 Task: Select street view around selected location Splashtown Waterpark, Texas, United States and verify 2 surrounding locations
Action: Mouse moved to (181, 97)
Screenshot: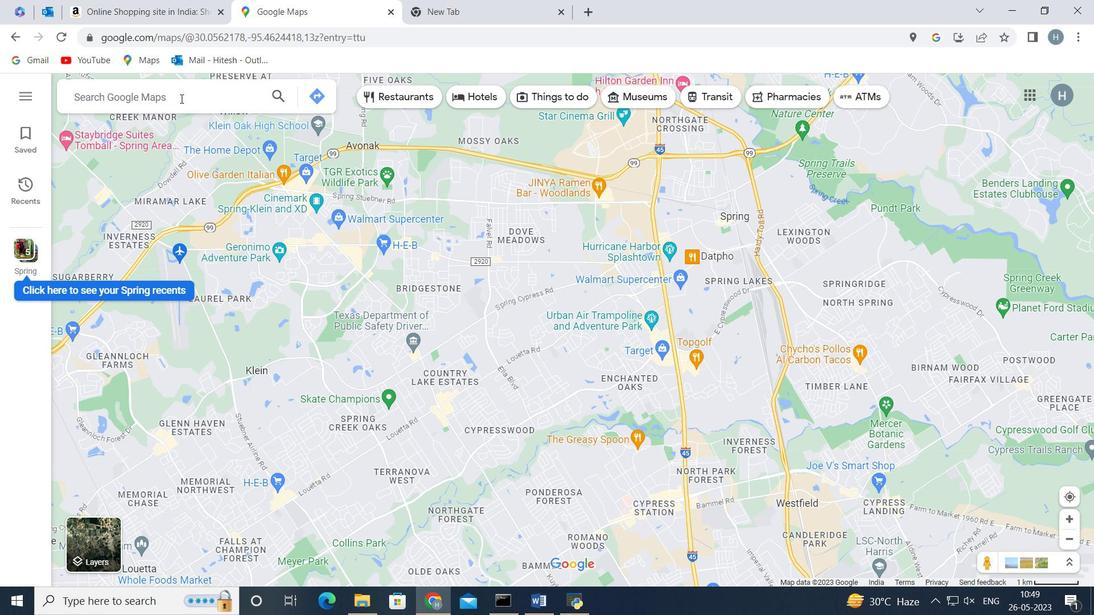 
Action: Mouse pressed left at (181, 97)
Screenshot: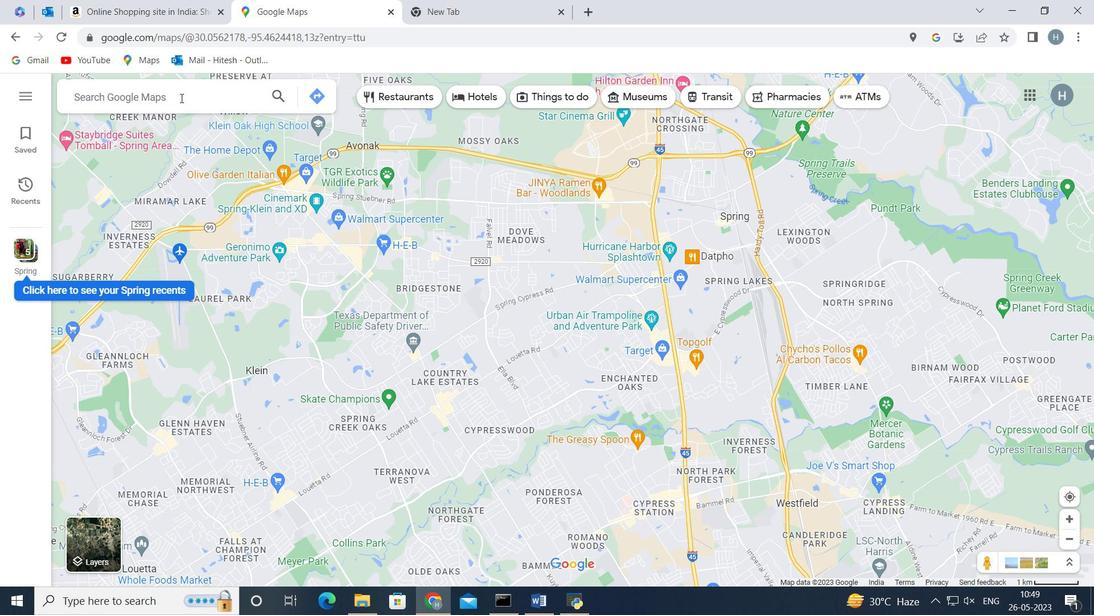 
Action: Key pressed <Key.shift>Splashtown<Key.space>watr<Key.backspace>erpark<Key.space>r<Key.backspace>texas<Key.space>united<Key.space>states<Key.enter>
Screenshot: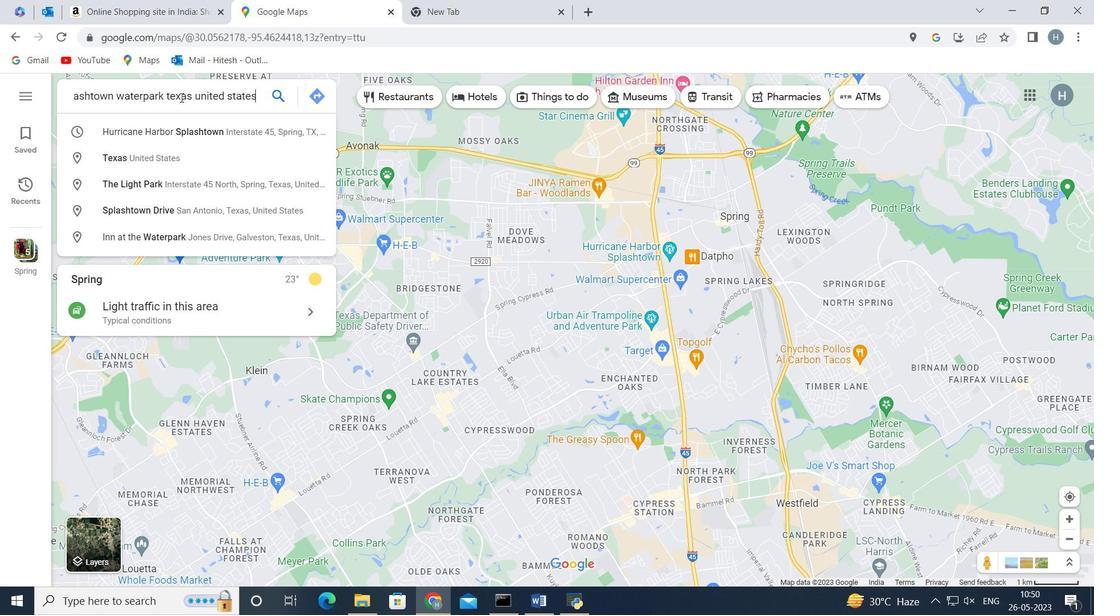 
Action: Mouse moved to (534, 262)
Screenshot: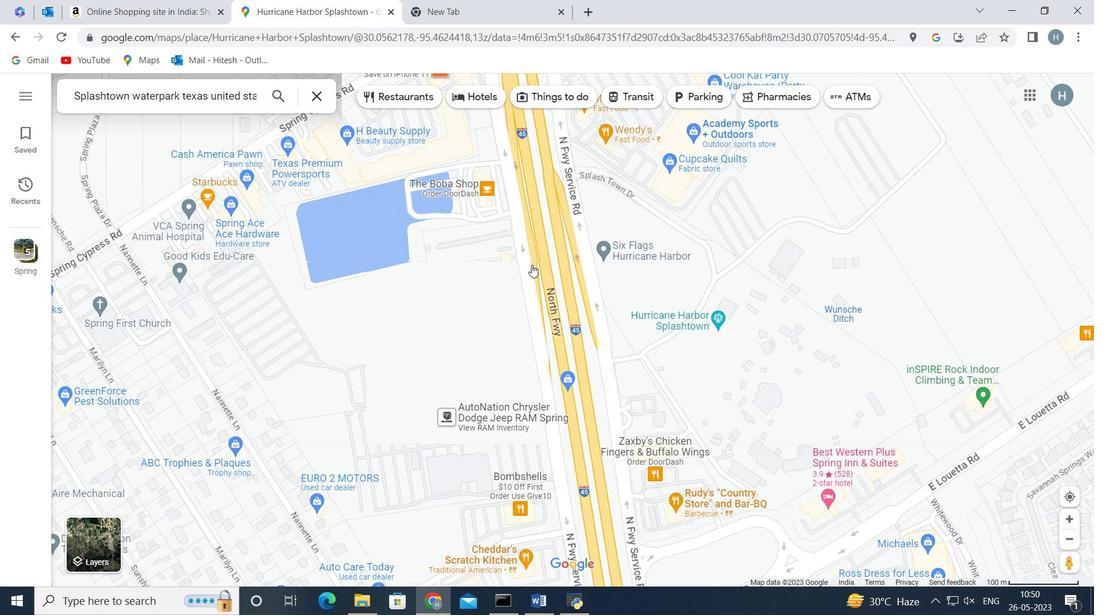 
Action: Mouse scrolled (534, 261) with delta (0, 0)
Screenshot: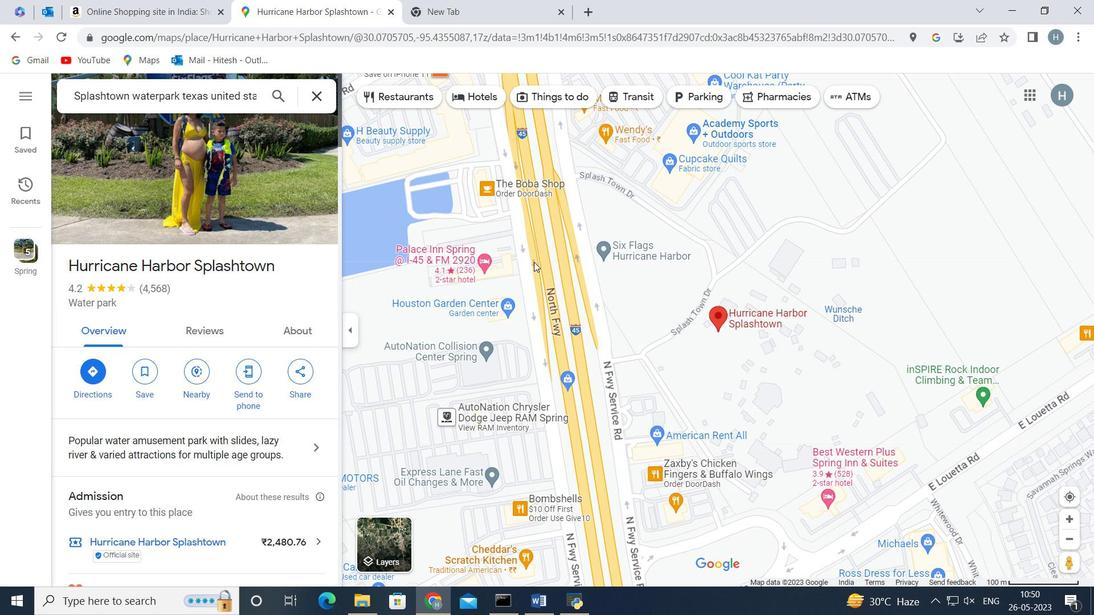 
Action: Mouse moved to (577, 305)
Screenshot: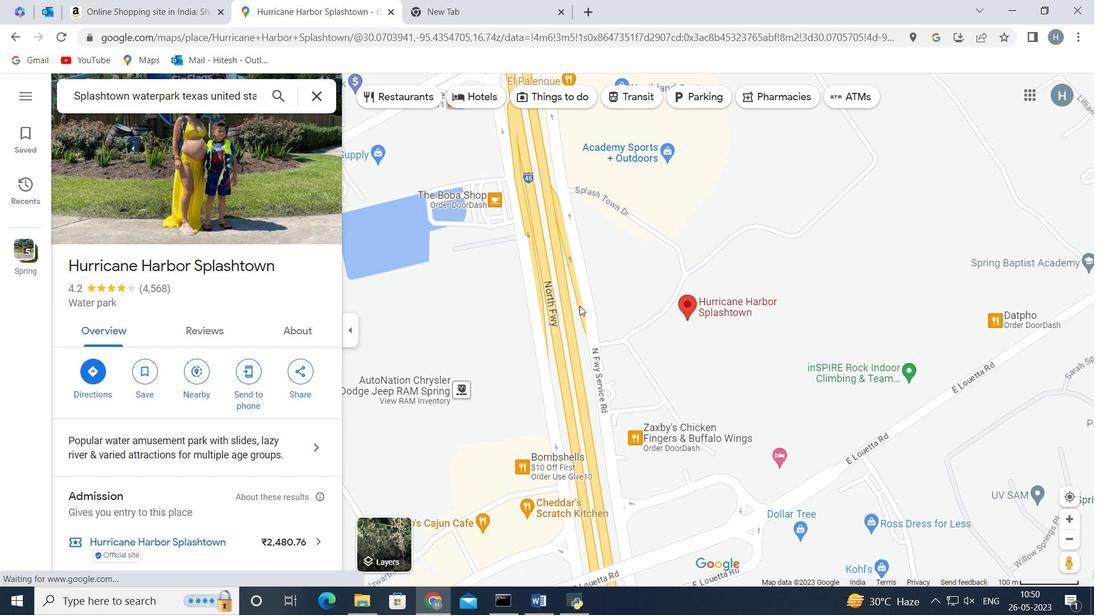 
Action: Mouse scrolled (577, 304) with delta (0, 0)
Screenshot: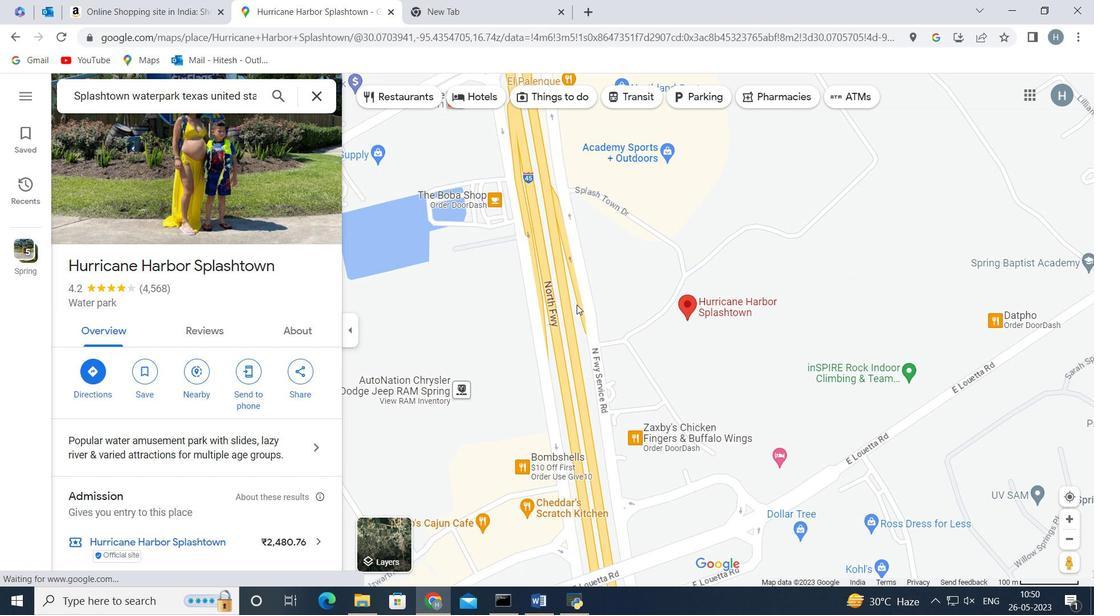
Action: Mouse scrolled (577, 304) with delta (0, 0)
Screenshot: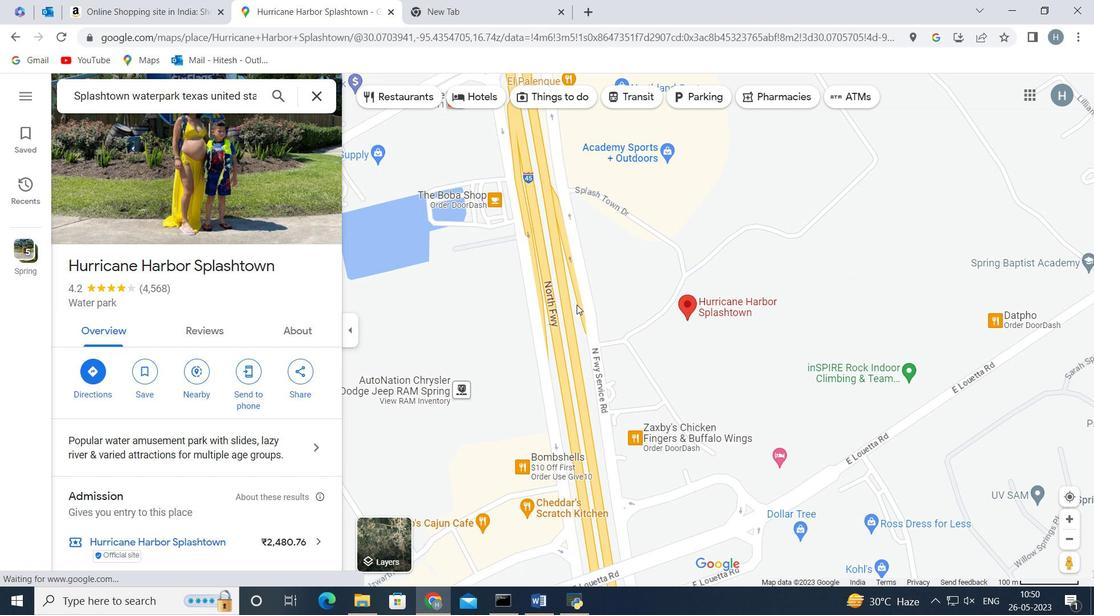 
Action: Mouse scrolled (577, 304) with delta (0, 0)
Screenshot: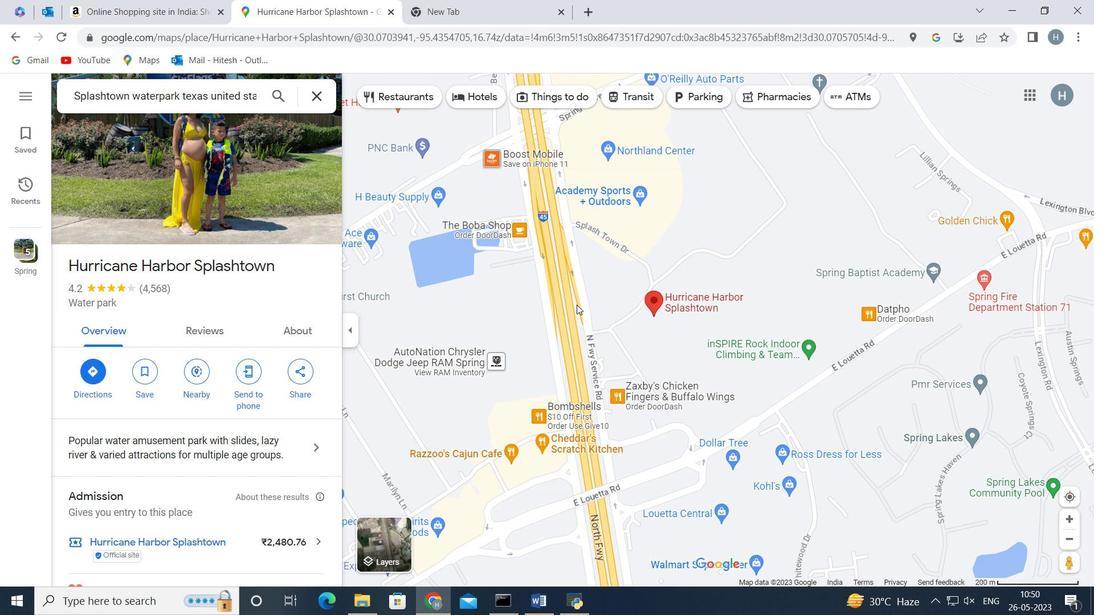 
Action: Mouse scrolled (577, 304) with delta (0, 0)
Screenshot: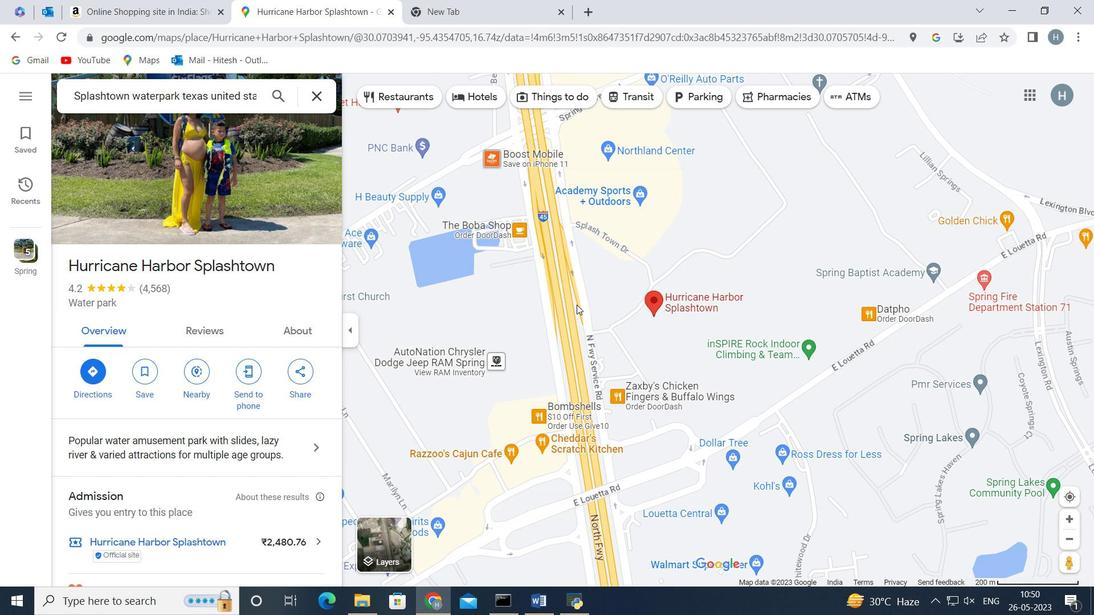 
Action: Mouse moved to (620, 307)
Screenshot: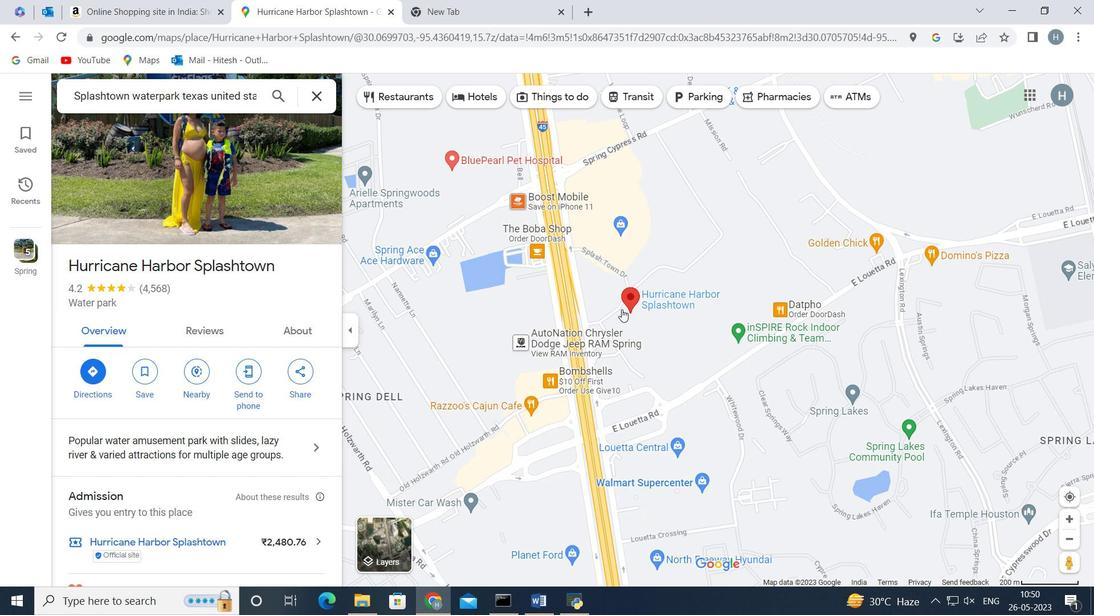 
Action: Mouse scrolled (620, 307) with delta (0, 0)
Screenshot: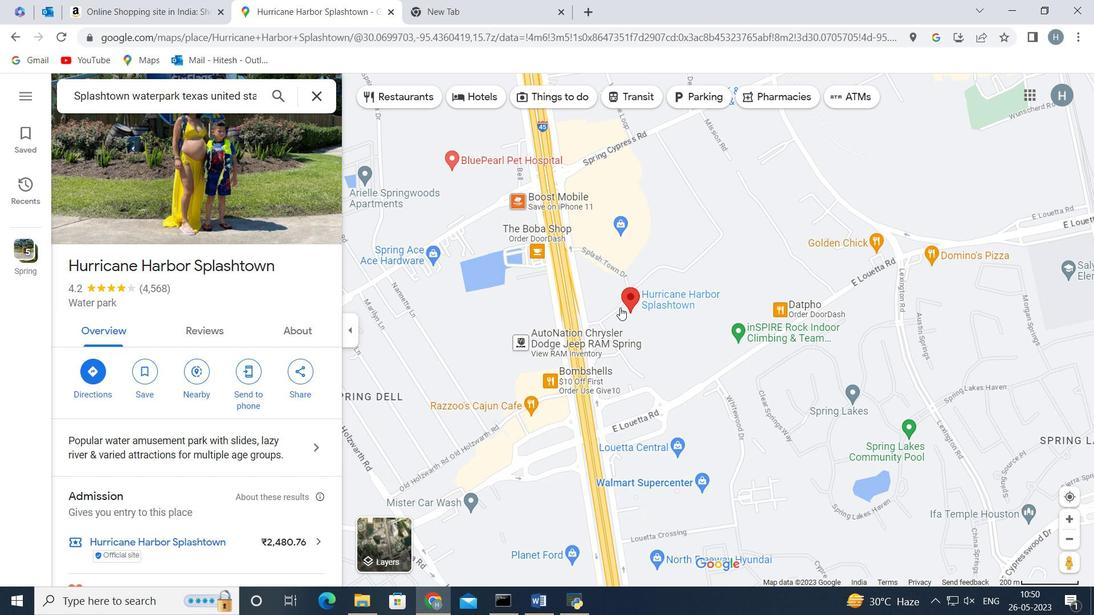 
Action: Mouse moved to (729, 370)
Screenshot: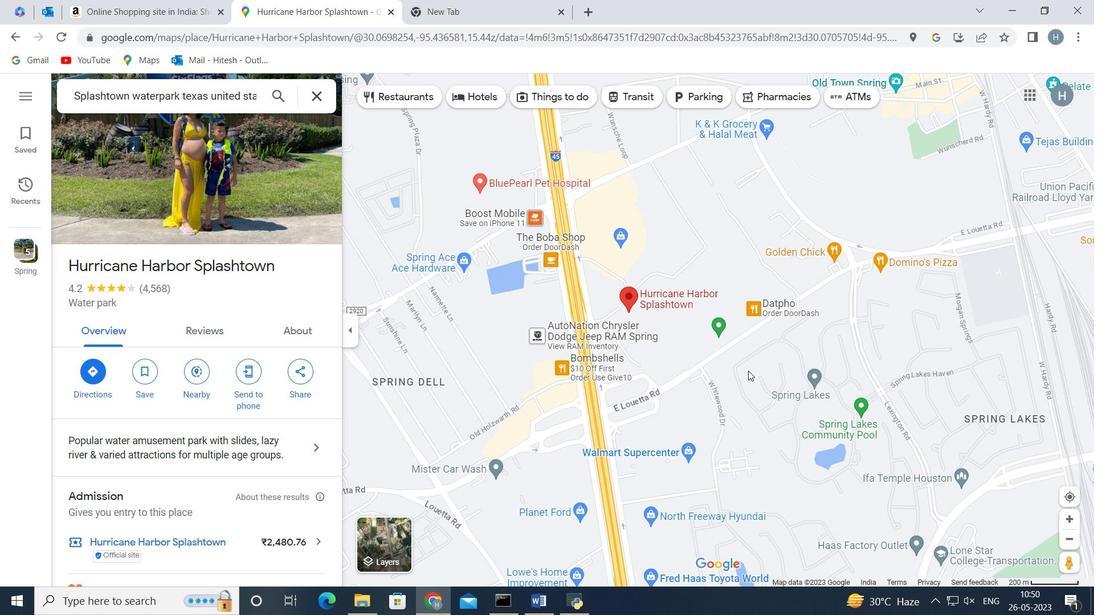 
Action: Mouse scrolled (729, 369) with delta (0, 0)
Screenshot: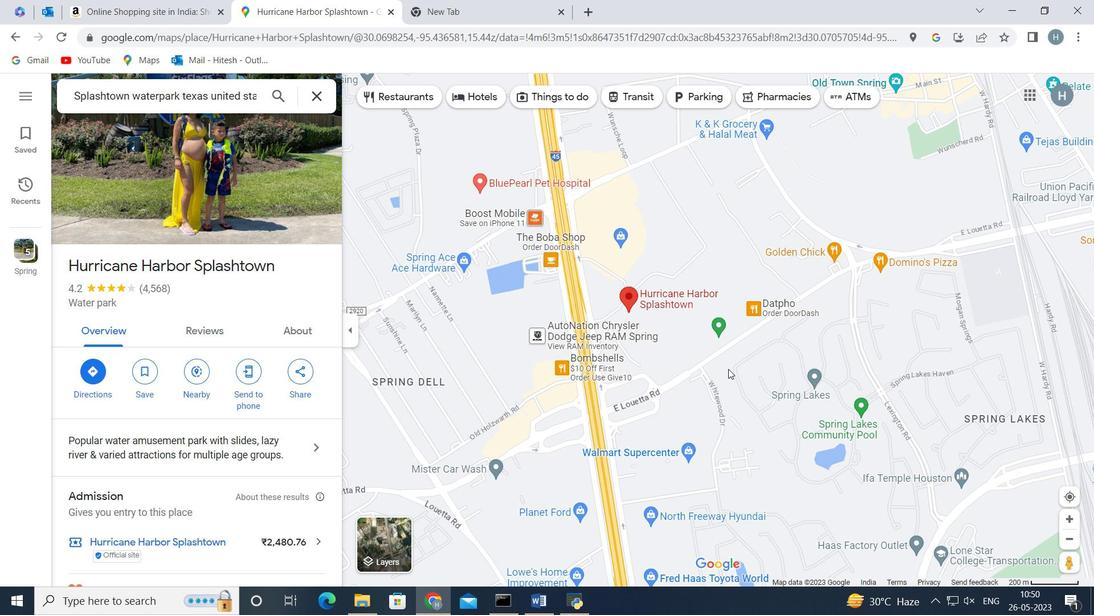 
Action: Mouse scrolled (729, 369) with delta (0, 0)
Screenshot: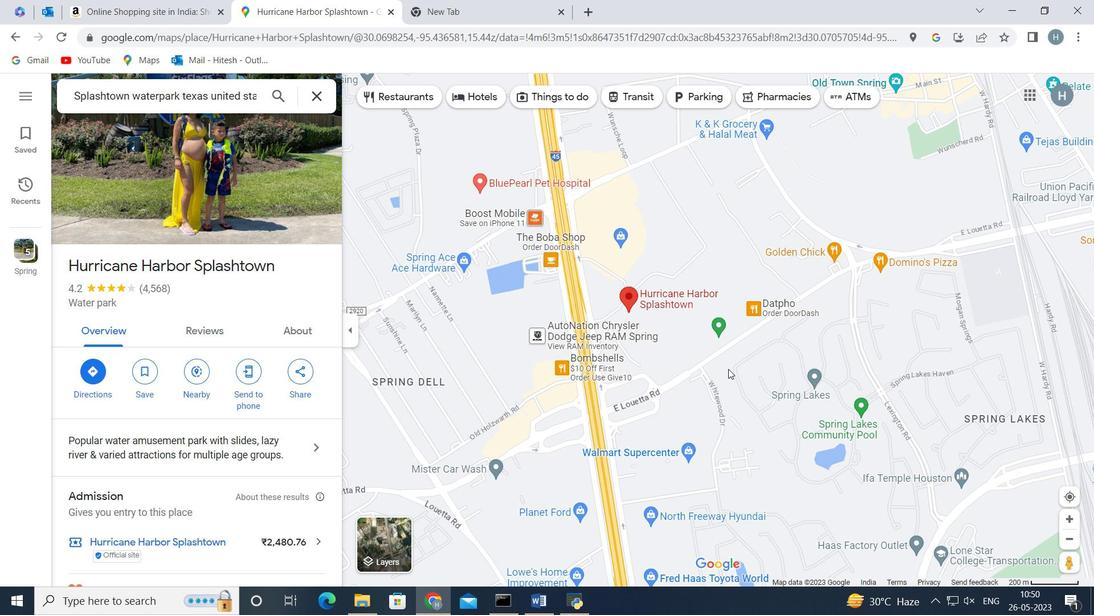 
Action: Mouse scrolled (729, 369) with delta (0, 0)
Screenshot: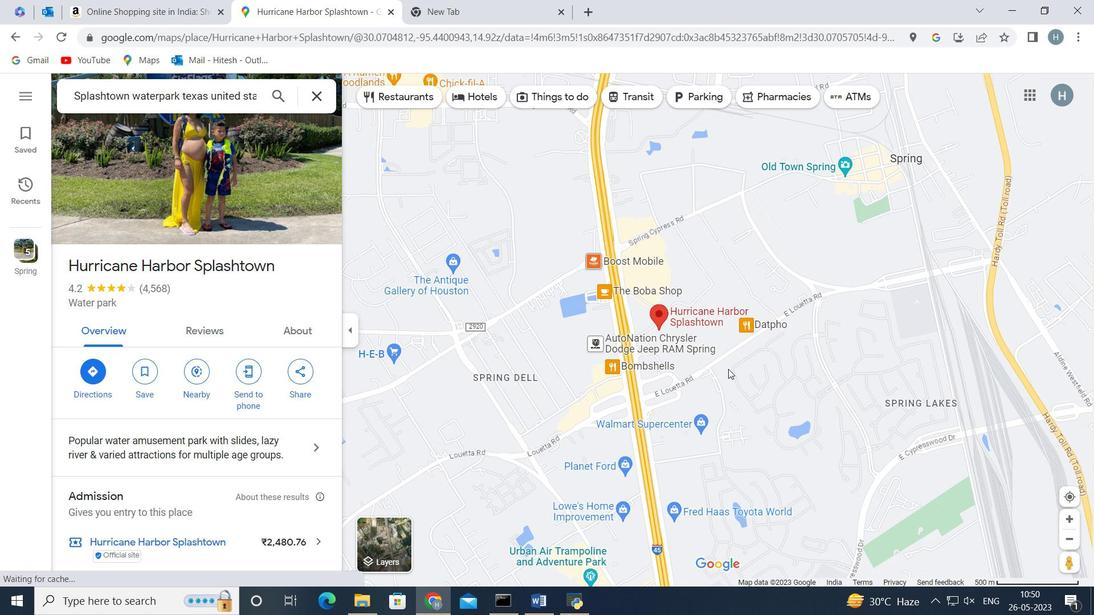 
Action: Mouse moved to (673, 369)
Screenshot: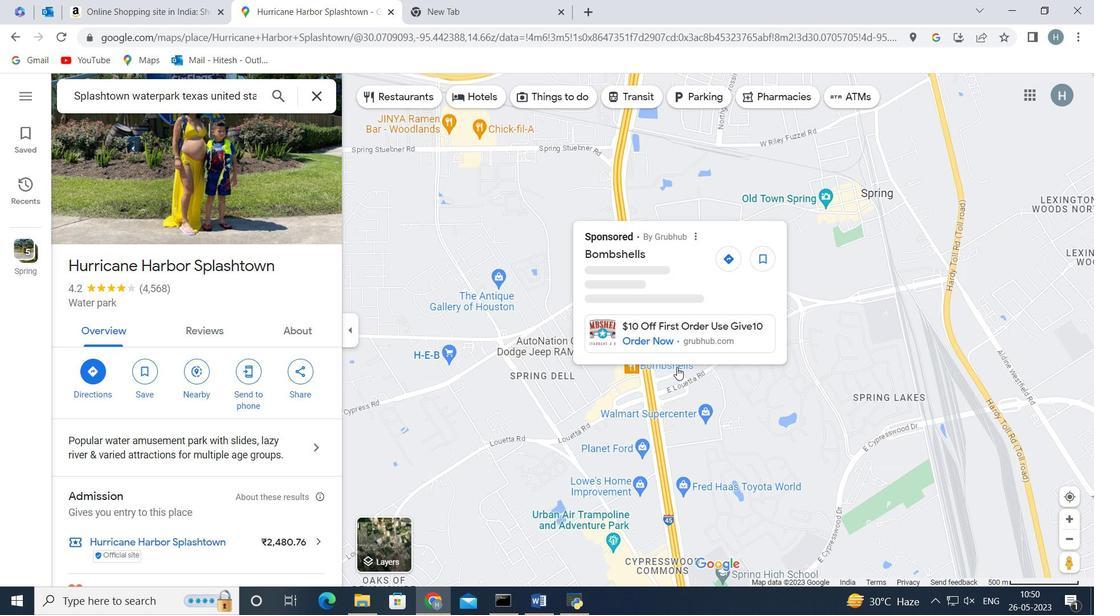 
Action: Mouse scrolled (673, 370) with delta (0, 0)
Screenshot: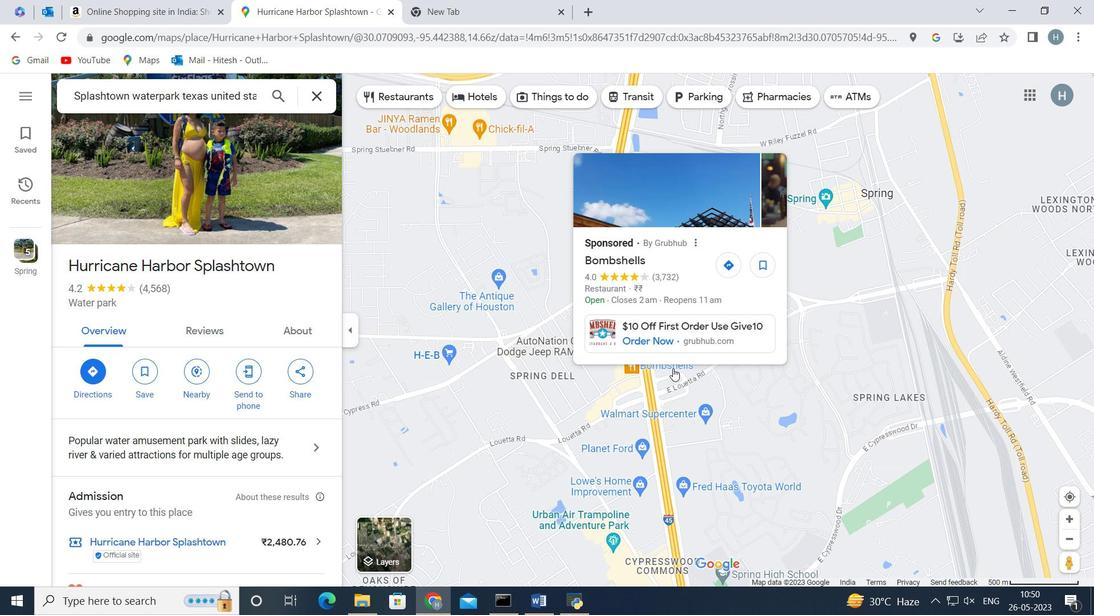
Action: Mouse scrolled (673, 370) with delta (0, 0)
Screenshot: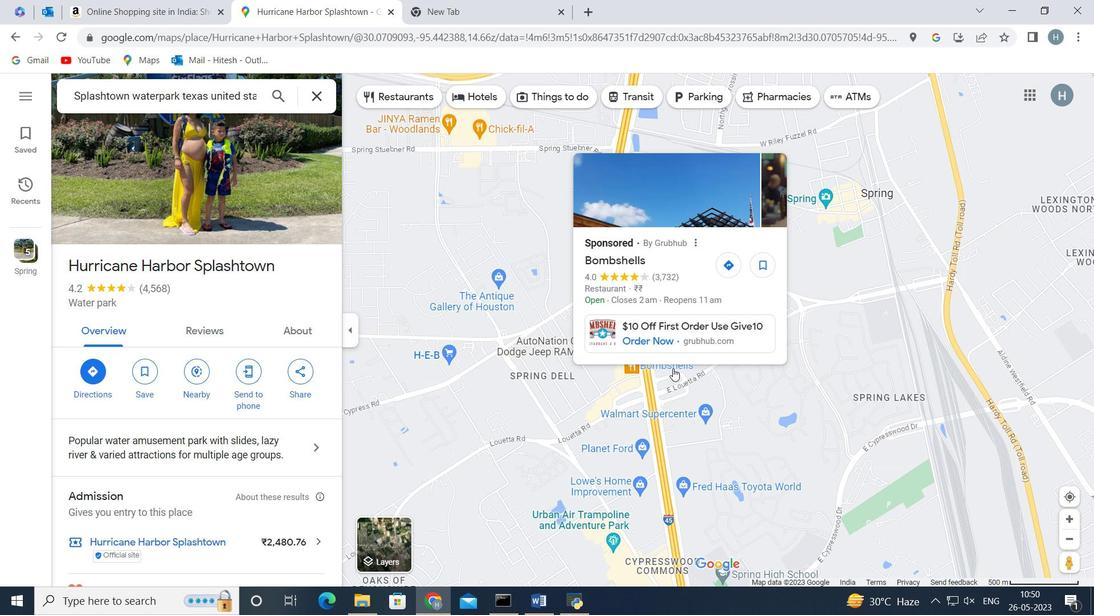 
Action: Mouse moved to (676, 443)
Screenshot: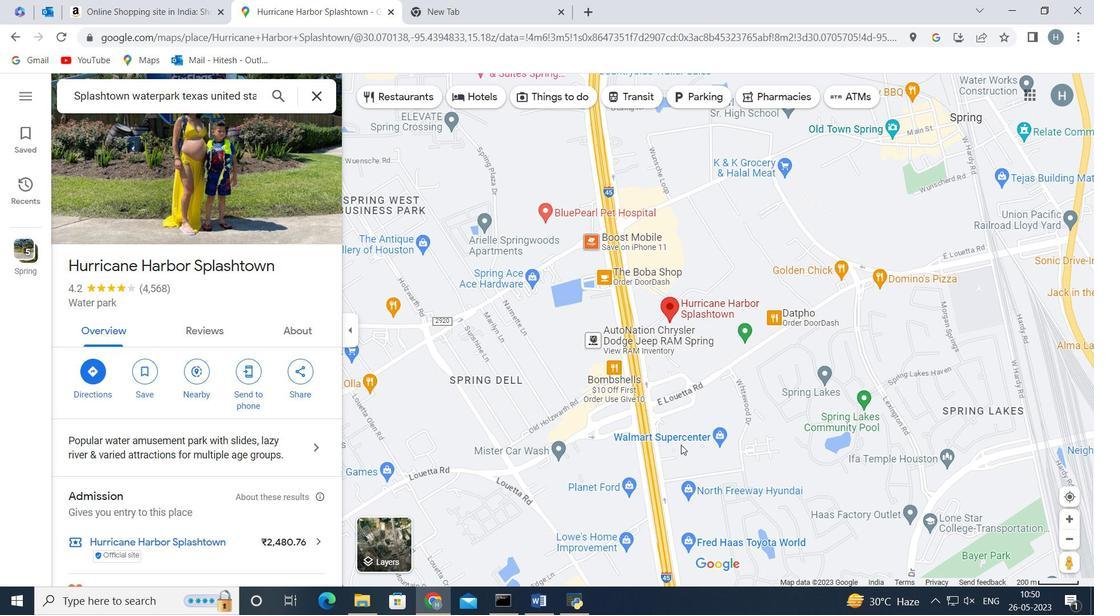 
Action: Mouse scrolled (676, 442) with delta (0, 0)
Screenshot: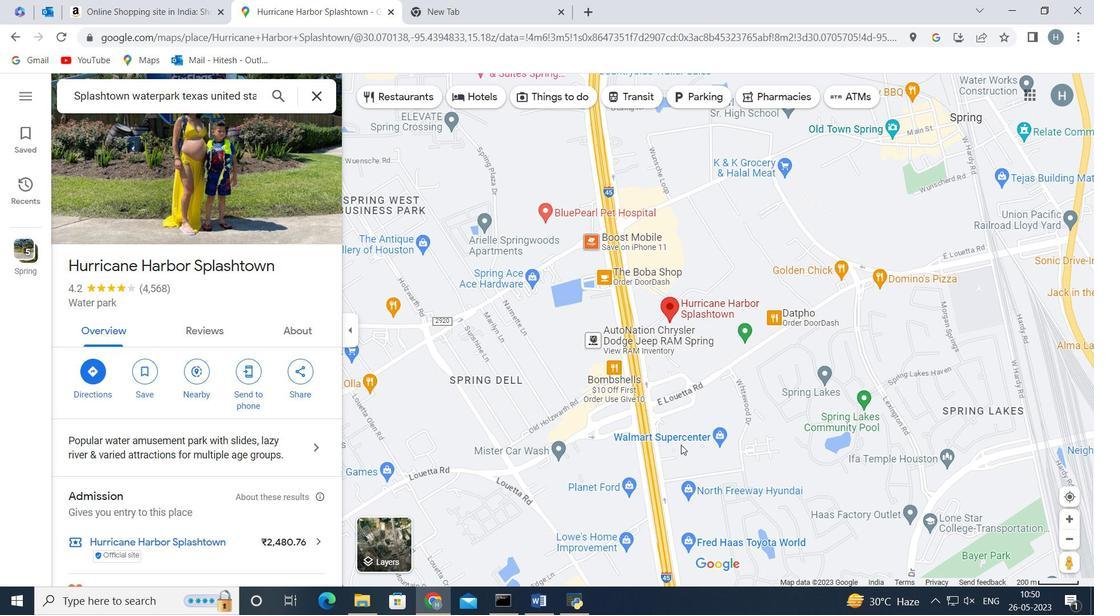 
Action: Mouse scrolled (676, 442) with delta (0, 0)
Screenshot: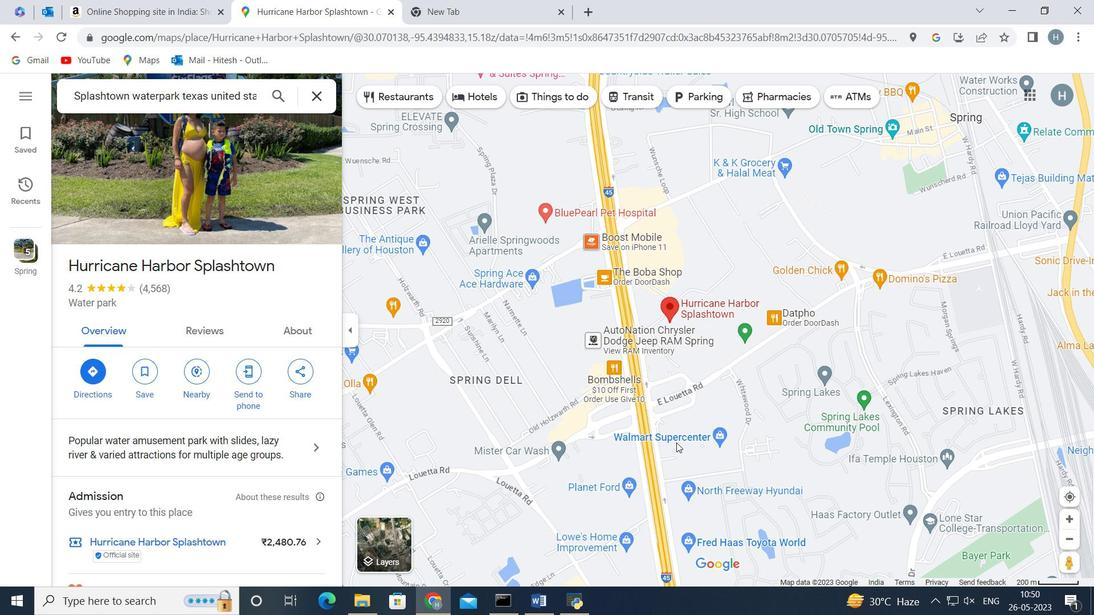 
Action: Mouse moved to (666, 421)
Screenshot: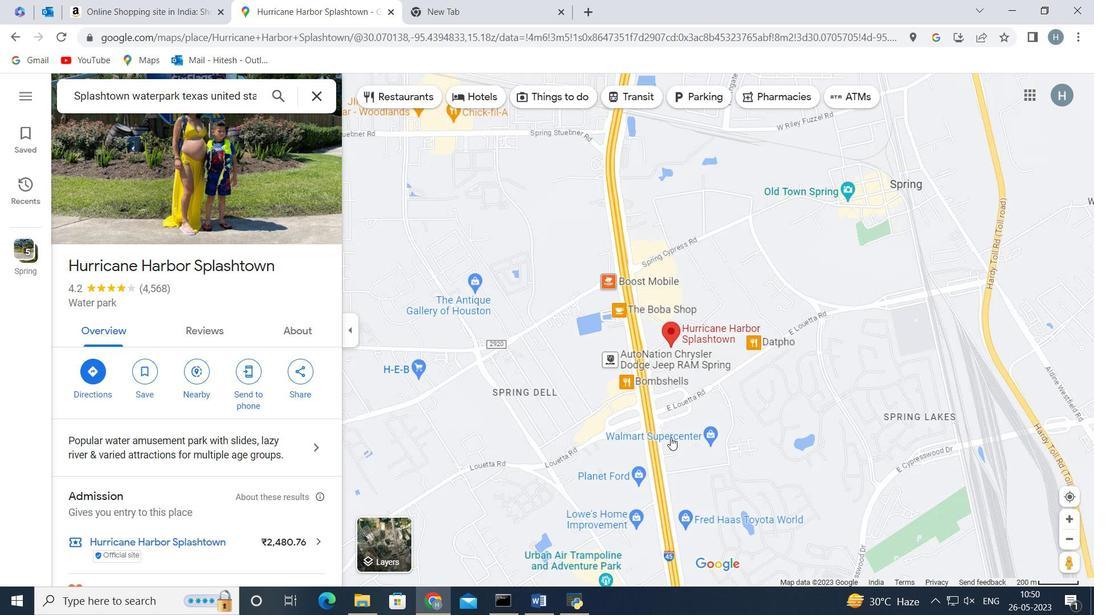 
Action: Mouse scrolled (666, 420) with delta (0, 0)
Screenshot: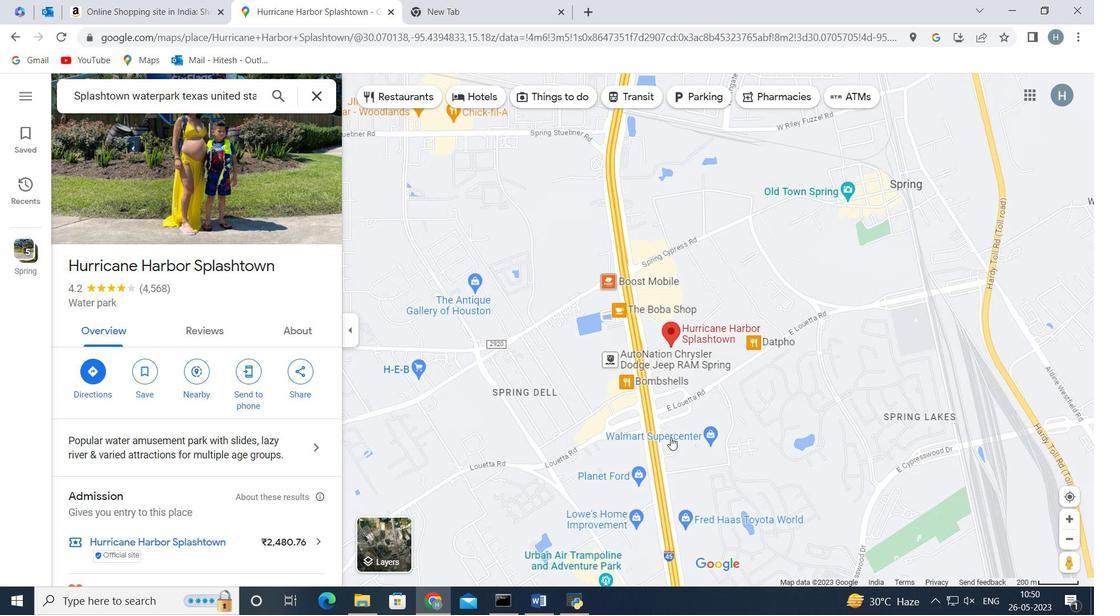 
Action: Mouse scrolled (666, 420) with delta (0, 0)
Screenshot: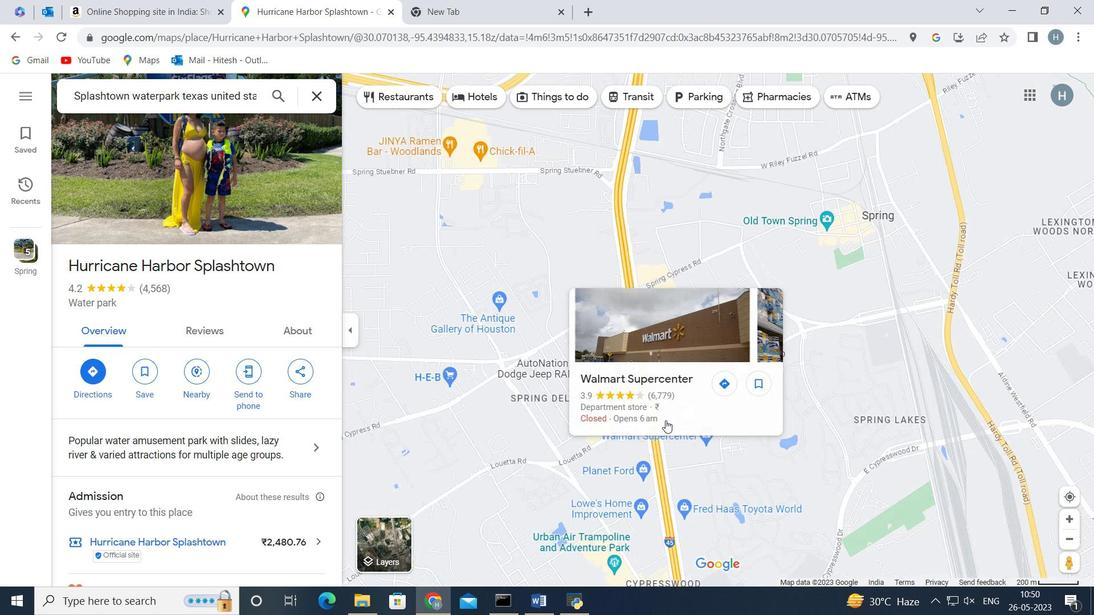 
Action: Mouse moved to (668, 427)
Screenshot: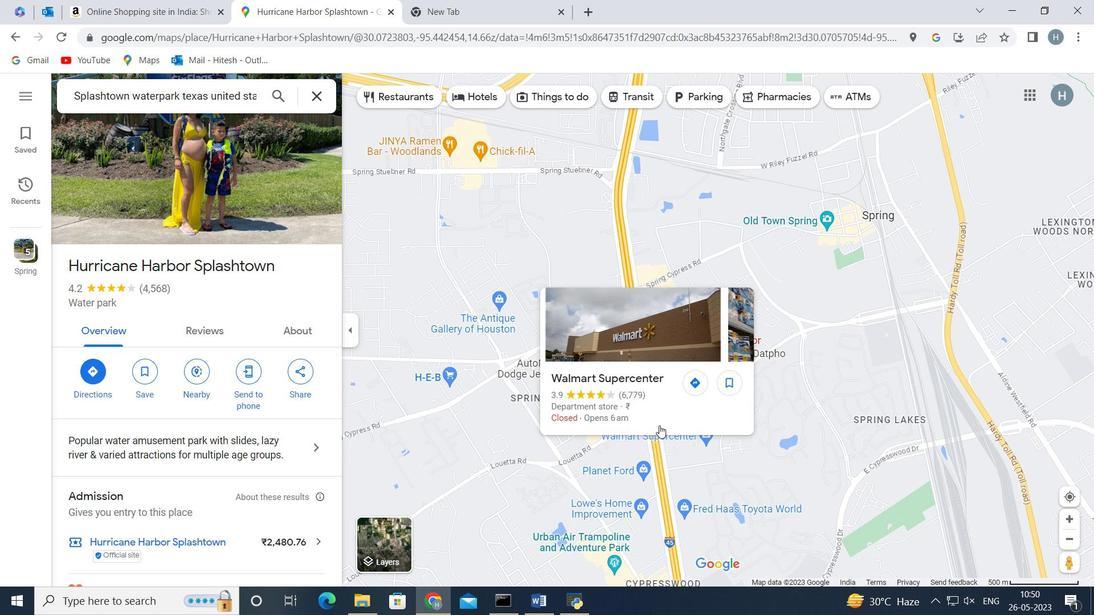 
Action: Mouse scrolled (668, 427) with delta (0, 0)
Screenshot: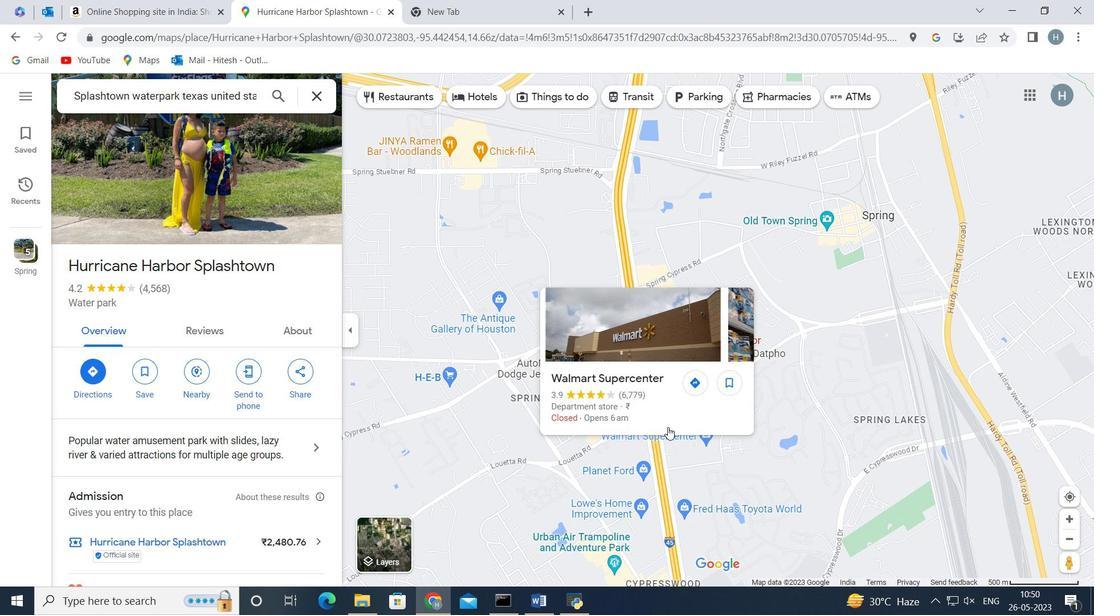 
Action: Mouse scrolled (668, 427) with delta (0, 0)
Screenshot: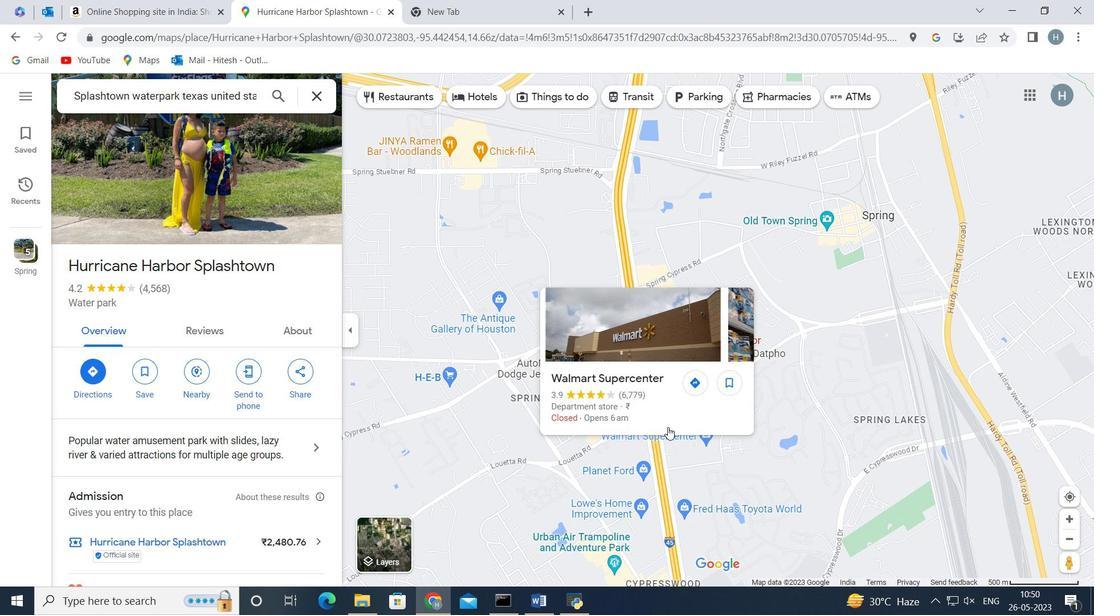 
Action: Mouse moved to (669, 432)
Screenshot: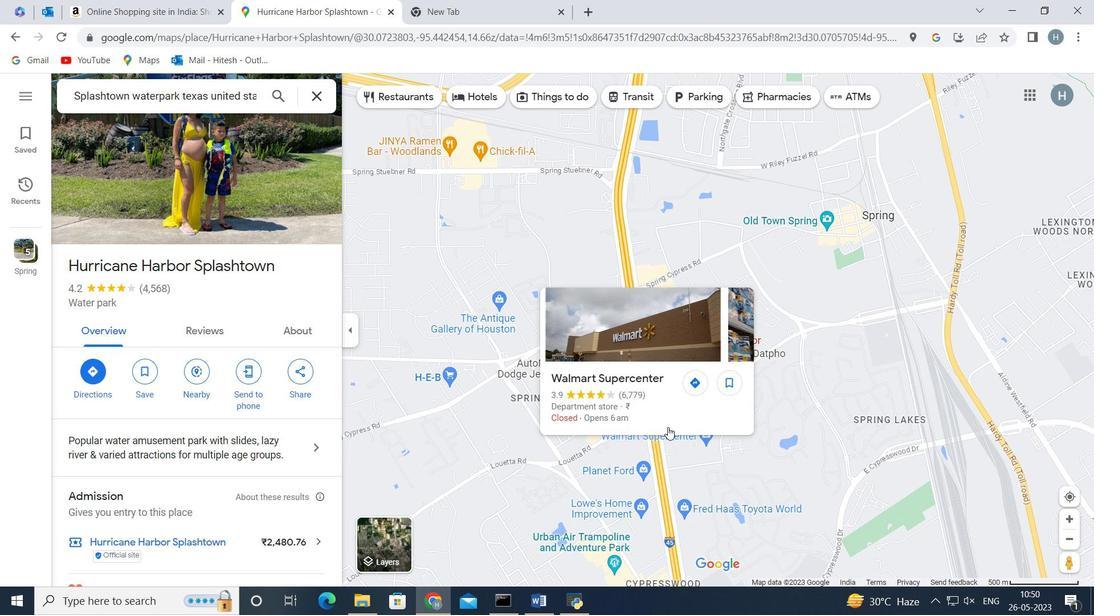
Action: Mouse scrolled (669, 431) with delta (0, 0)
Screenshot: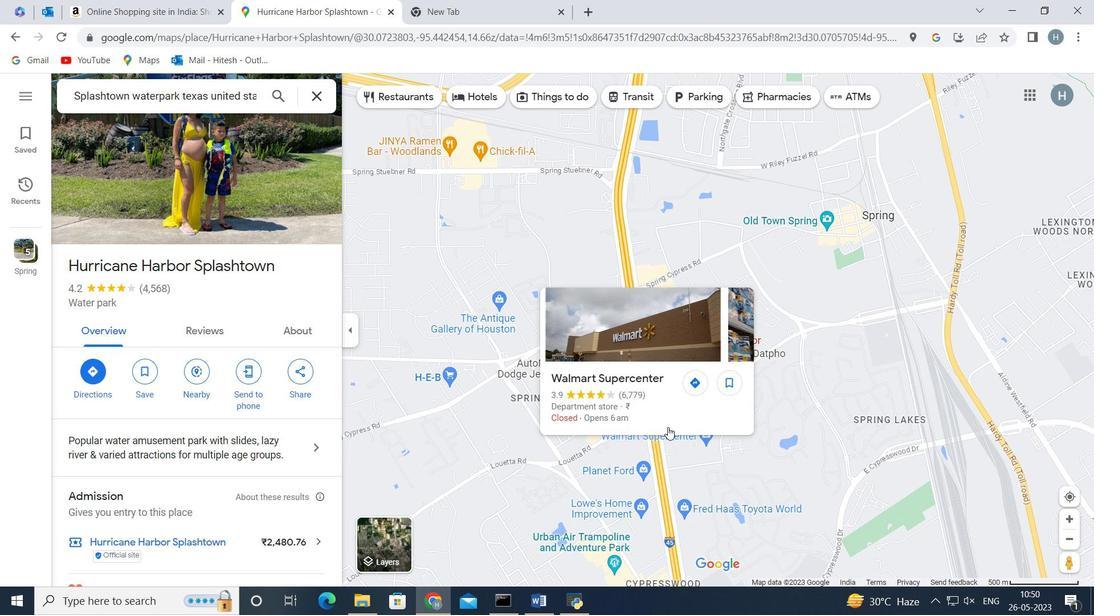 
Action: Mouse moved to (665, 431)
Screenshot: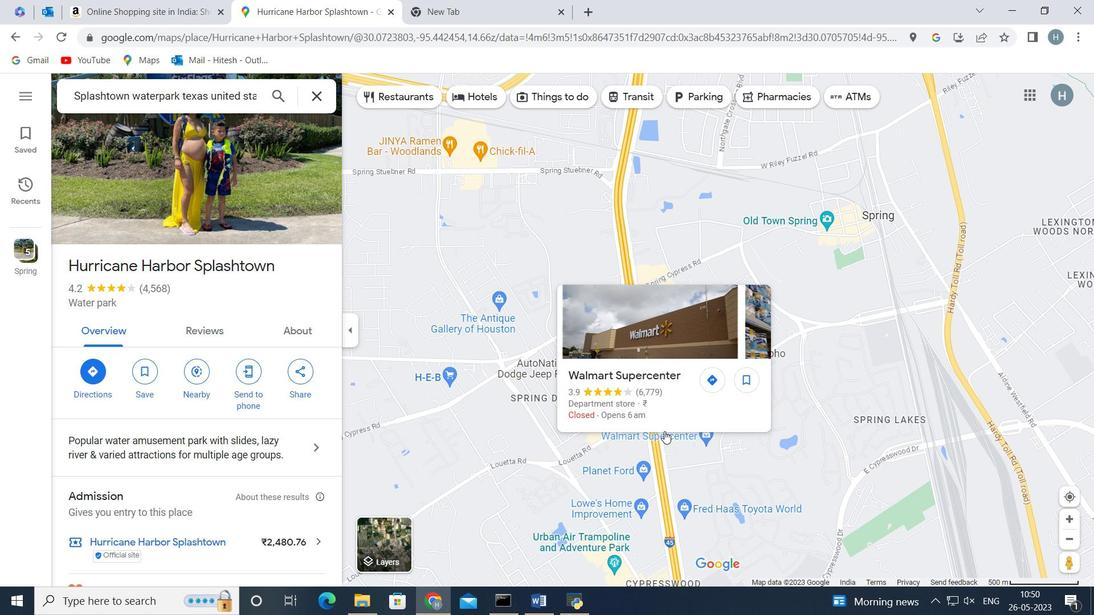 
Action: Mouse pressed left at (665, 431)
Screenshot: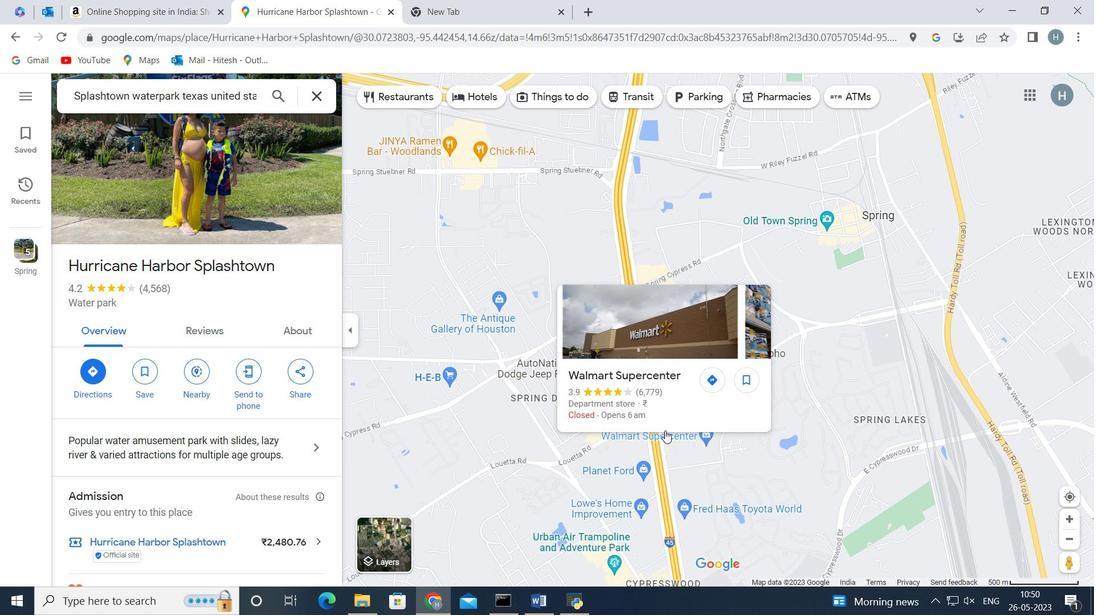 
Action: Mouse moved to (193, 213)
Screenshot: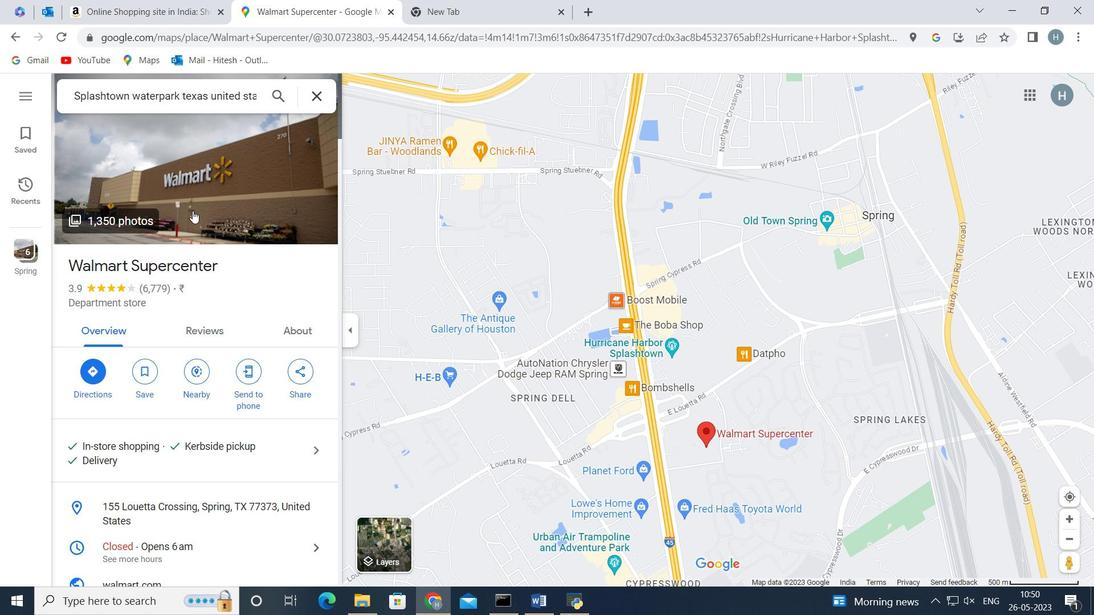 
Action: Mouse pressed left at (193, 213)
Screenshot: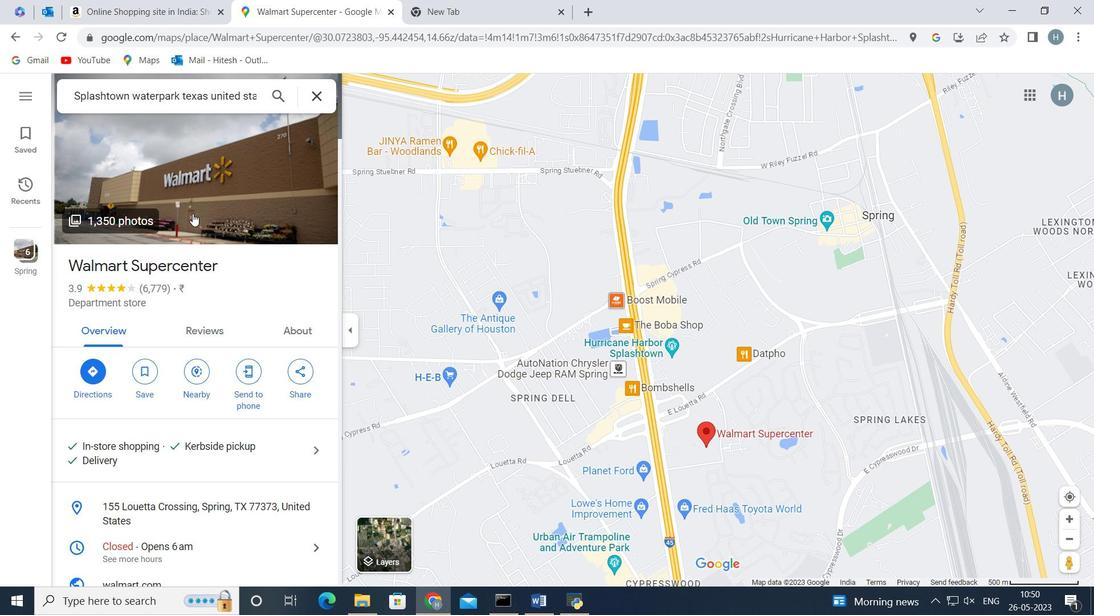 
Action: Mouse moved to (398, 305)
Screenshot: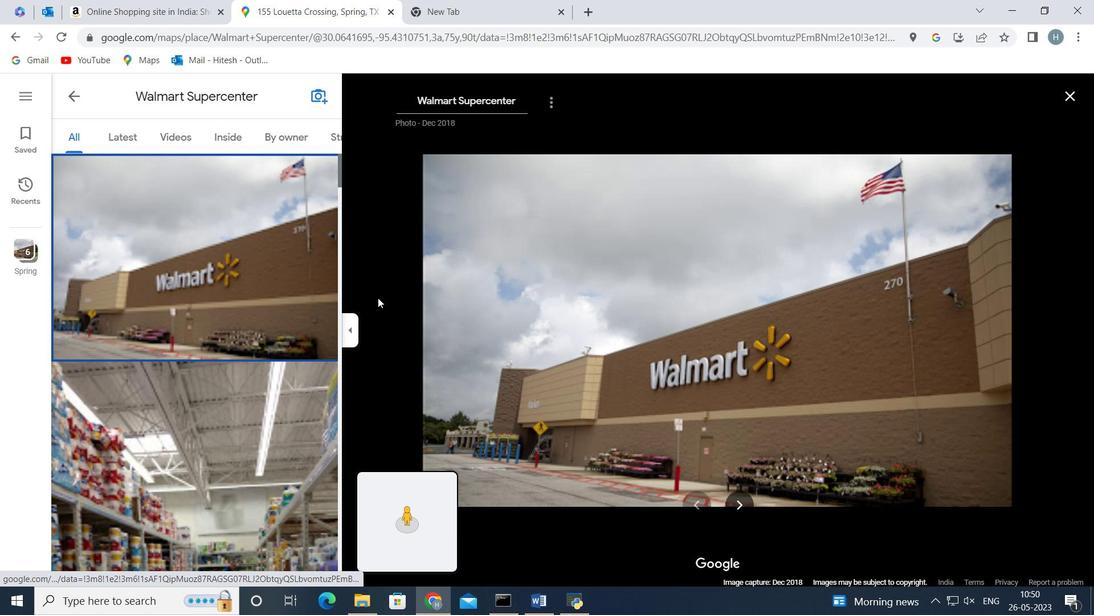 
Action: Key pressed <Key.right><Key.right><Key.right><Key.right><Key.right><Key.right><Key.right><Key.right><Key.right><Key.right><Key.right><Key.right>
Screenshot: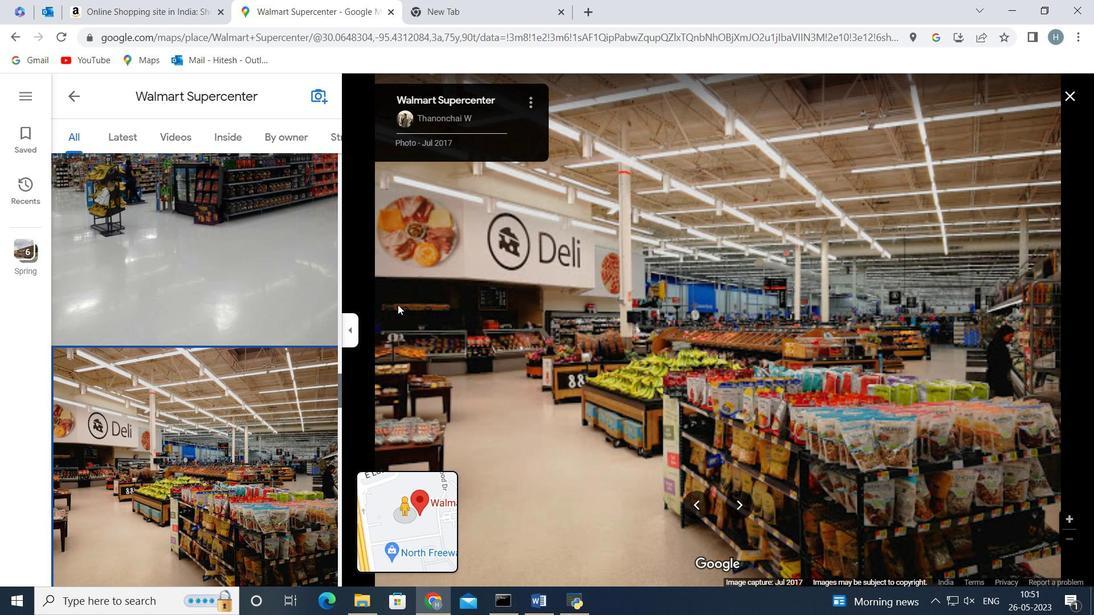 
Action: Mouse moved to (413, 358)
Screenshot: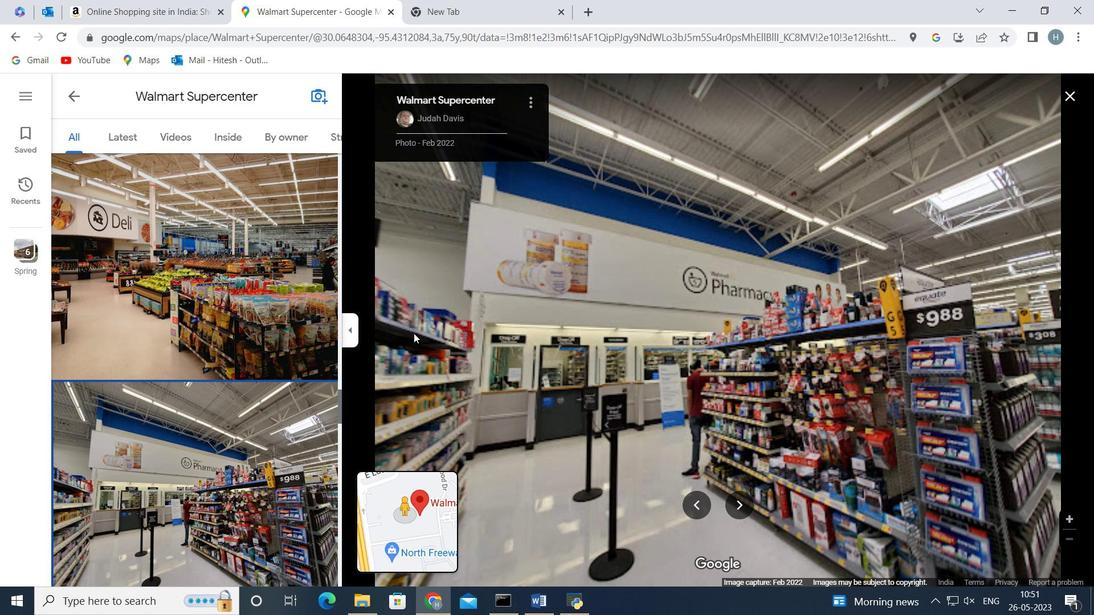 
Action: Key pressed <Key.right>
Screenshot: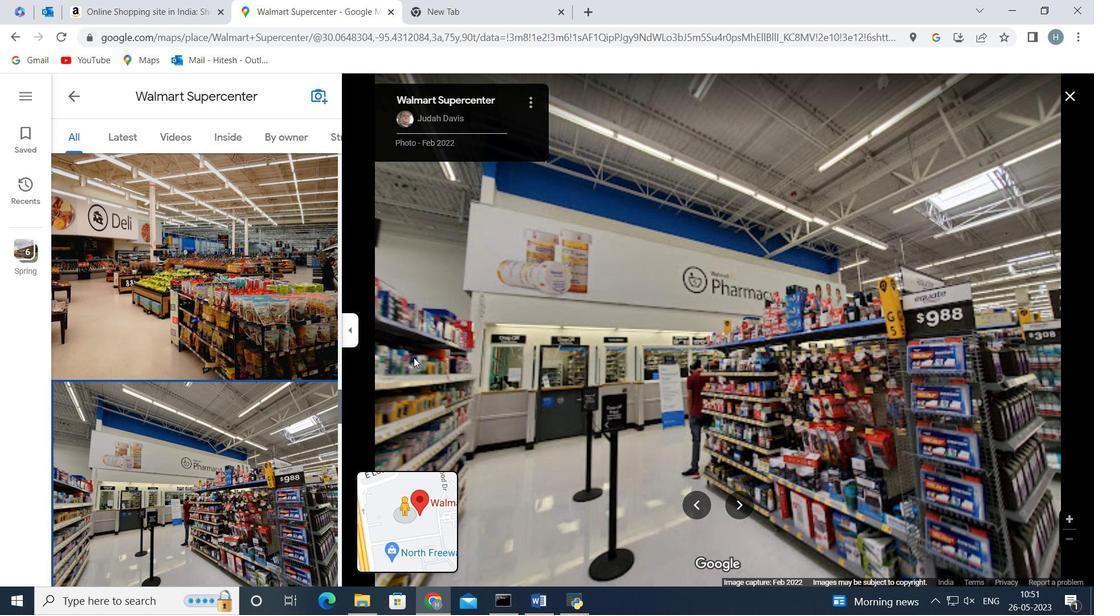 
Action: Mouse moved to (332, 202)
Screenshot: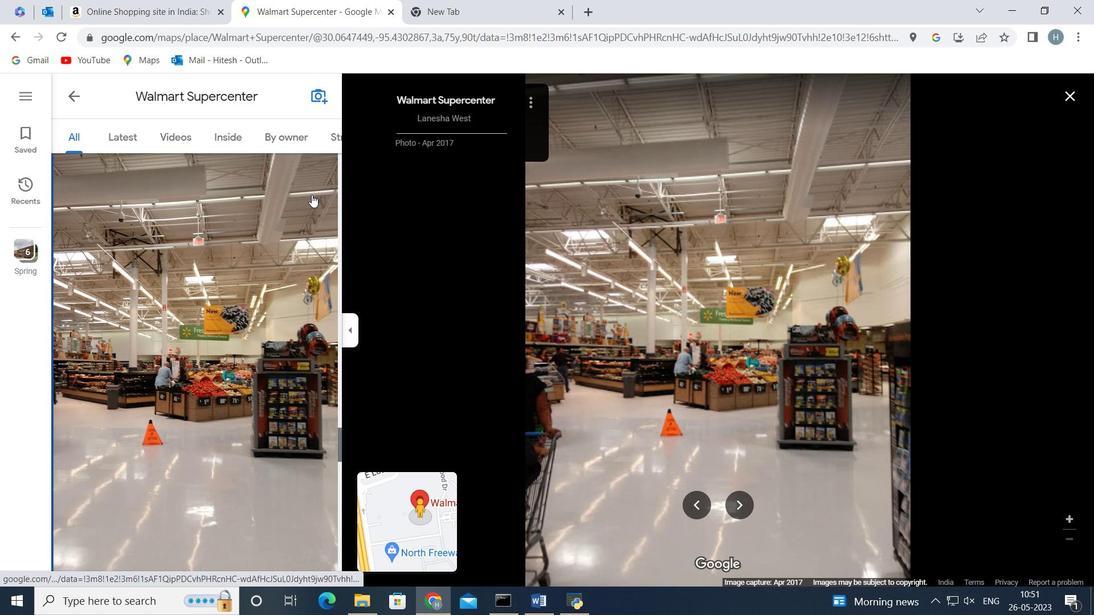 
Action: Key pressed <Key.right><Key.right><Key.right>
Screenshot: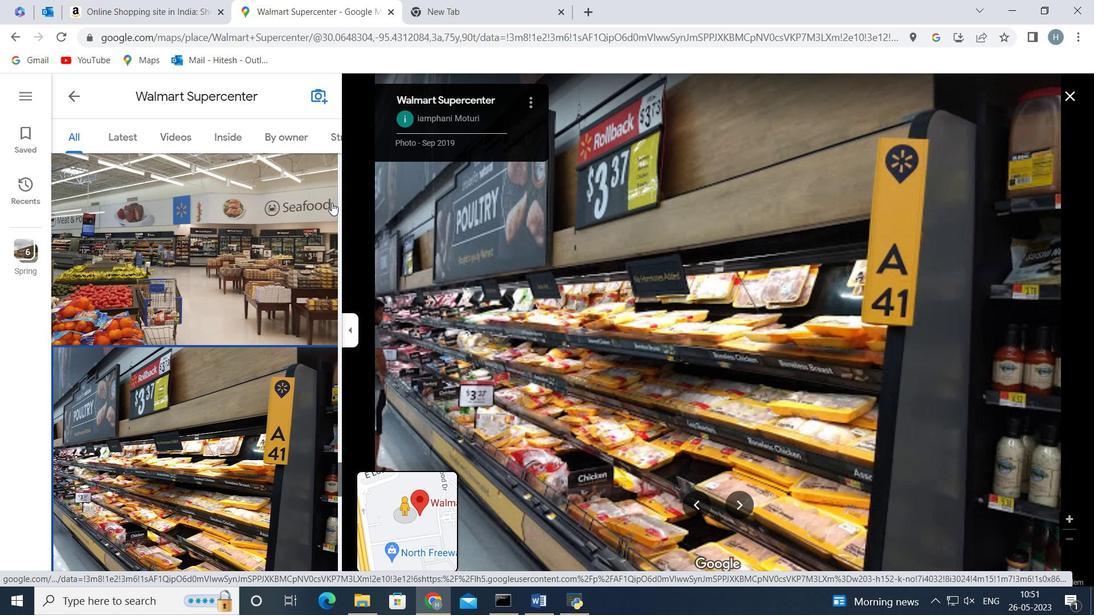 
Action: Mouse moved to (596, 213)
Screenshot: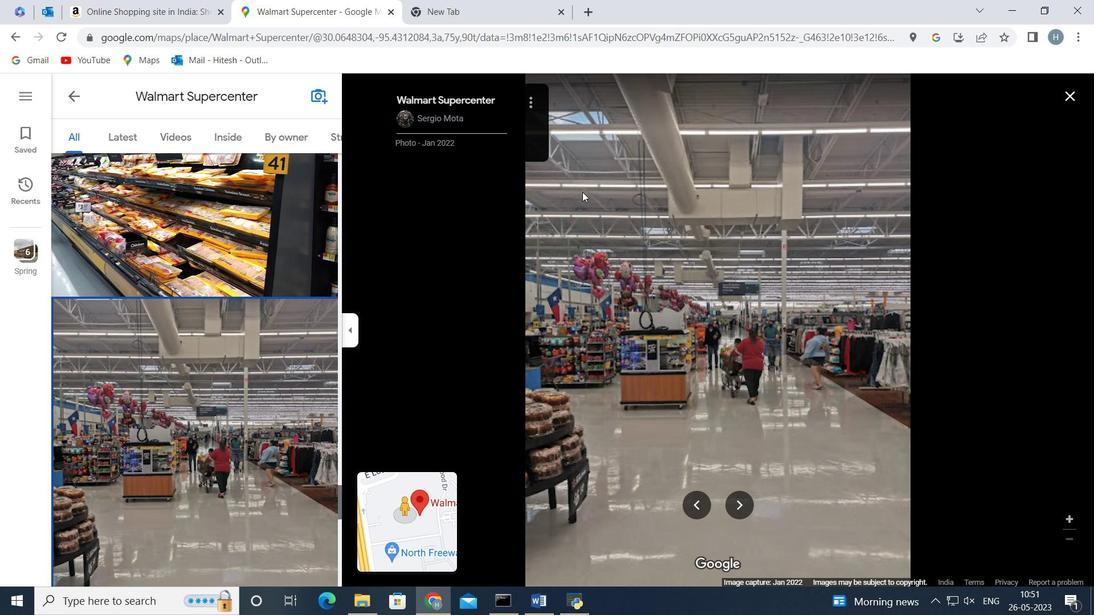
Action: Key pressed <Key.right><Key.right><Key.right><Key.right><Key.right>
Screenshot: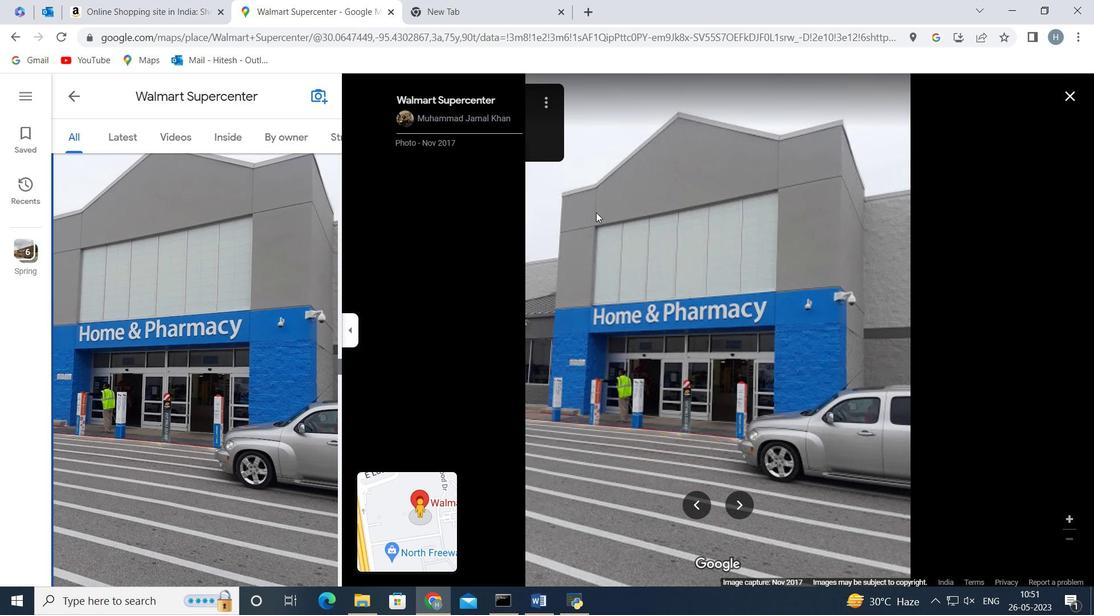 
Action: Mouse moved to (631, 238)
Screenshot: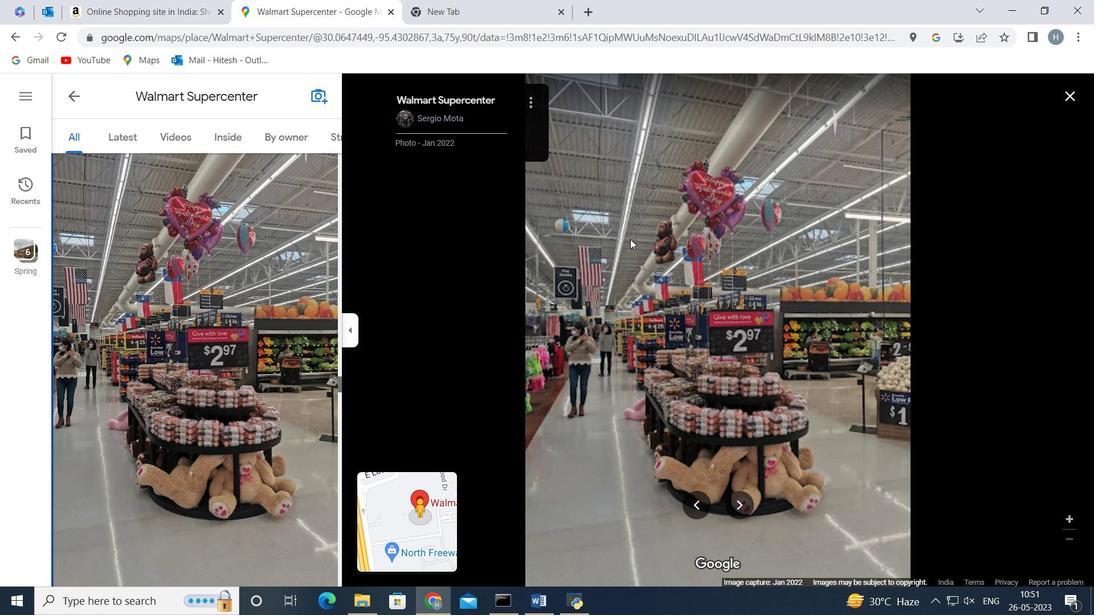 
Action: Key pressed <Key.right>
Screenshot: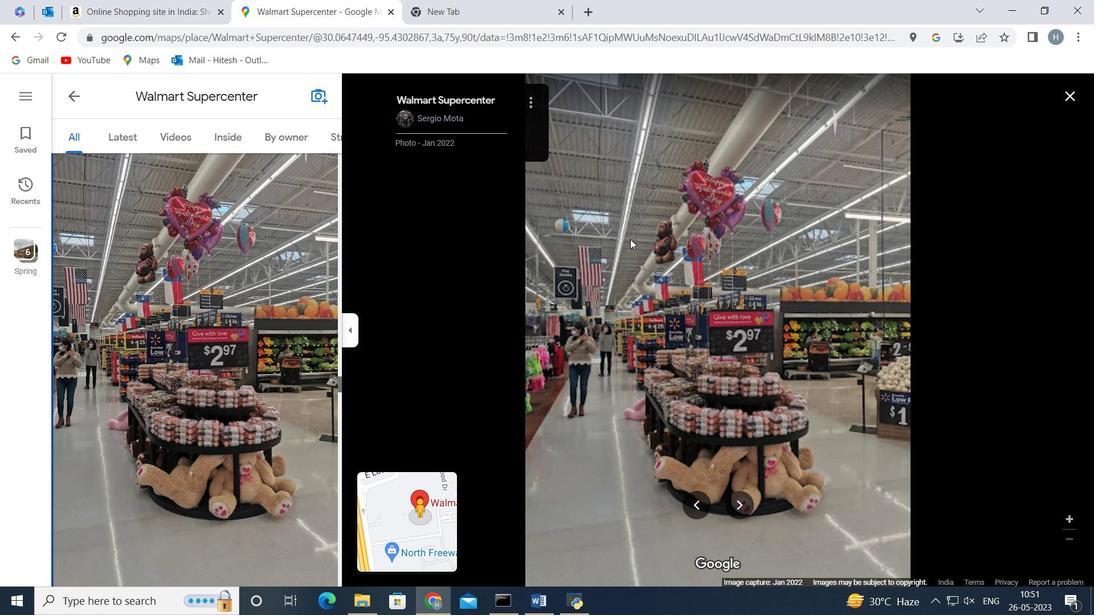 
Action: Mouse moved to (637, 236)
Screenshot: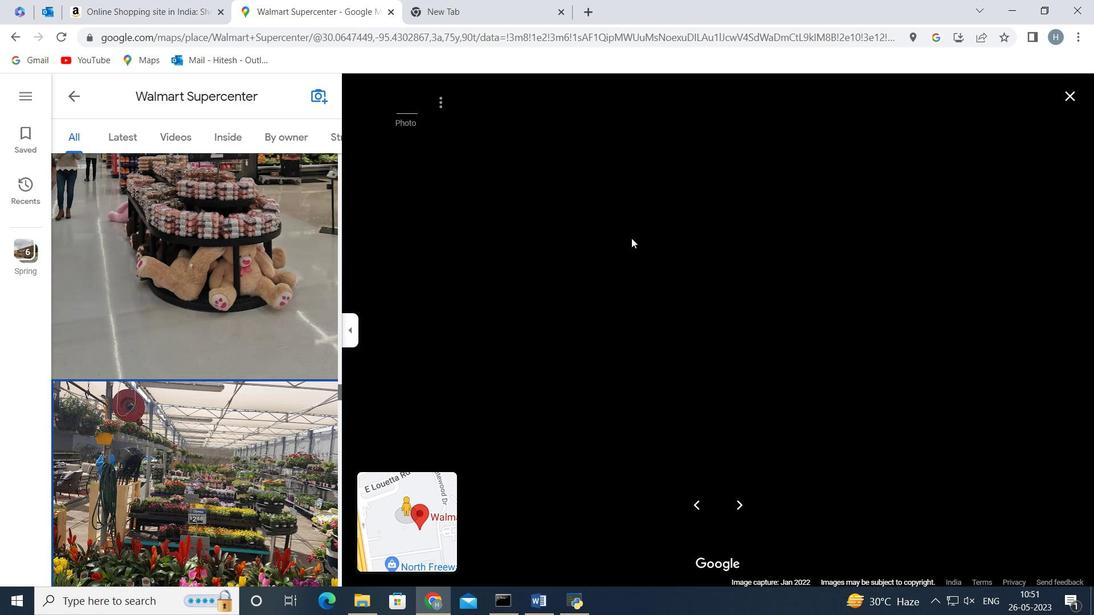 
Action: Key pressed <Key.right>
Screenshot: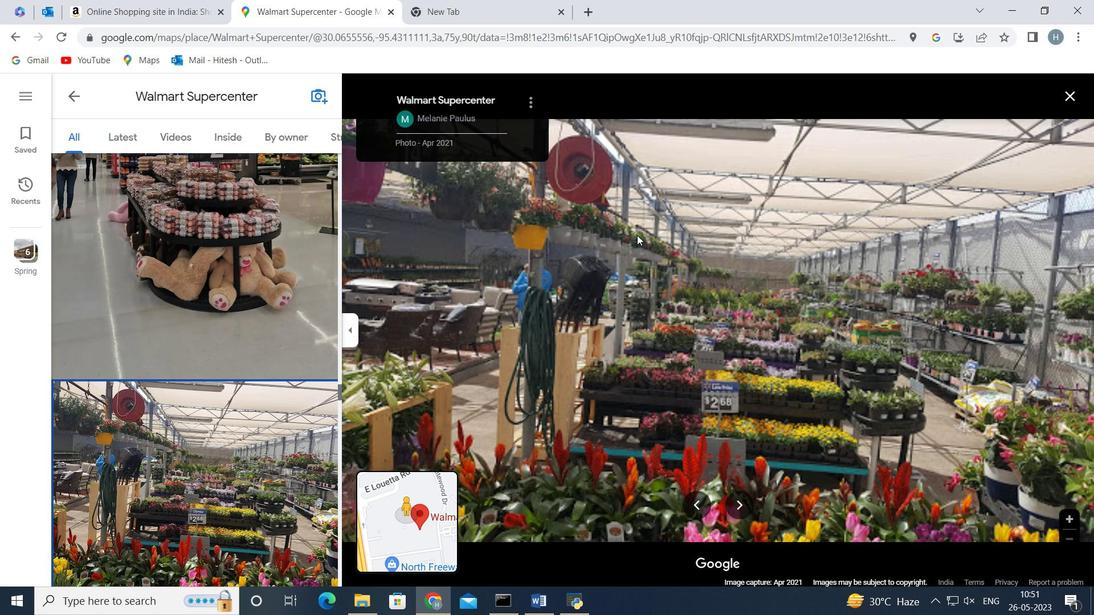 
Action: Mouse moved to (638, 238)
Screenshot: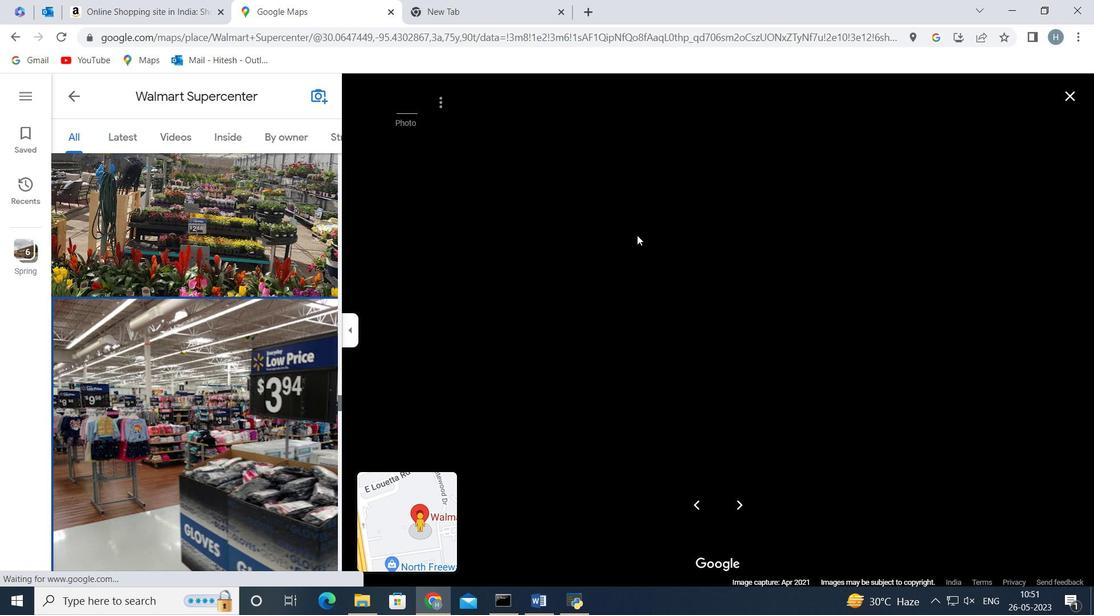 
Action: Key pressed <Key.right><Key.right><Key.right><Key.right><Key.right><Key.right><Key.right><Key.right><Key.right>
Screenshot: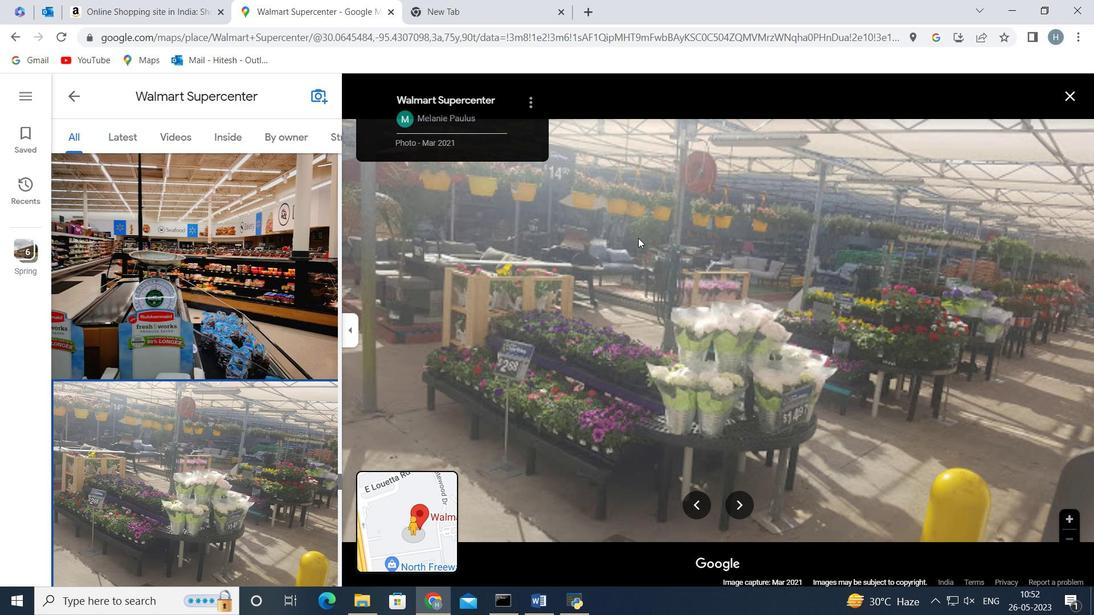 
Action: Mouse moved to (528, 284)
Screenshot: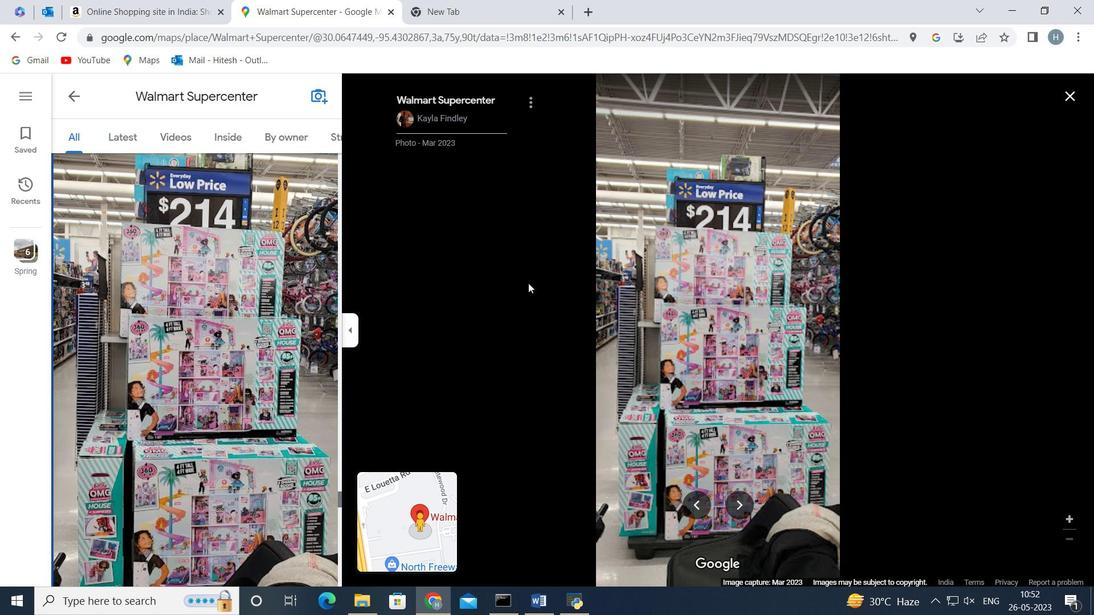 
Action: Key pressed <Key.right>
Screenshot: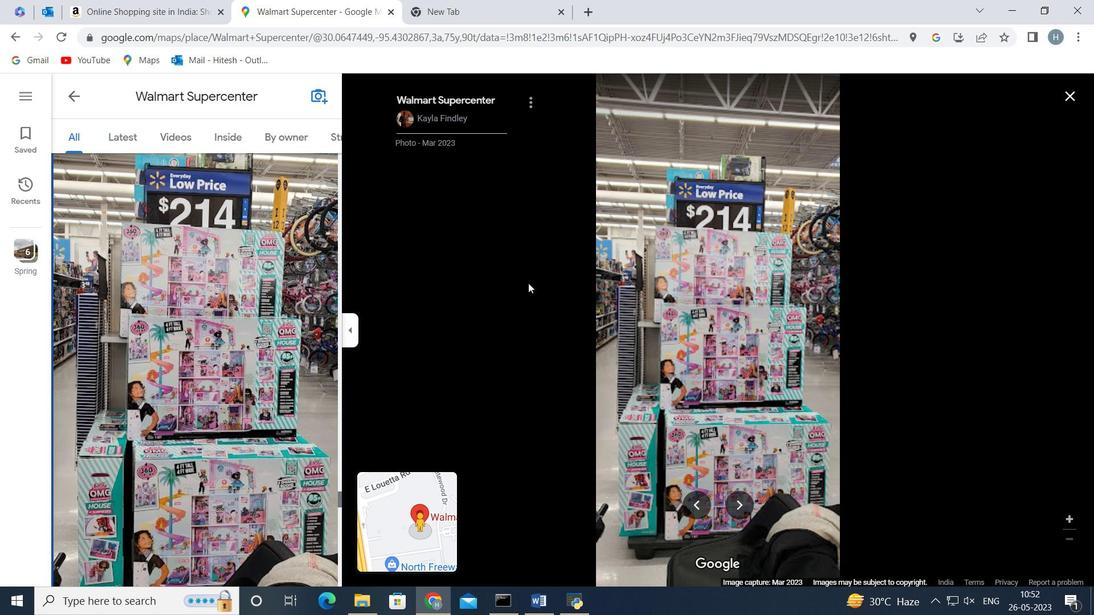 
Action: Mouse moved to (75, 90)
Screenshot: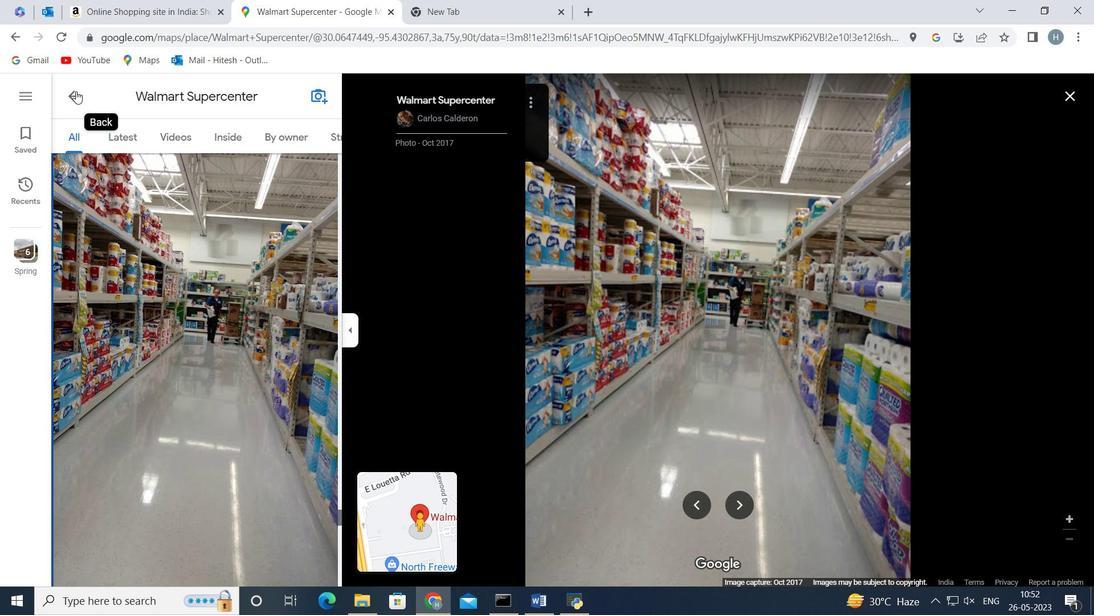 
Action: Mouse pressed left at (75, 90)
Screenshot: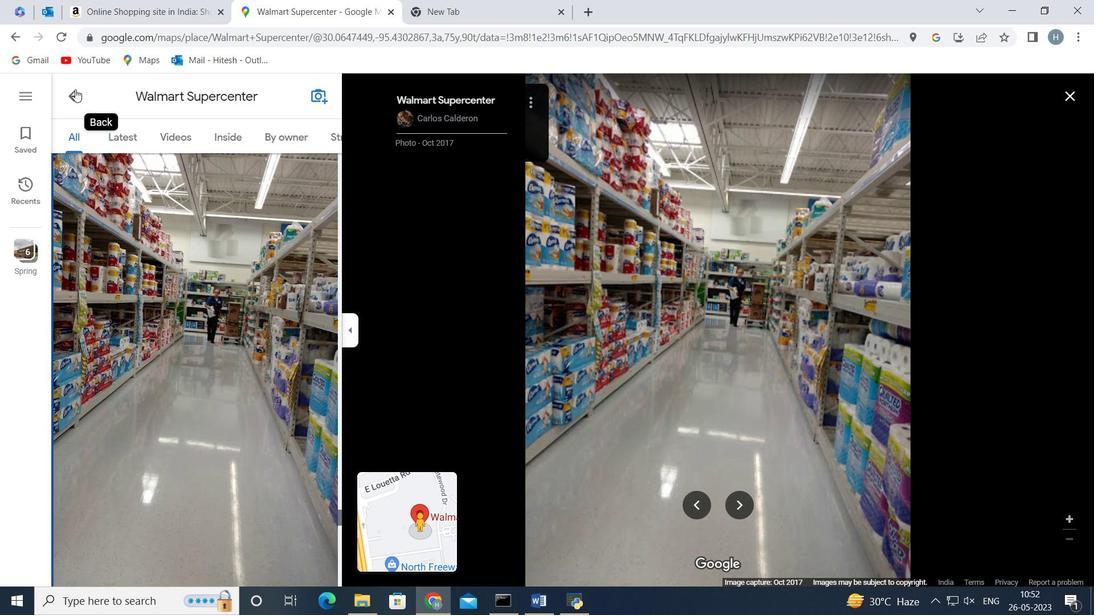
Action: Mouse moved to (173, 338)
Screenshot: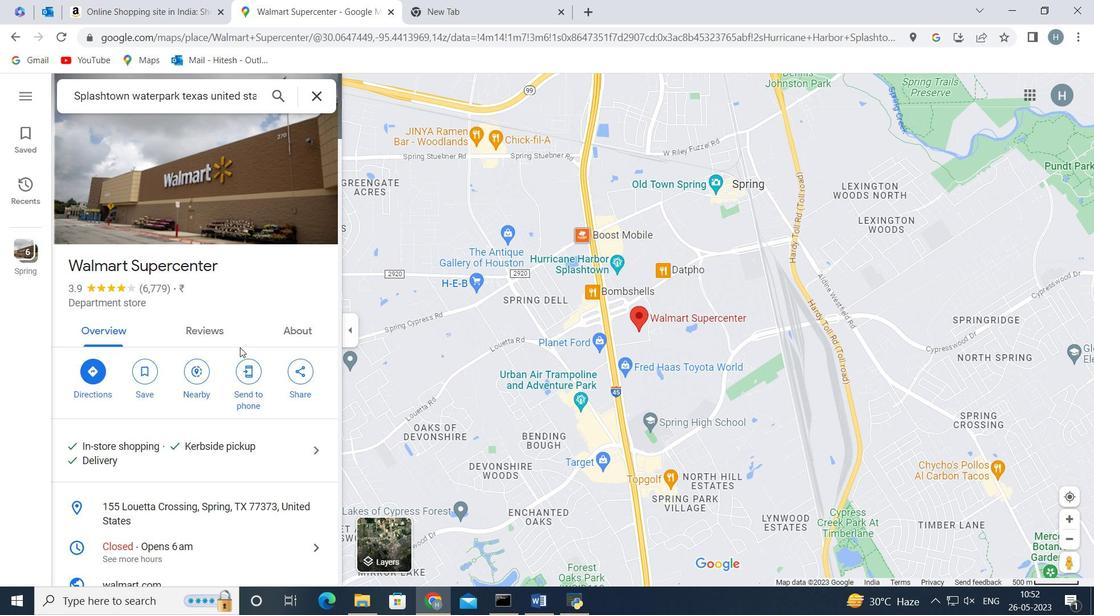 
Action: Mouse scrolled (173, 337) with delta (0, 0)
Screenshot: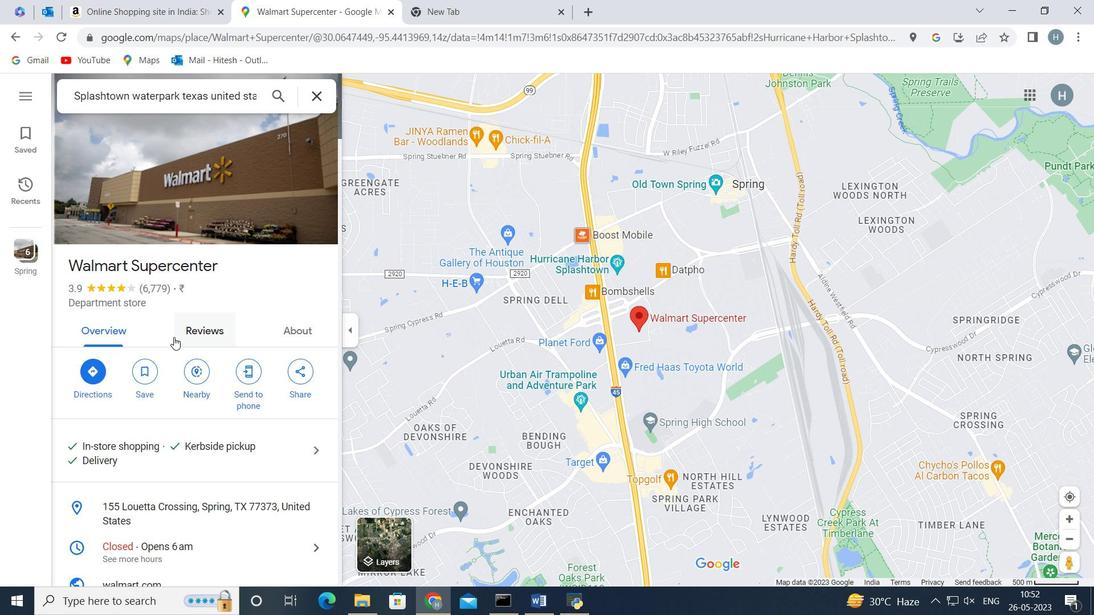 
Action: Mouse scrolled (173, 337) with delta (0, 0)
Screenshot: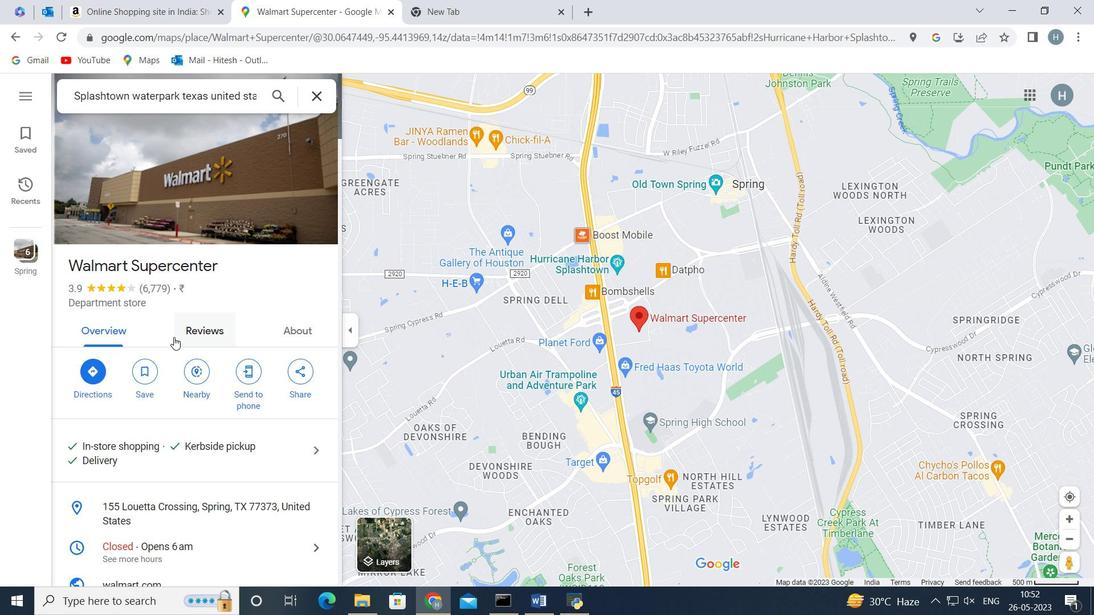 
Action: Mouse moved to (208, 187)
Screenshot: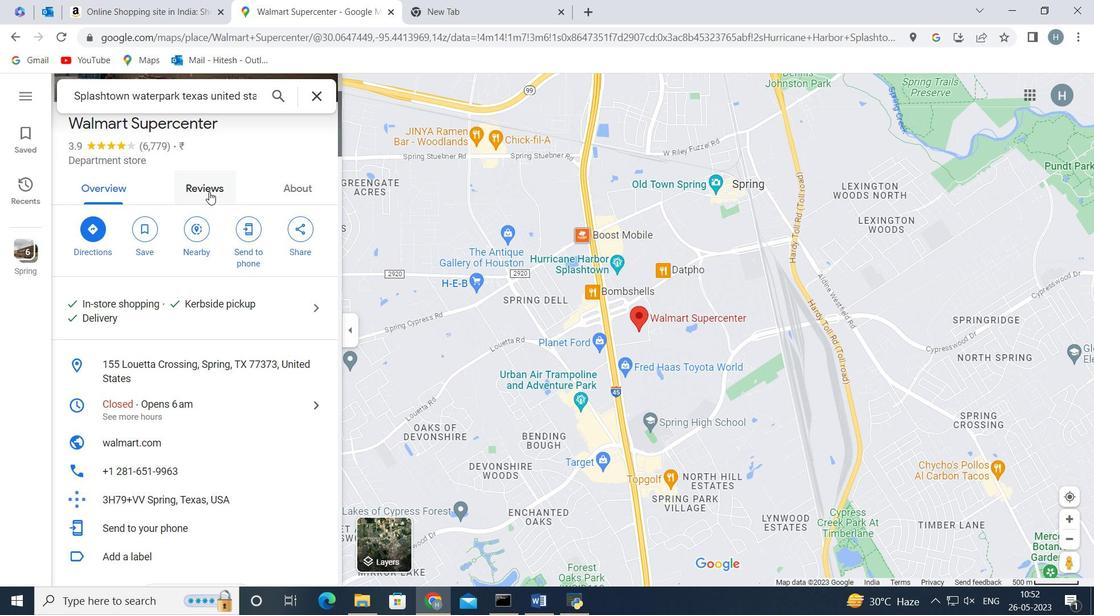 
Action: Mouse pressed left at (208, 187)
Screenshot: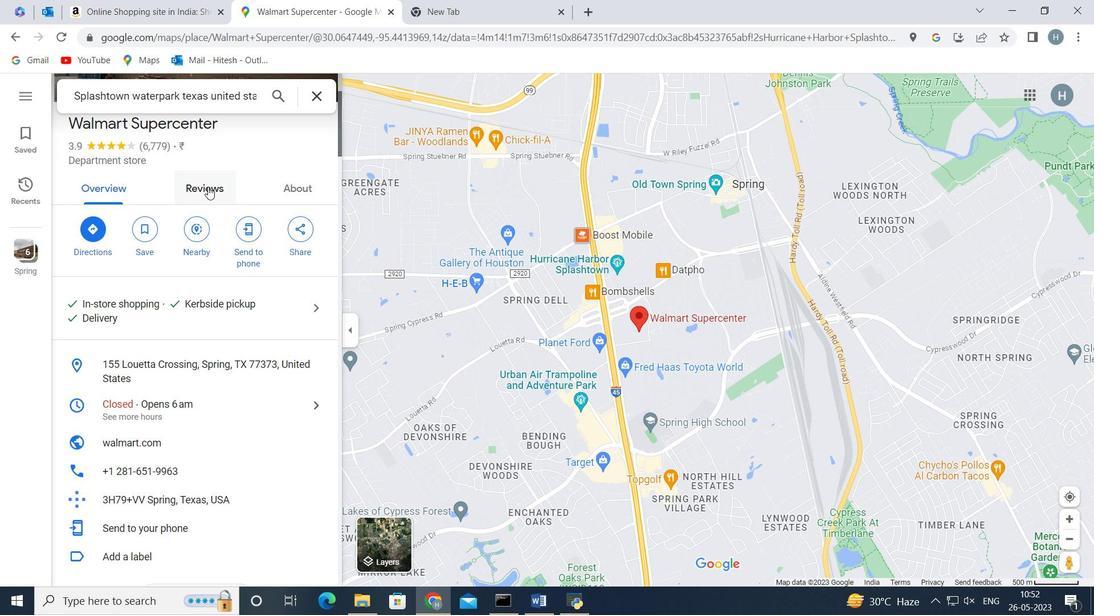 
Action: Mouse moved to (202, 306)
Screenshot: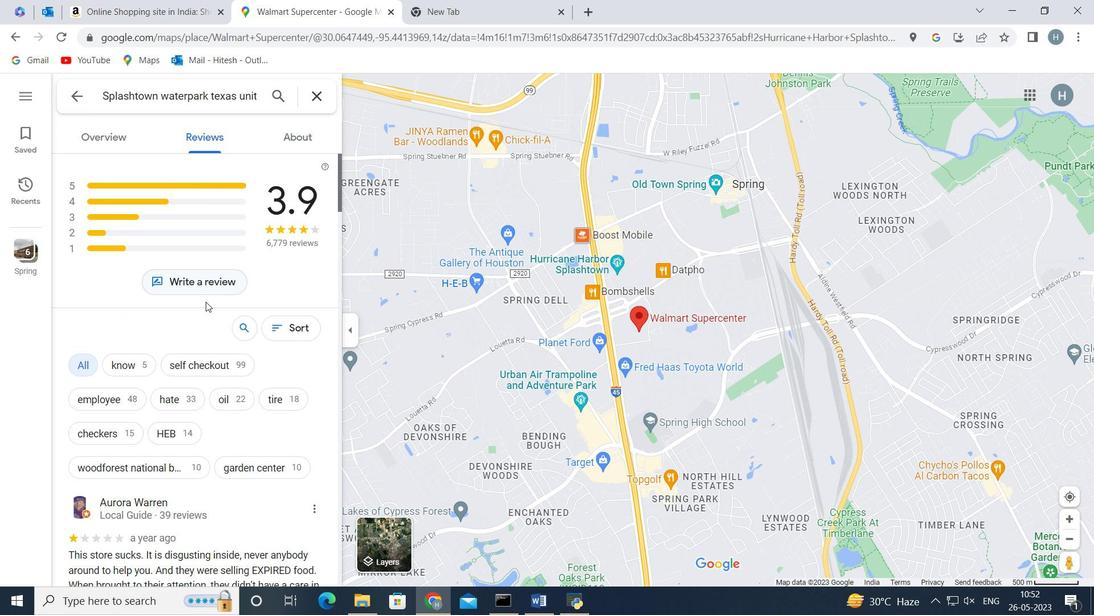 
Action: Mouse scrolled (202, 306) with delta (0, 0)
Screenshot: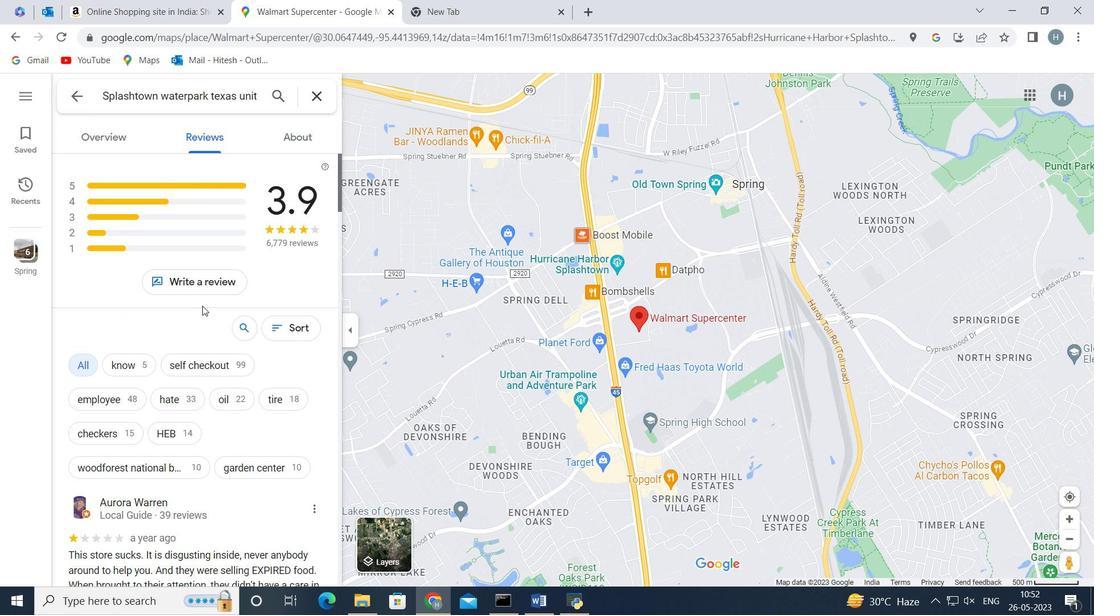 
Action: Mouse scrolled (202, 306) with delta (0, 0)
Screenshot: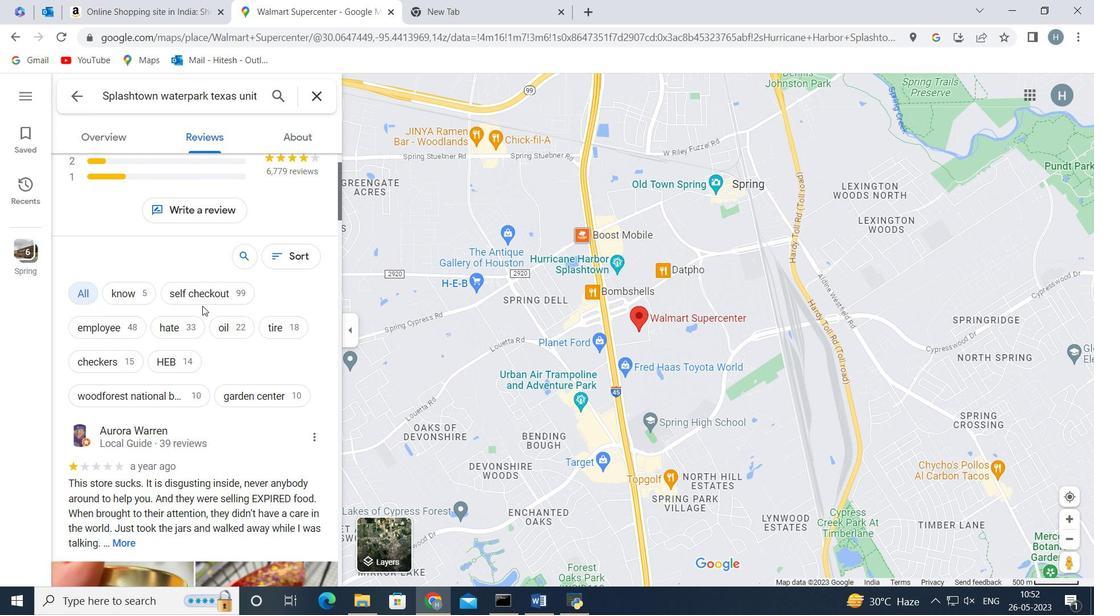 
Action: Mouse scrolled (202, 306) with delta (0, 0)
Screenshot: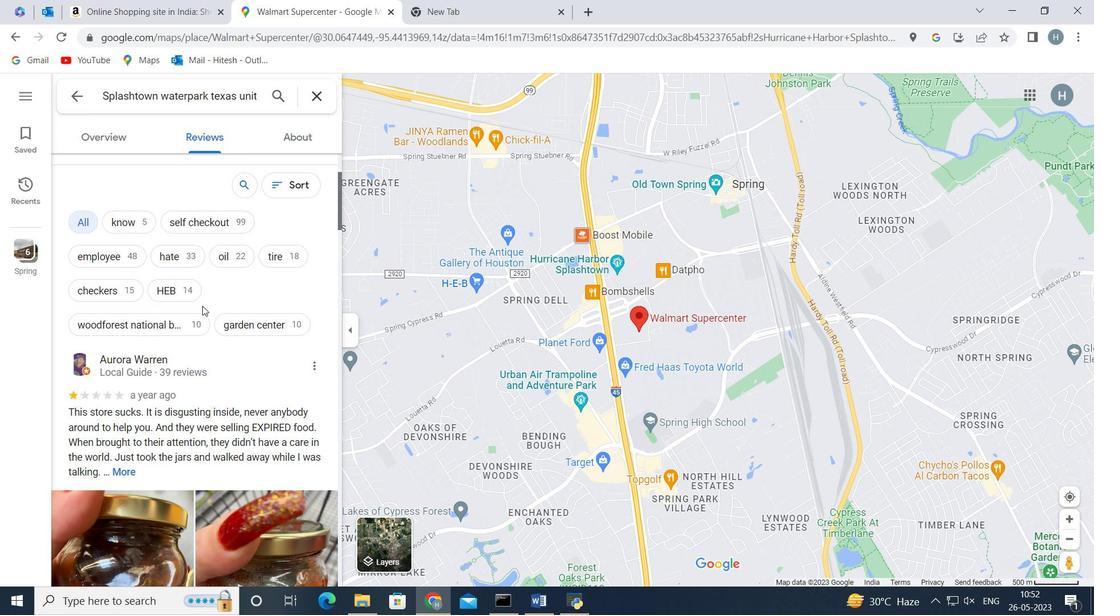 
Action: Mouse scrolled (202, 306) with delta (0, 0)
Screenshot: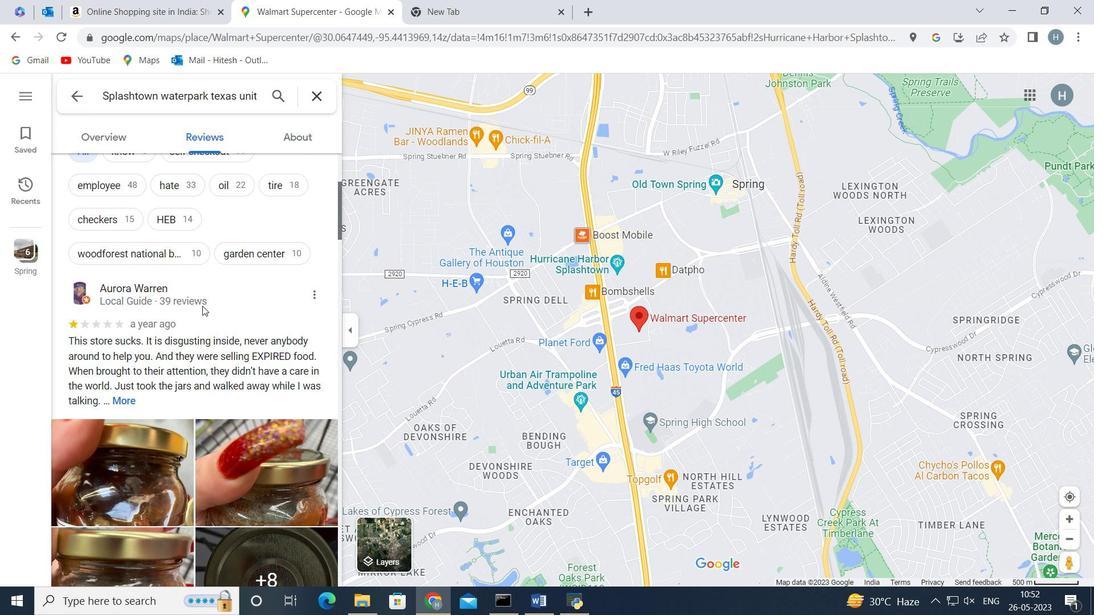 
Action: Mouse scrolled (202, 306) with delta (0, 0)
Screenshot: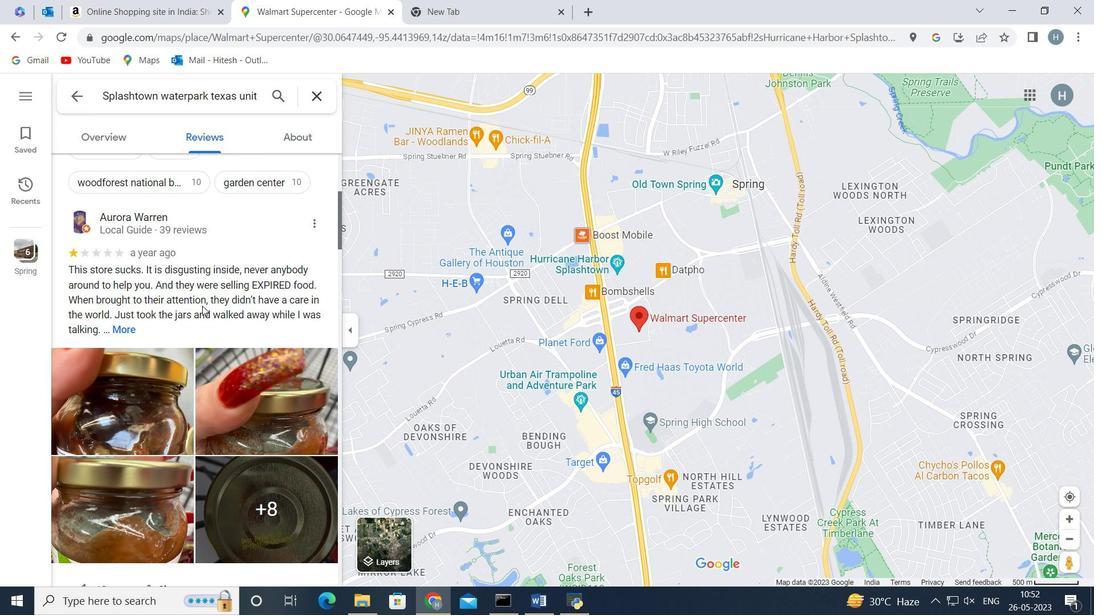
Action: Mouse scrolled (202, 306) with delta (0, 0)
Screenshot: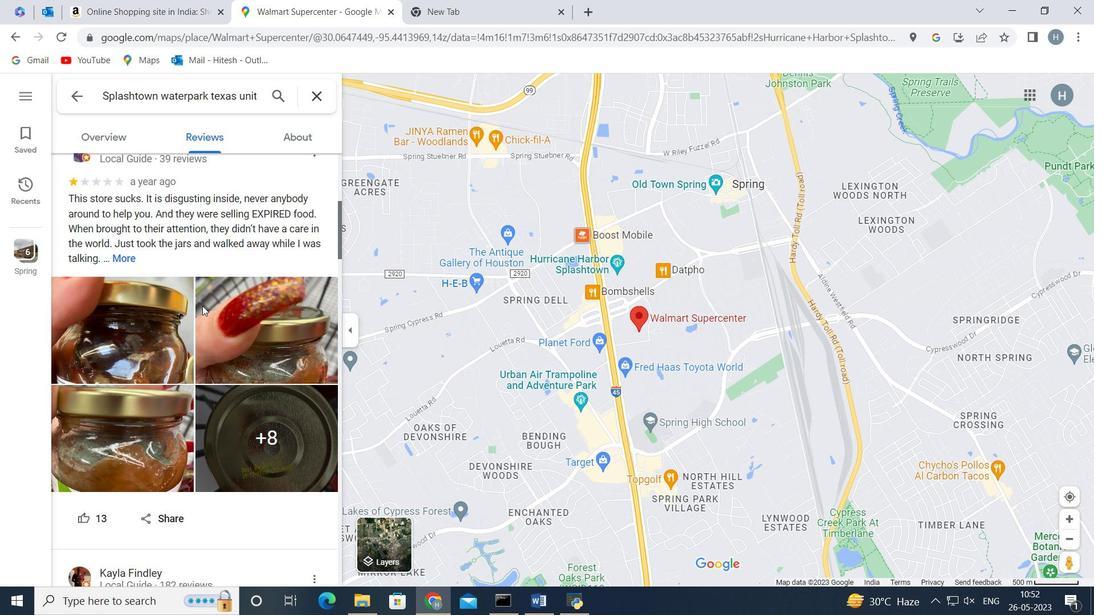 
Action: Mouse scrolled (202, 306) with delta (0, 0)
Screenshot: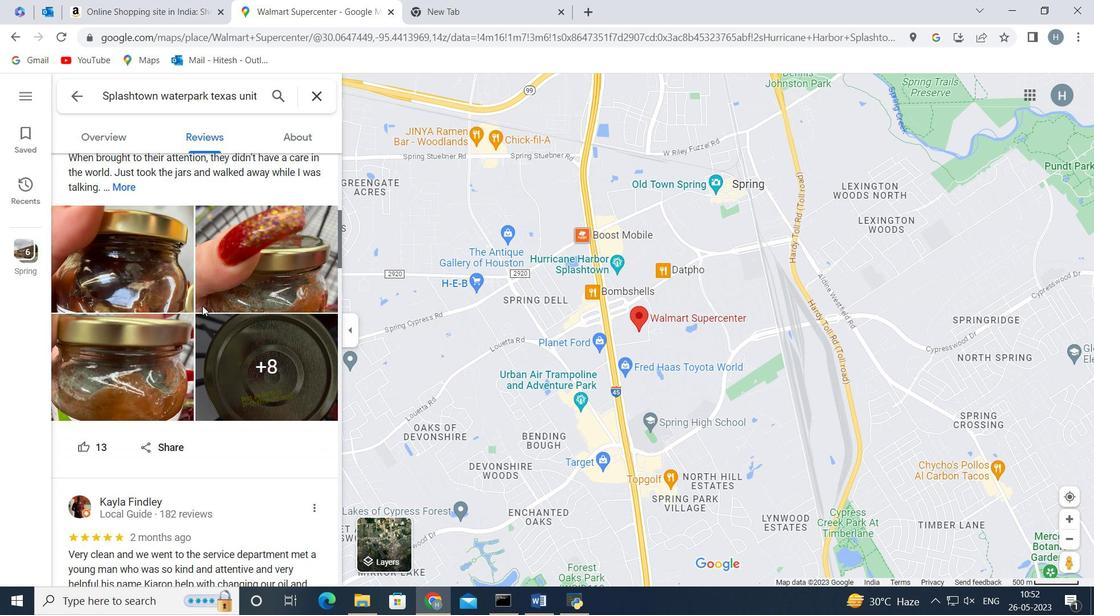 
Action: Mouse scrolled (202, 306) with delta (0, 0)
Screenshot: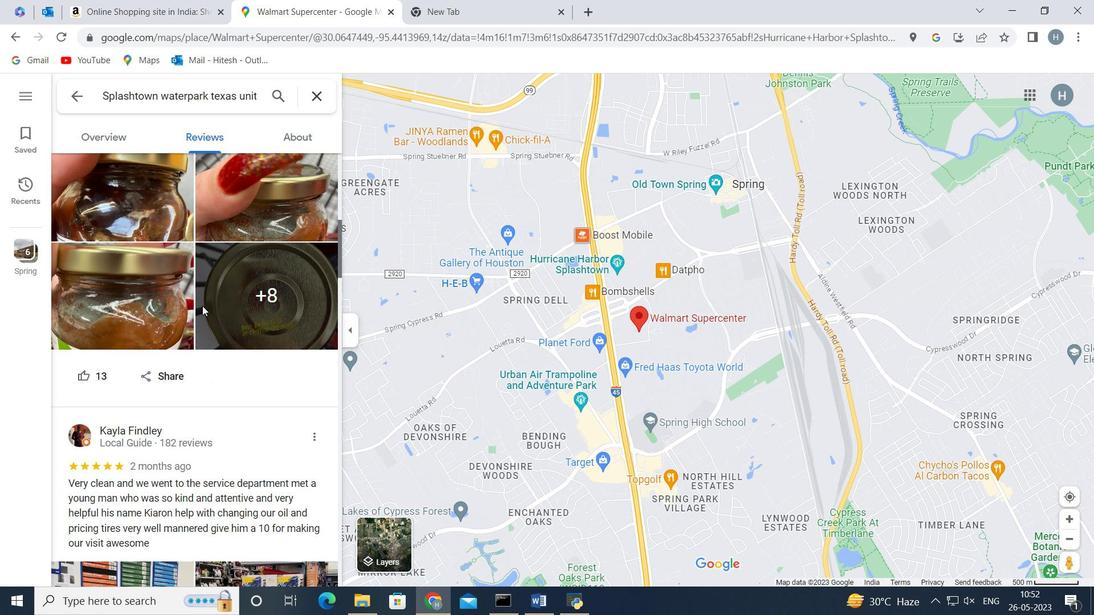 
Action: Mouse scrolled (202, 306) with delta (0, 0)
Screenshot: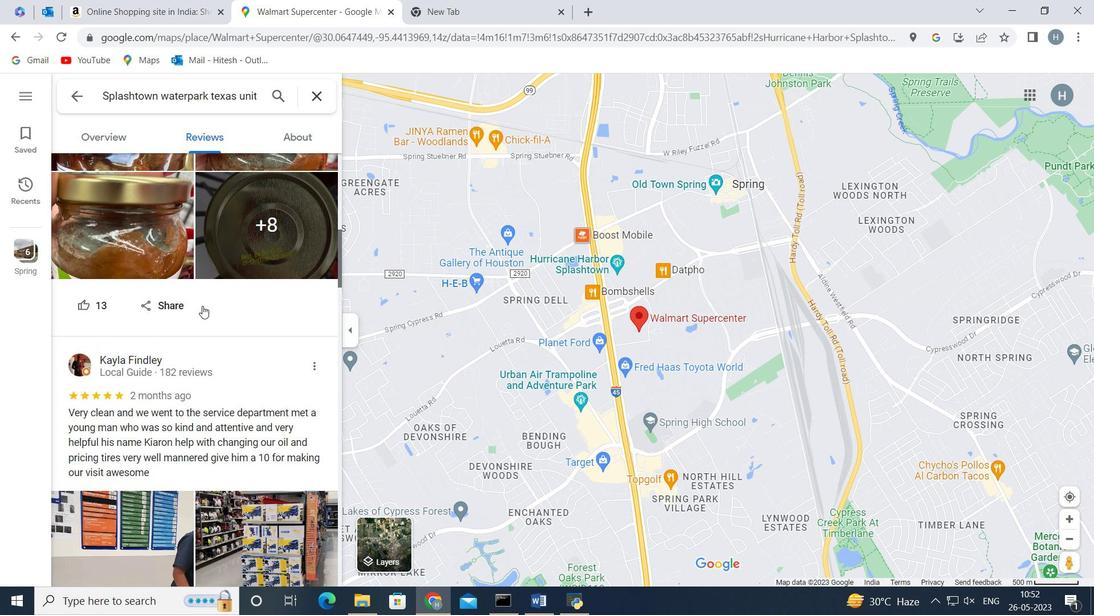 
Action: Mouse scrolled (202, 306) with delta (0, 0)
Screenshot: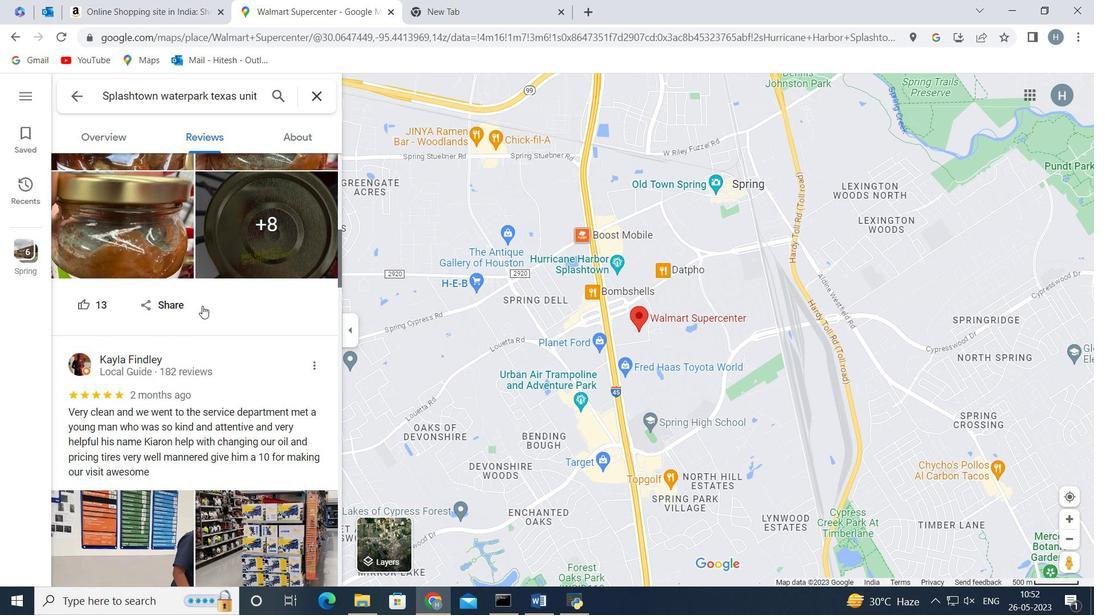 
Action: Mouse scrolled (202, 306) with delta (0, 0)
Screenshot: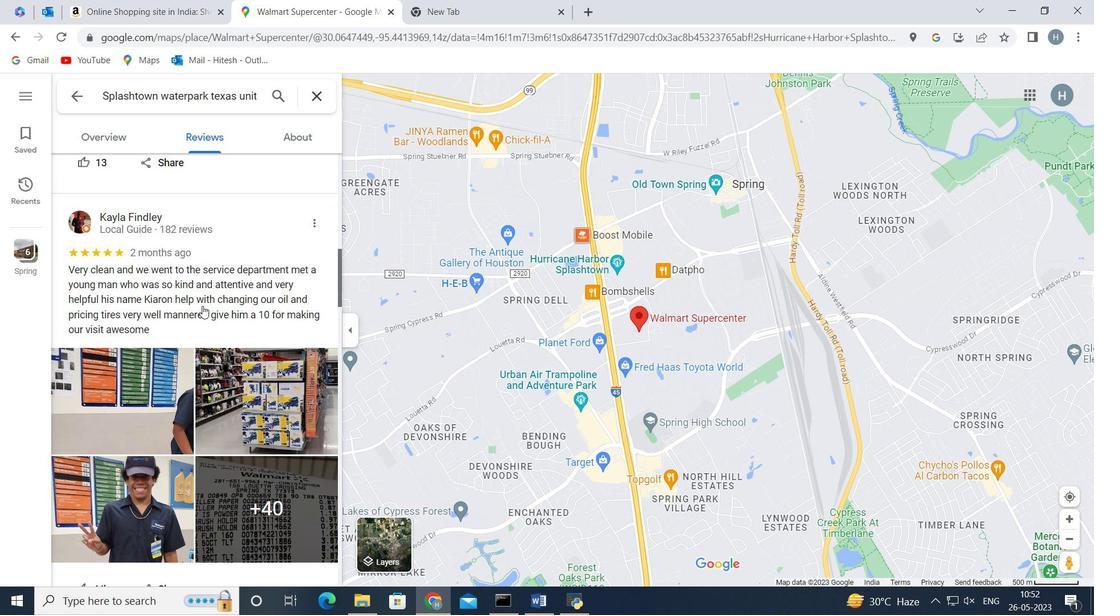 
Action: Mouse moved to (227, 290)
Screenshot: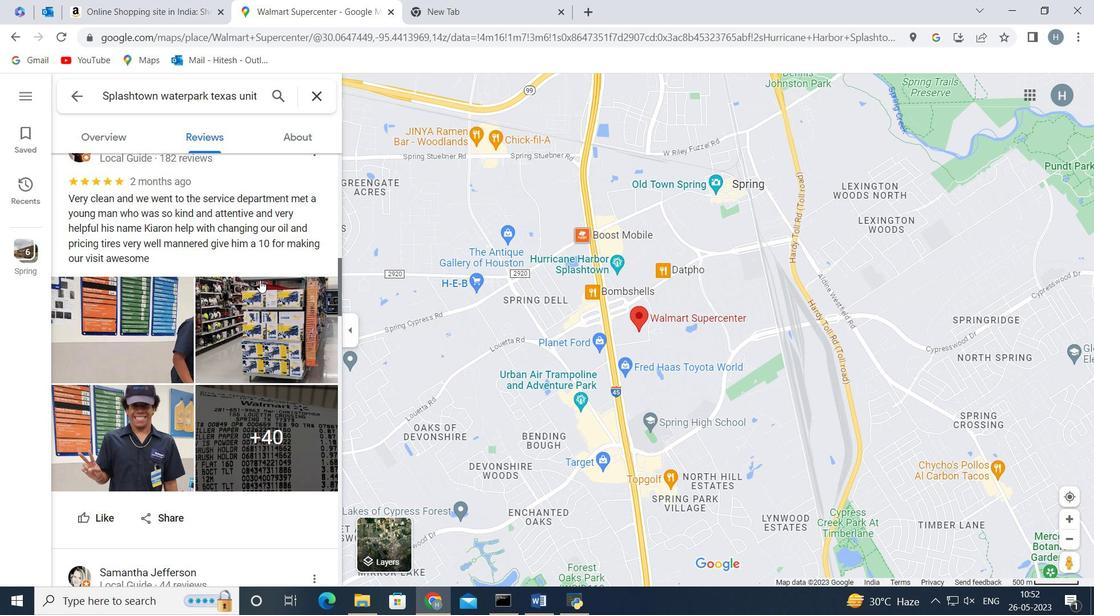 
Action: Mouse scrolled (227, 290) with delta (0, 0)
Screenshot: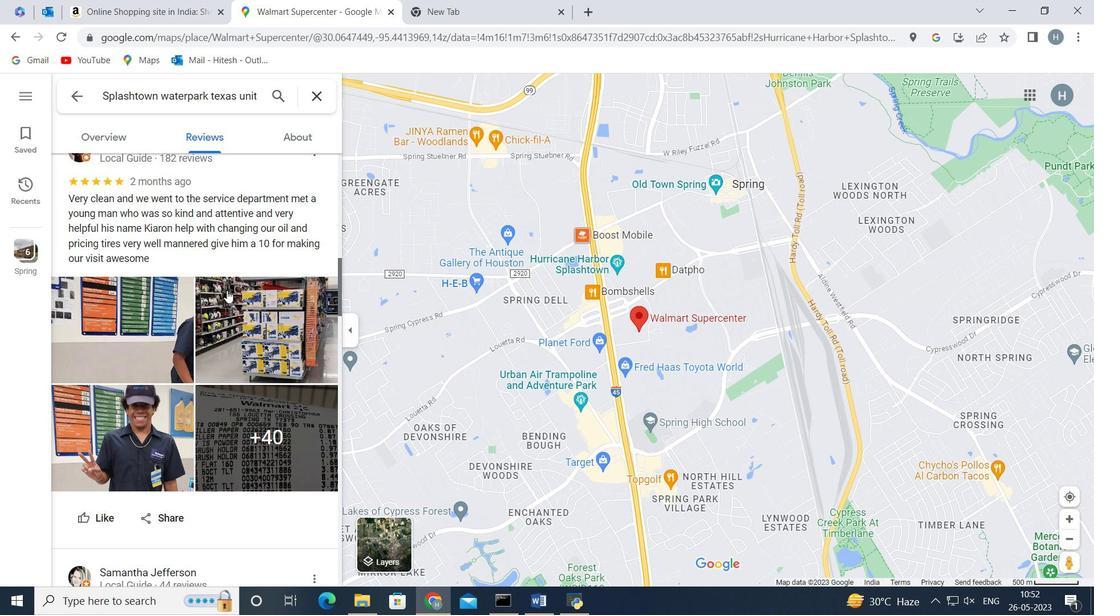 
Action: Mouse scrolled (227, 290) with delta (0, 0)
Screenshot: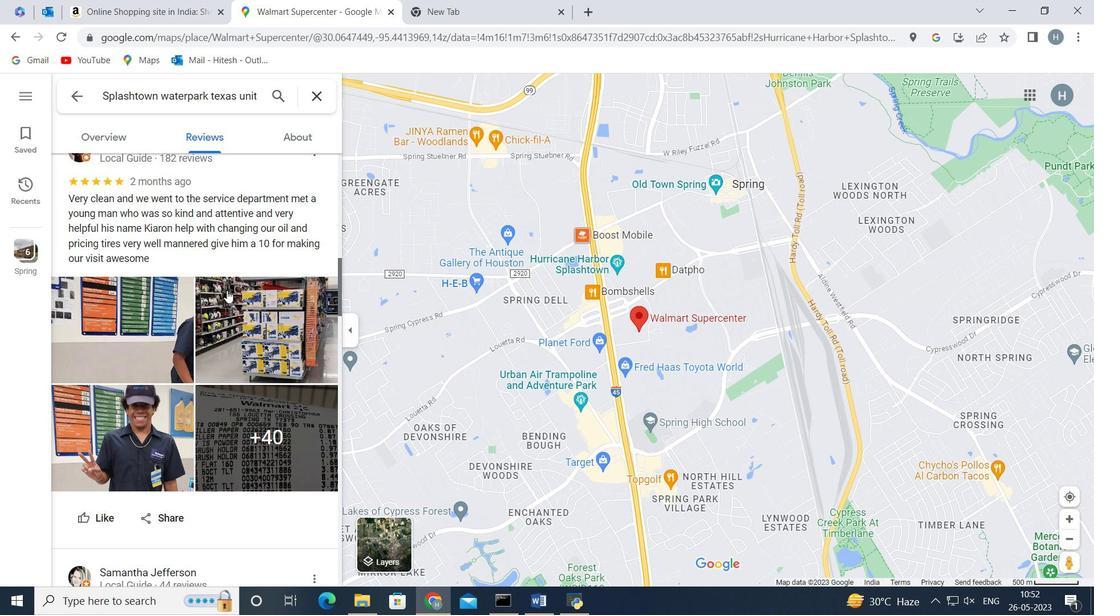 
Action: Mouse scrolled (227, 290) with delta (0, 0)
Screenshot: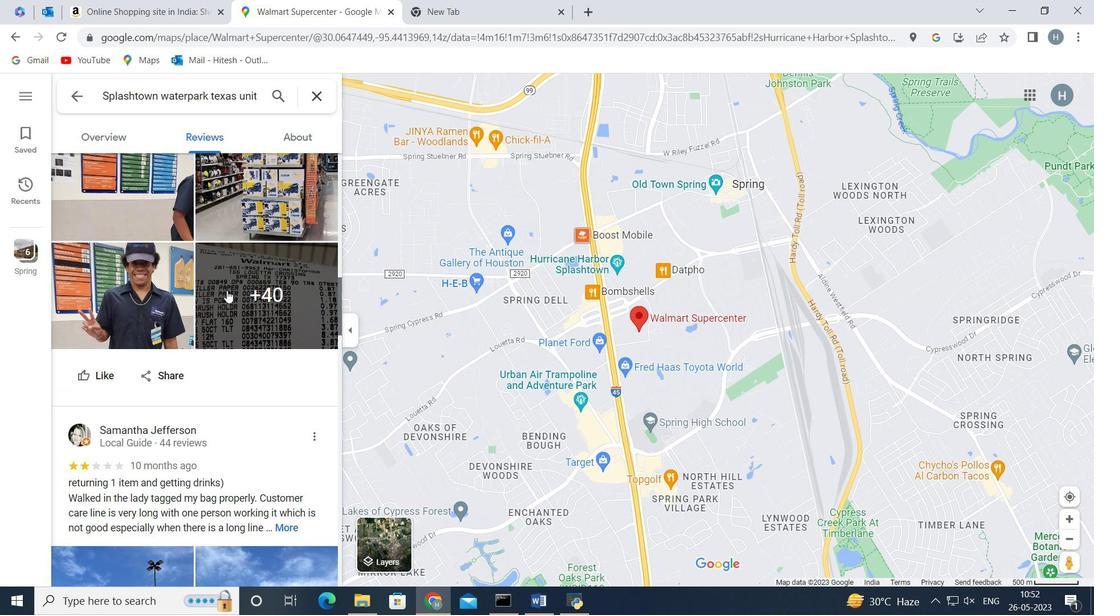 
Action: Mouse scrolled (227, 290) with delta (0, 0)
Screenshot: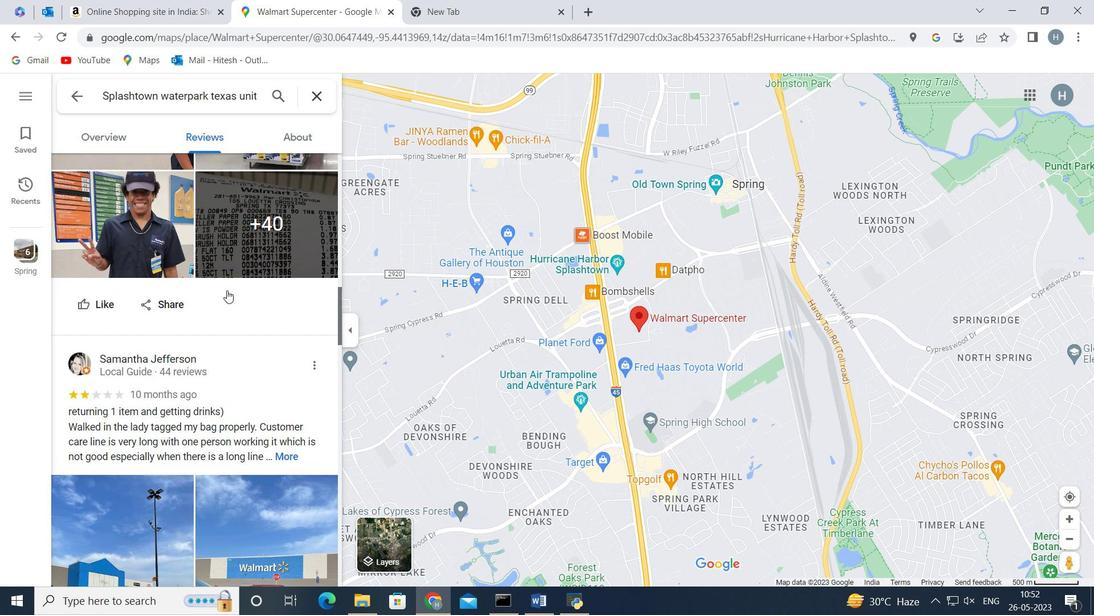 
Action: Mouse scrolled (227, 290) with delta (0, 0)
Screenshot: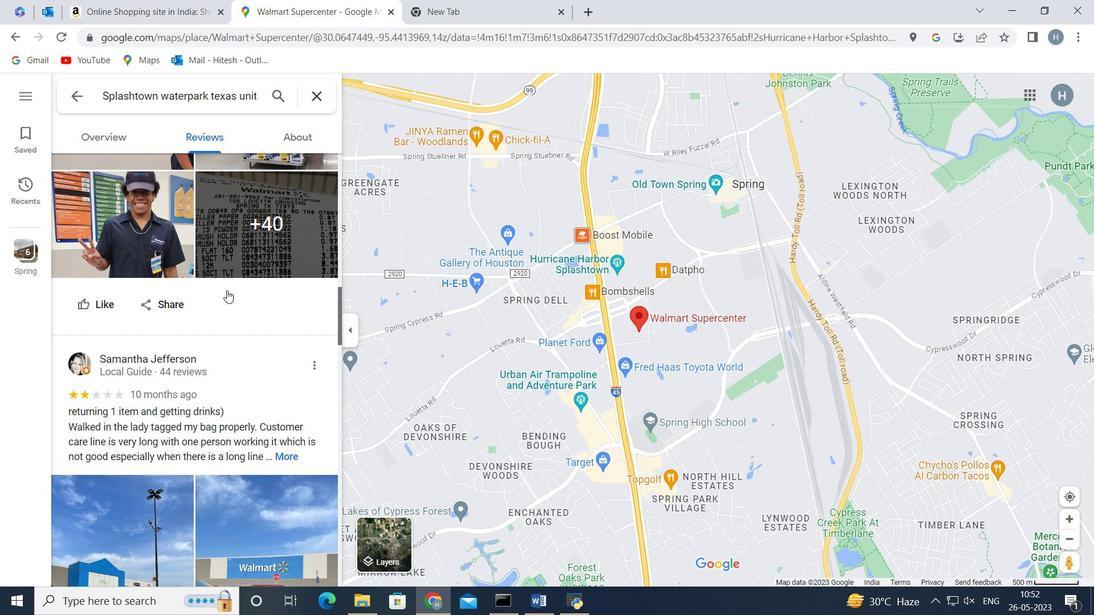 
Action: Mouse moved to (285, 313)
Screenshot: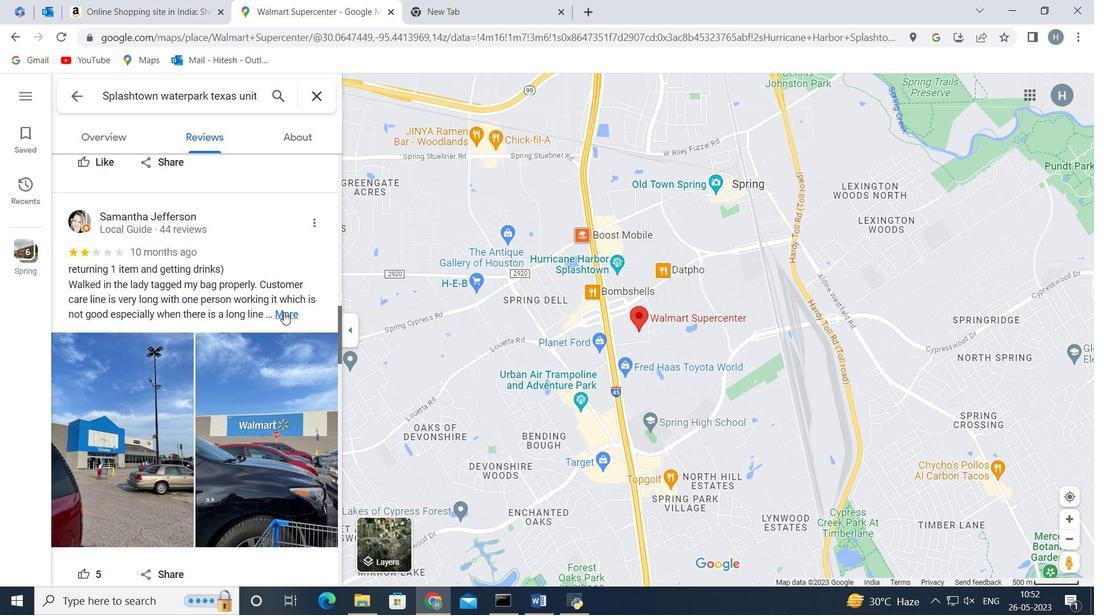 
Action: Mouse pressed left at (285, 313)
Screenshot: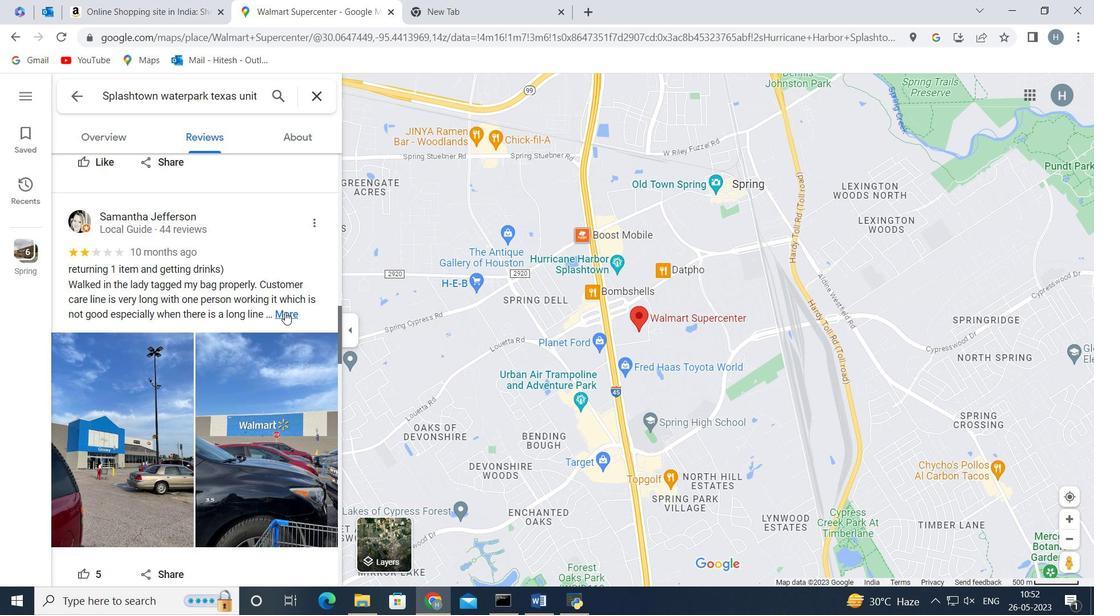 
Action: Mouse moved to (212, 397)
Screenshot: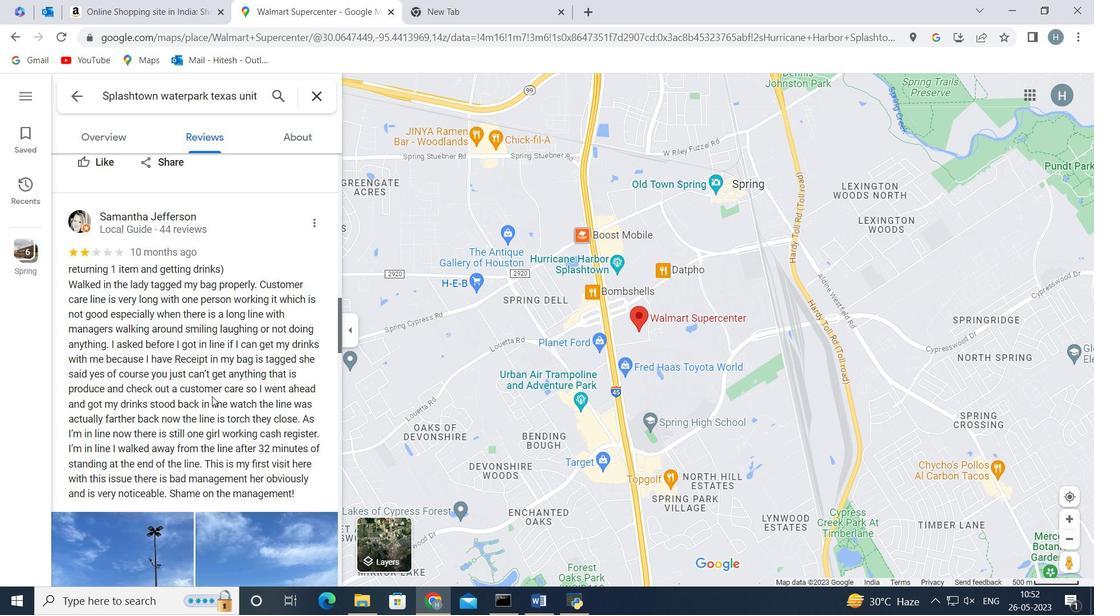 
Action: Mouse scrolled (212, 397) with delta (0, 0)
Screenshot: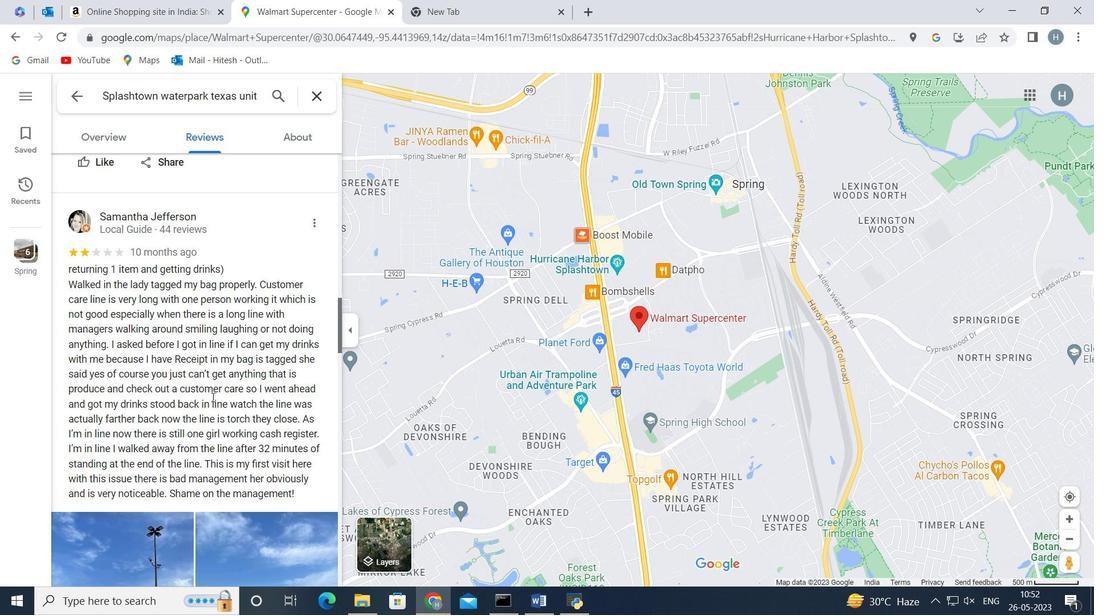 
Action: Mouse scrolled (212, 397) with delta (0, 0)
Screenshot: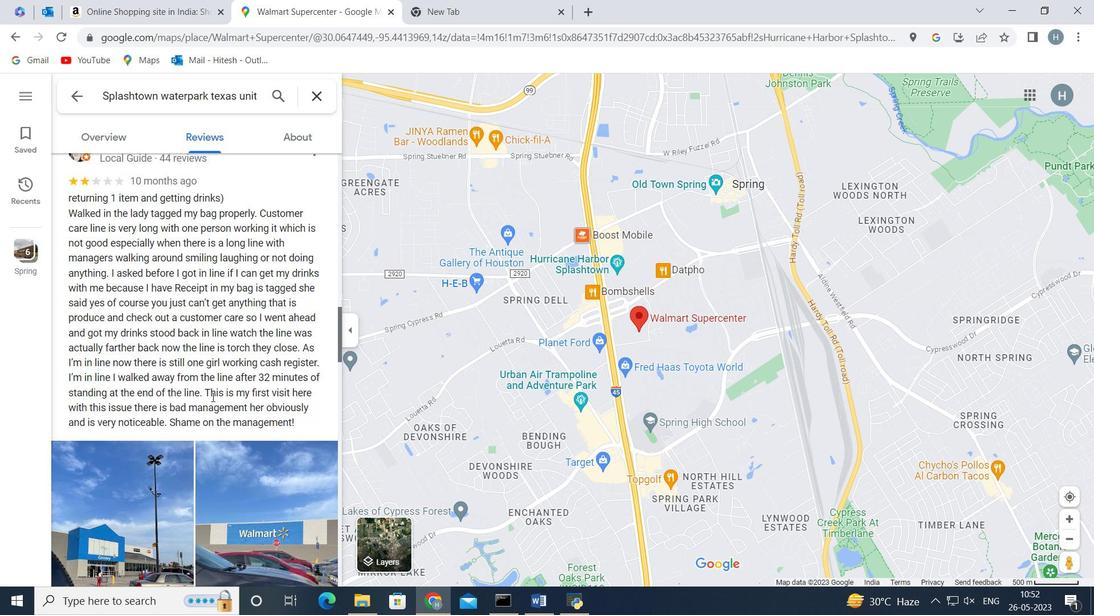 
Action: Mouse scrolled (212, 397) with delta (0, 0)
Screenshot: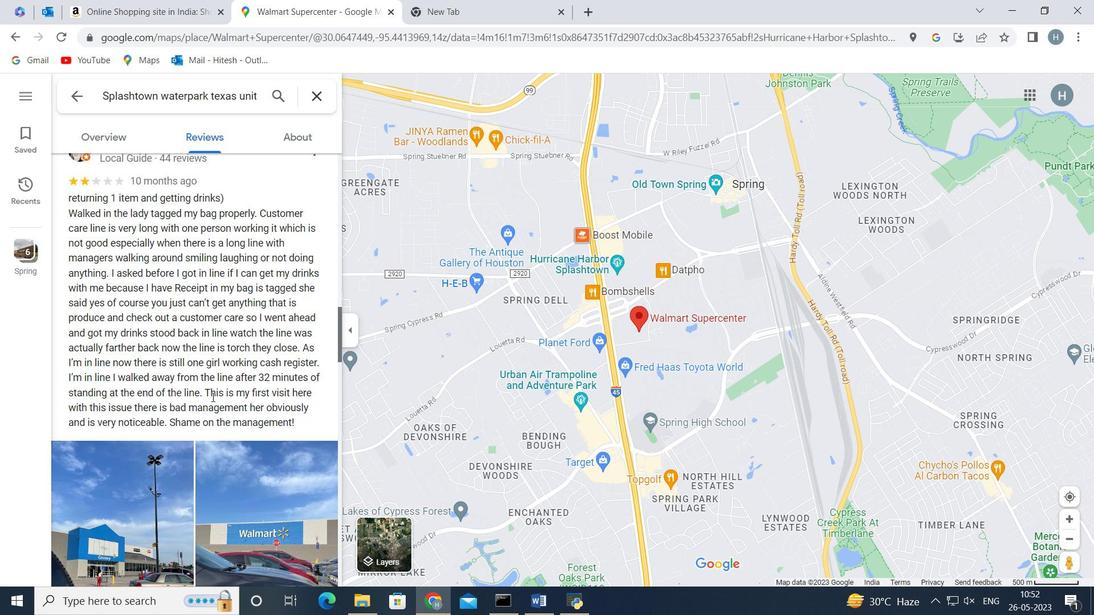 
Action: Mouse scrolled (212, 397) with delta (0, 0)
Screenshot: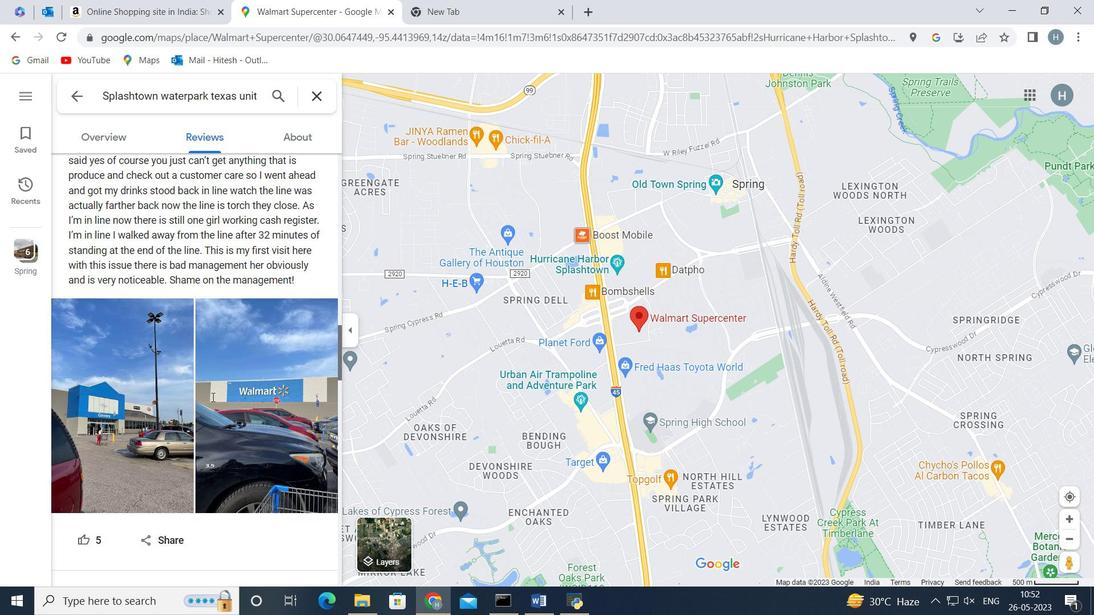 
Action: Mouse moved to (209, 382)
Screenshot: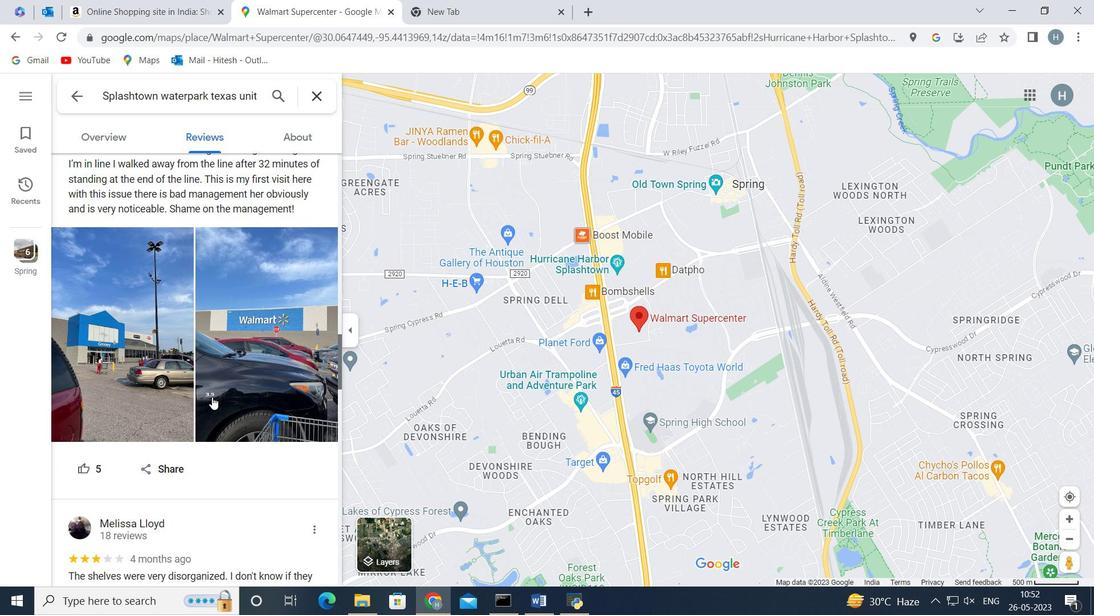 
Action: Mouse scrolled (212, 393) with delta (0, 0)
Screenshot: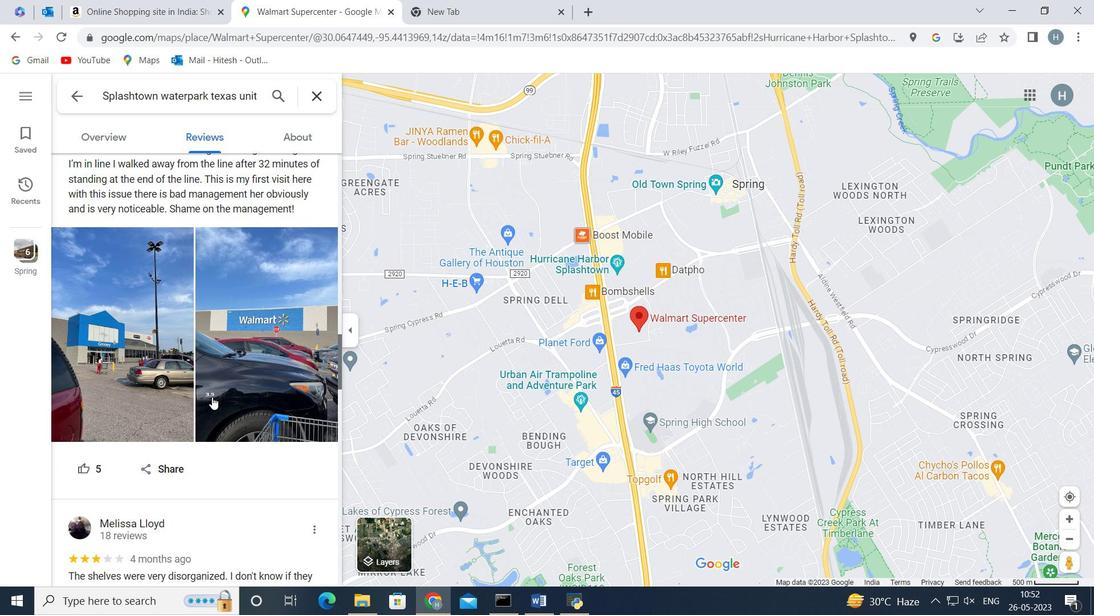 
Action: Mouse moved to (210, 374)
Screenshot: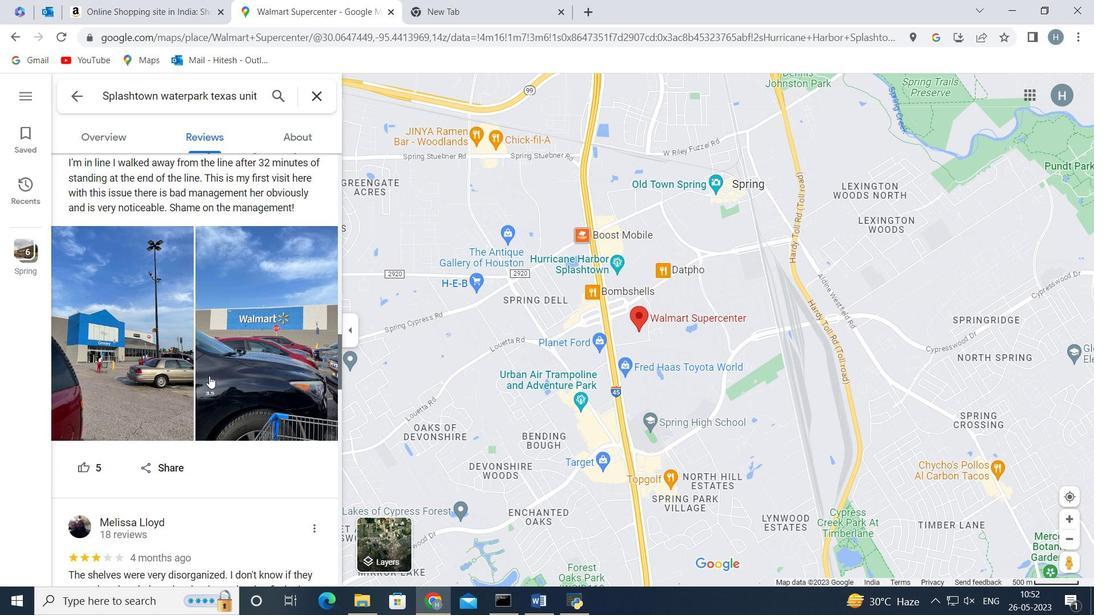 
Action: Mouse scrolled (210, 374) with delta (0, 0)
Screenshot: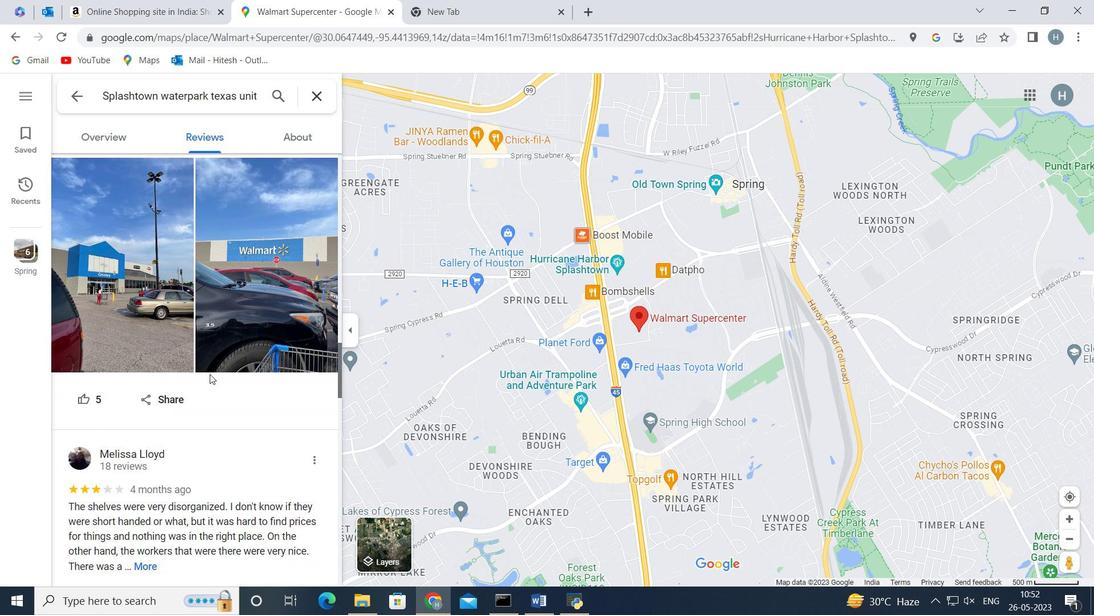 
Action: Mouse moved to (317, 94)
Screenshot: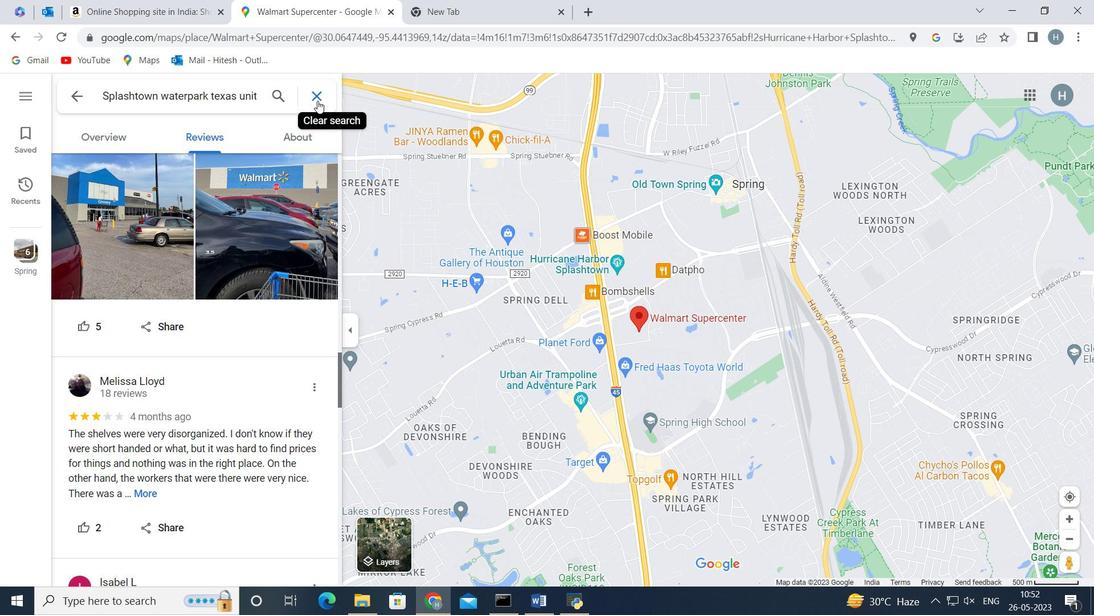 
Action: Mouse pressed left at (317, 94)
Screenshot: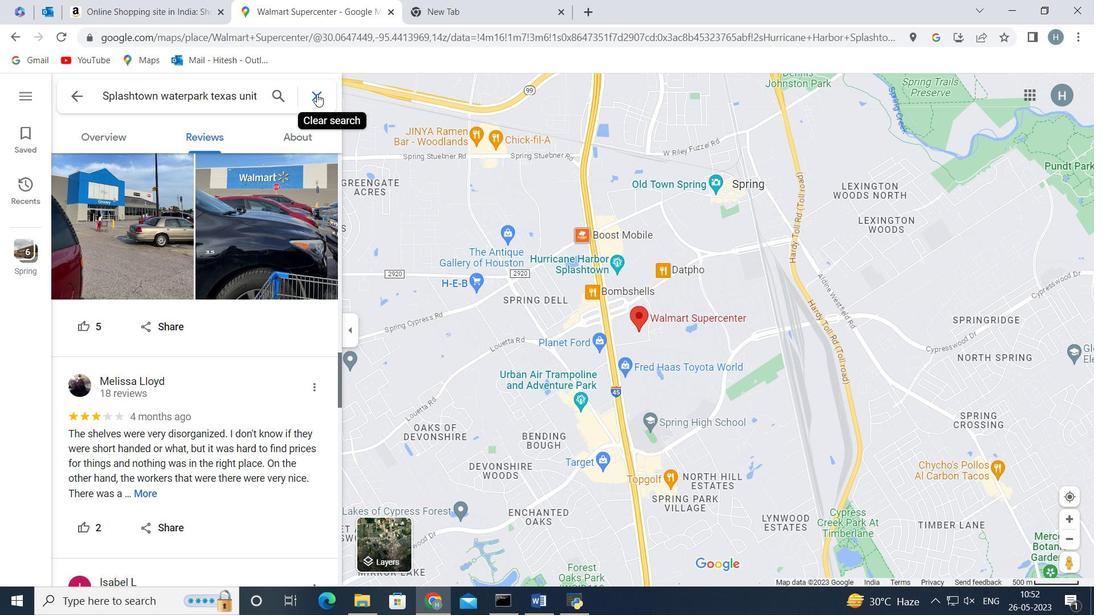 
Action: Mouse moved to (651, 323)
Screenshot: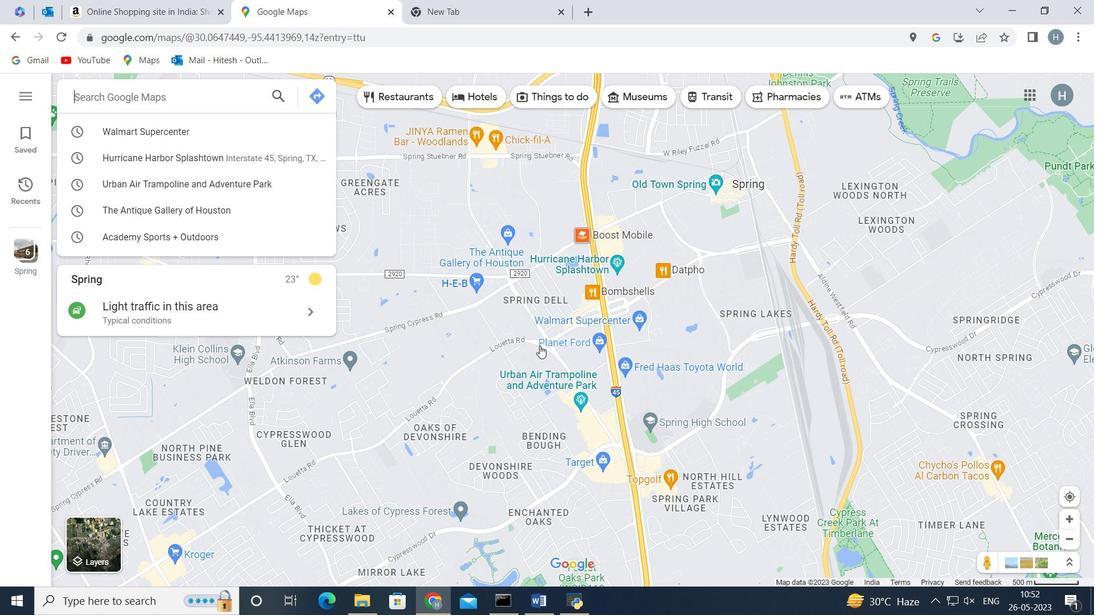 
Action: Mouse scrolled (651, 323) with delta (0, 0)
Screenshot: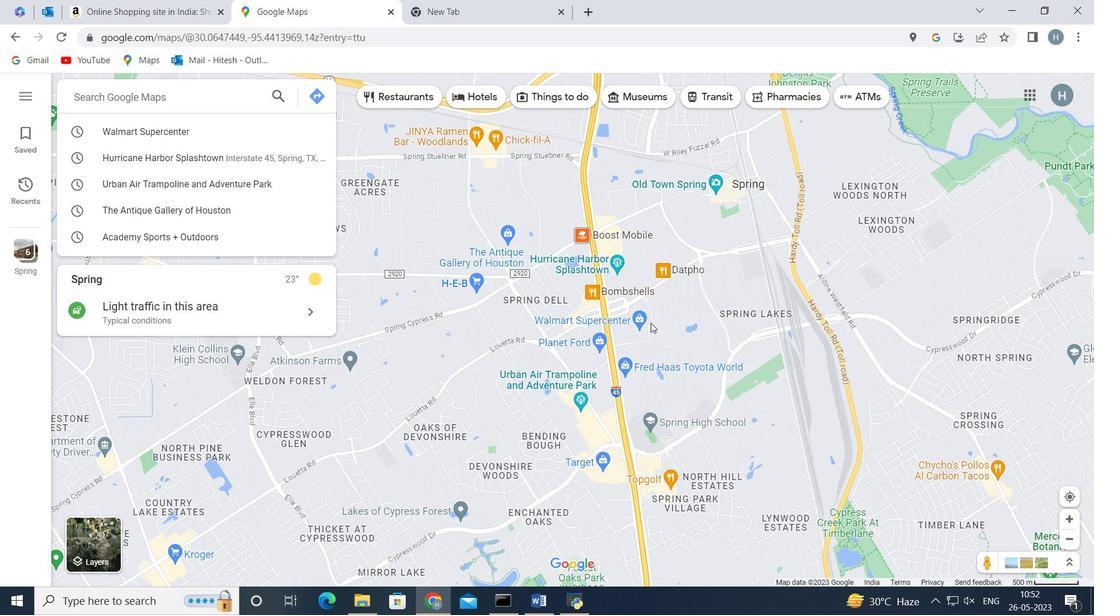 
Action: Mouse scrolled (651, 323) with delta (0, 0)
Screenshot: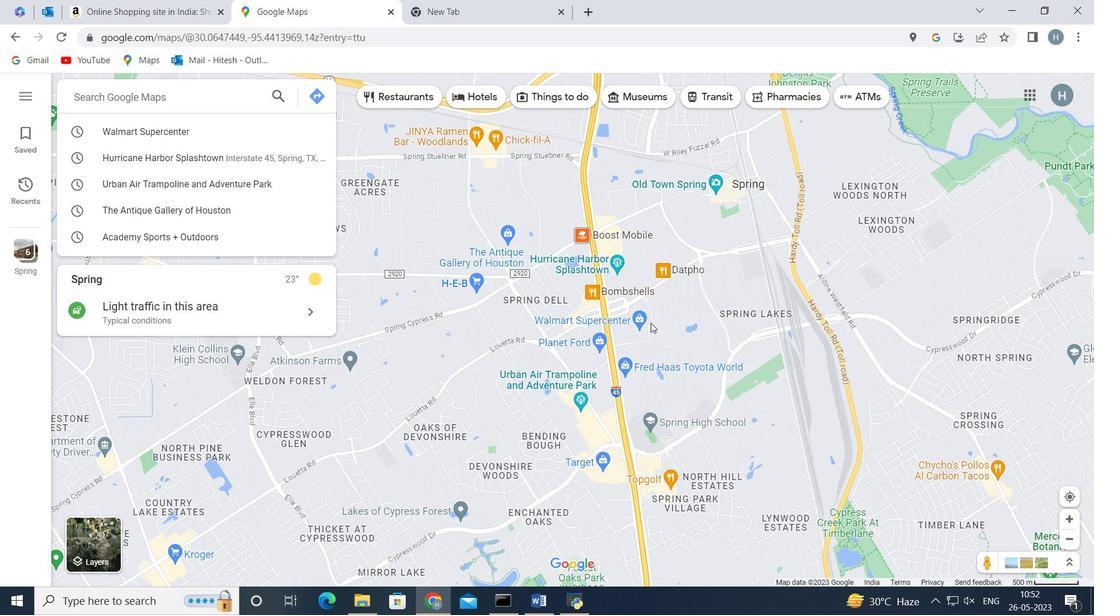 
Action: Mouse scrolled (651, 322) with delta (0, 0)
Screenshot: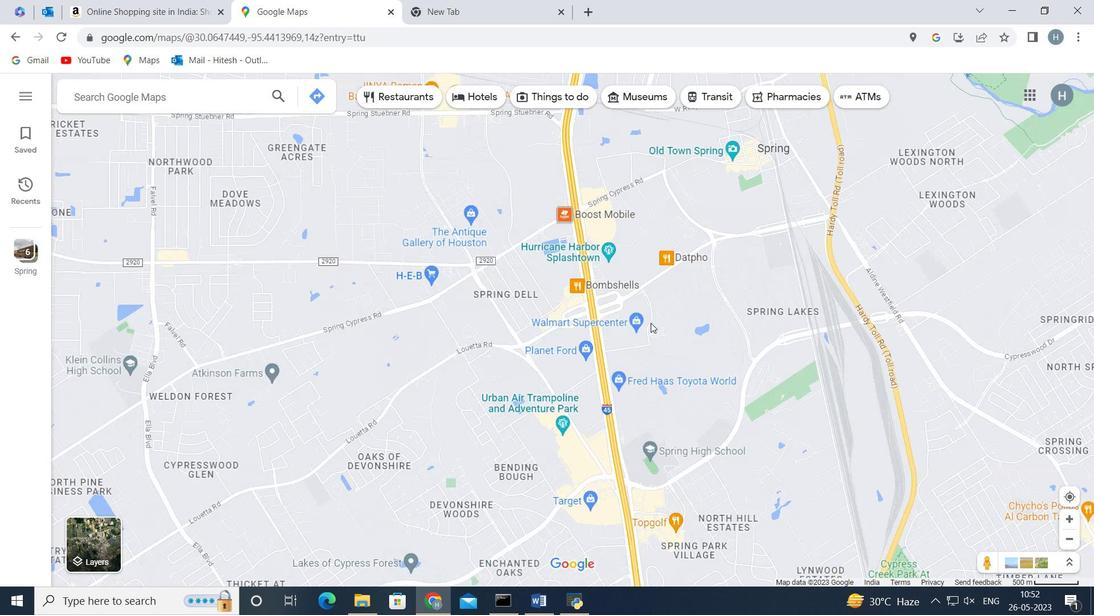
Action: Mouse moved to (162, 91)
Screenshot: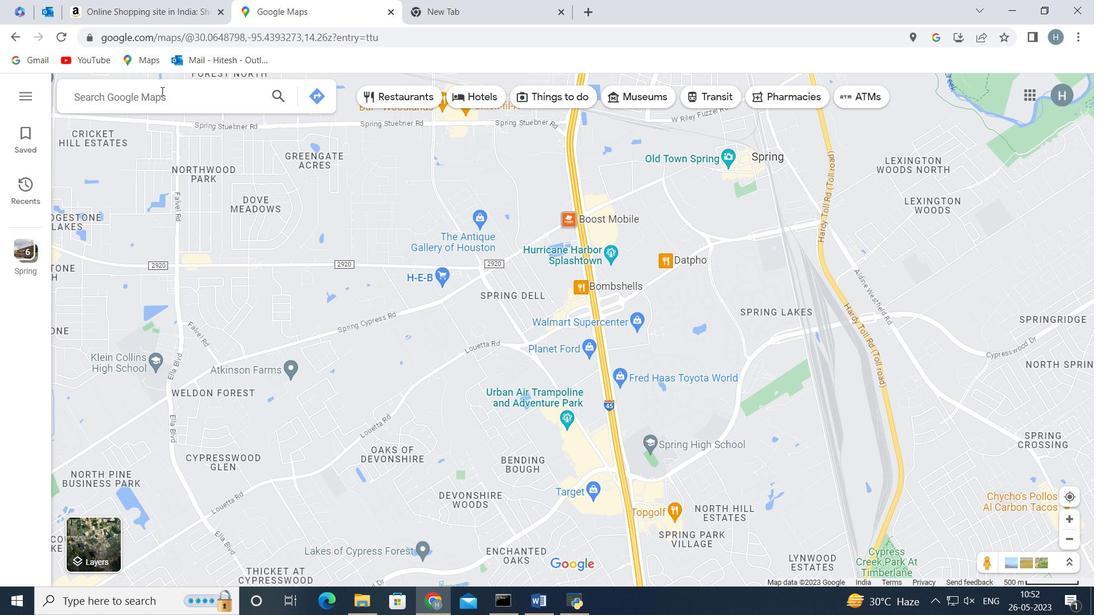 
Action: Mouse pressed left at (162, 91)
Screenshot: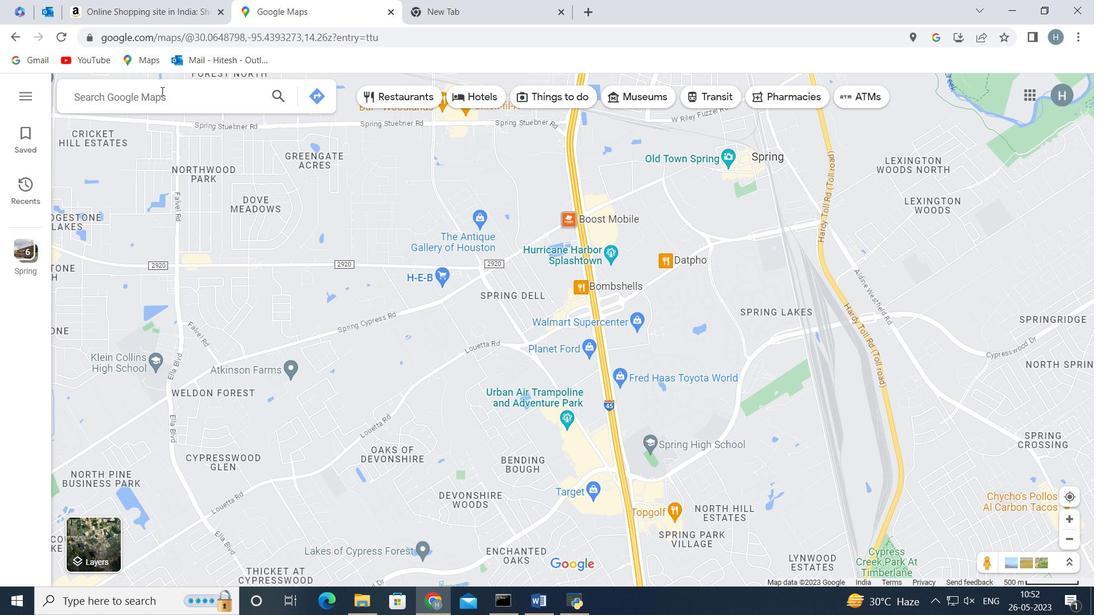 
Action: Mouse moved to (163, 91)
Screenshot: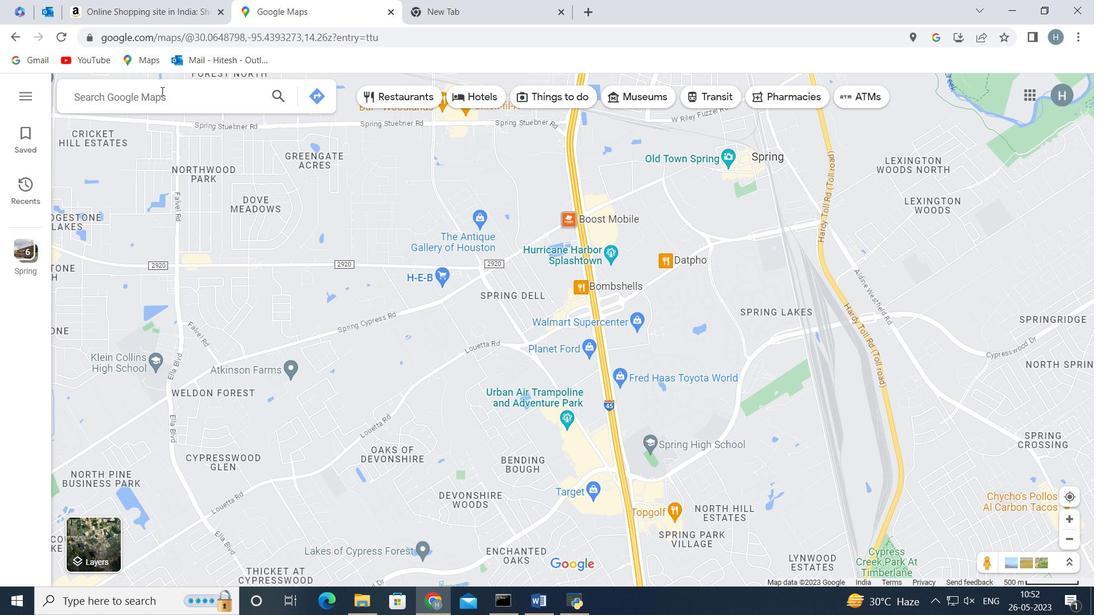 
Action: Key pressed <Key.shift>Splashtown<Key.space>waterpark<Key.space>texas<Key.space>united<Key.space>states<Key.enter>
Screenshot: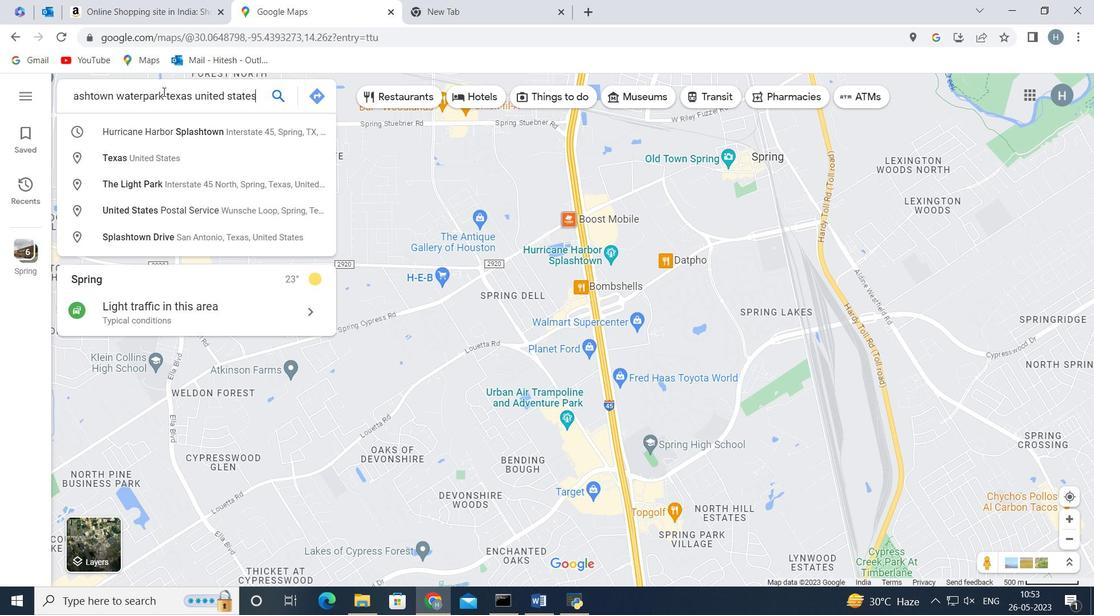 
Action: Mouse moved to (609, 255)
Screenshot: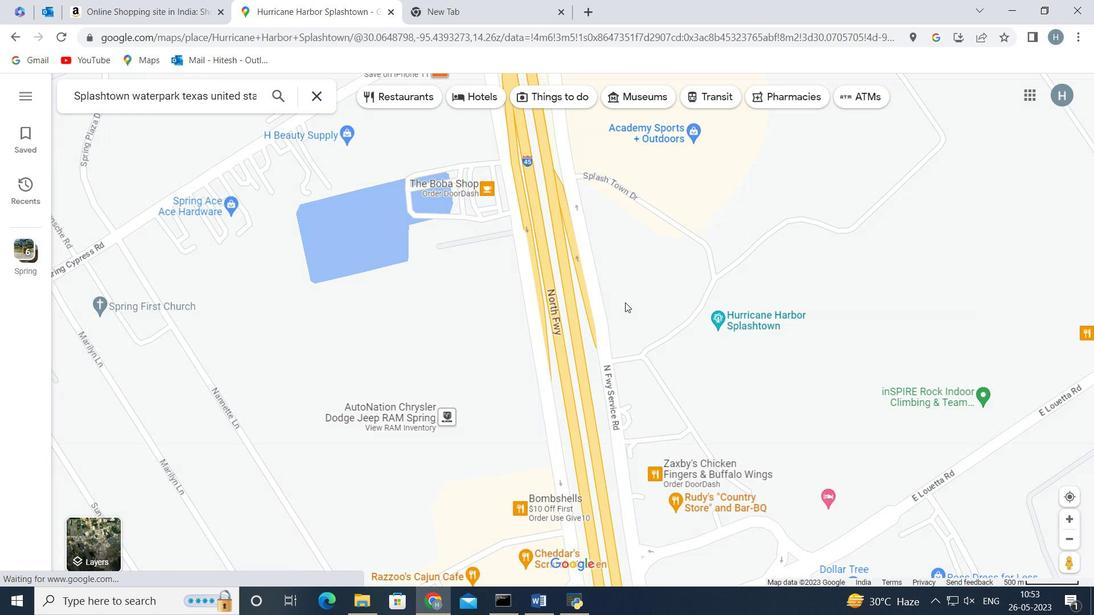 
Action: Mouse scrolled (609, 255) with delta (0, 0)
Screenshot: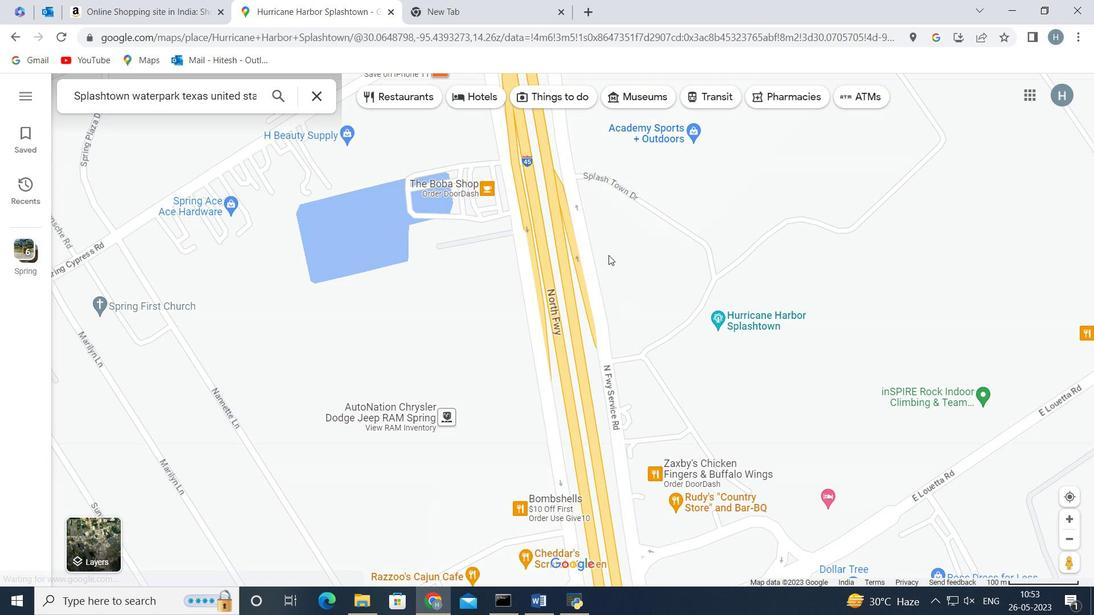 
Action: Mouse scrolled (609, 255) with delta (0, 0)
Screenshot: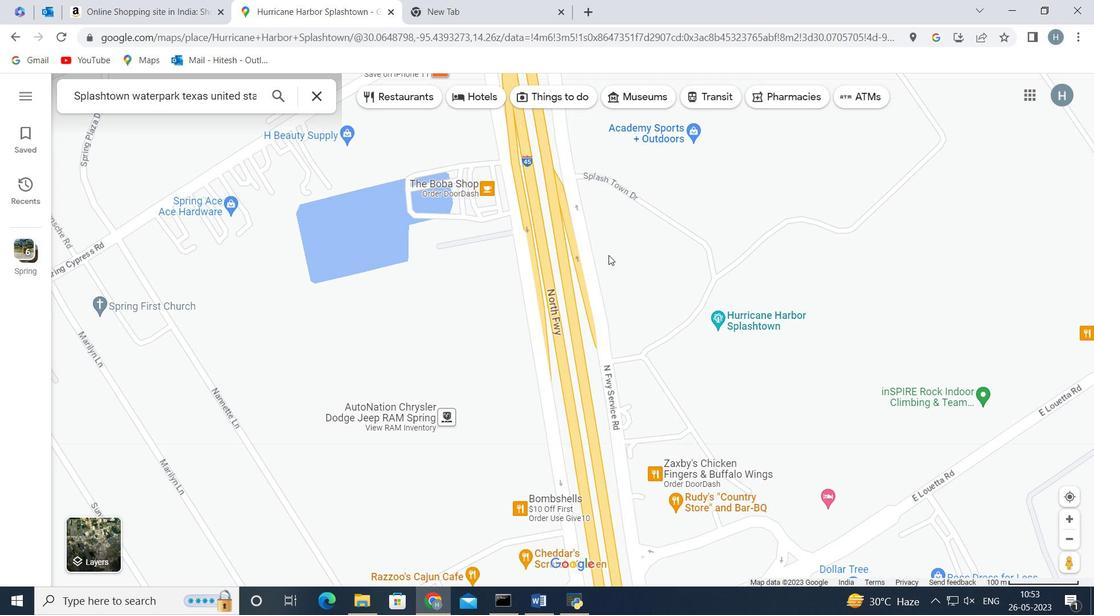 
Action: Mouse moved to (609, 275)
Screenshot: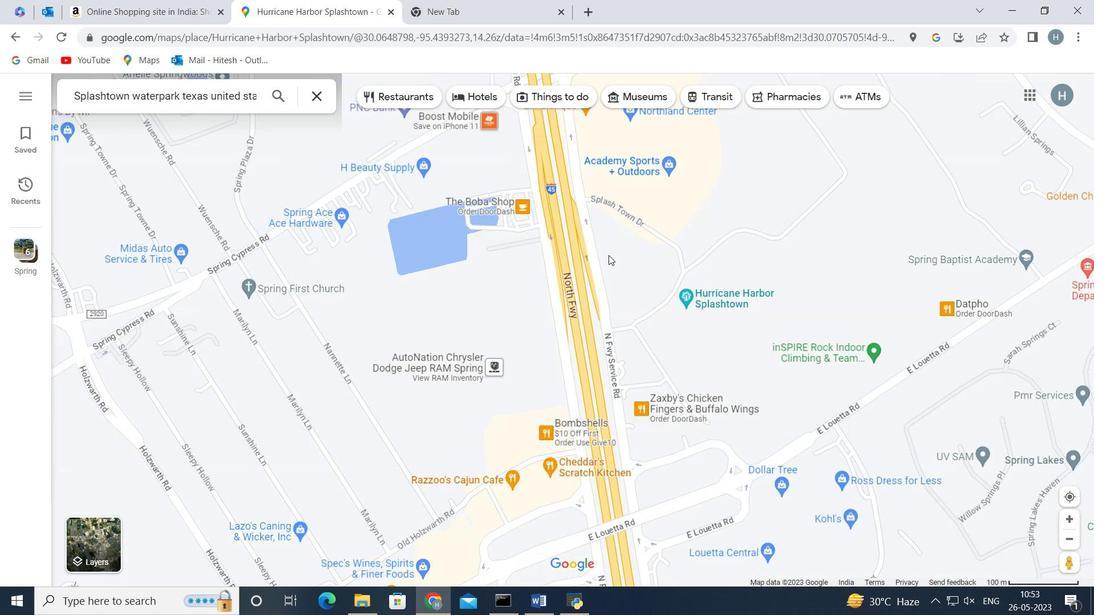
Action: Mouse scrolled (609, 275) with delta (0, 0)
Screenshot: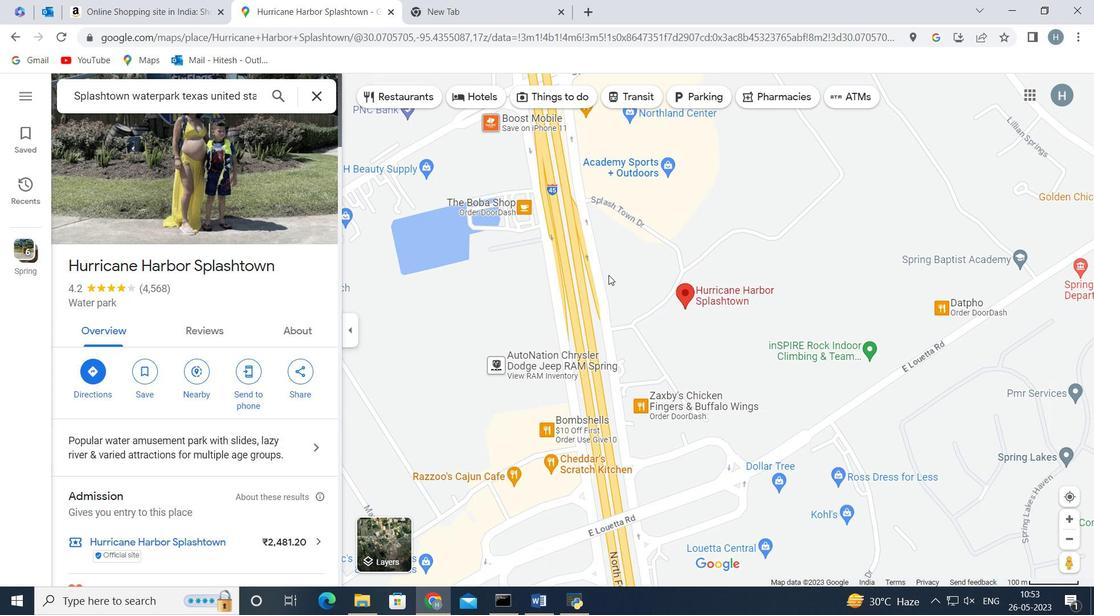 
Action: Mouse scrolled (609, 275) with delta (0, 0)
Screenshot: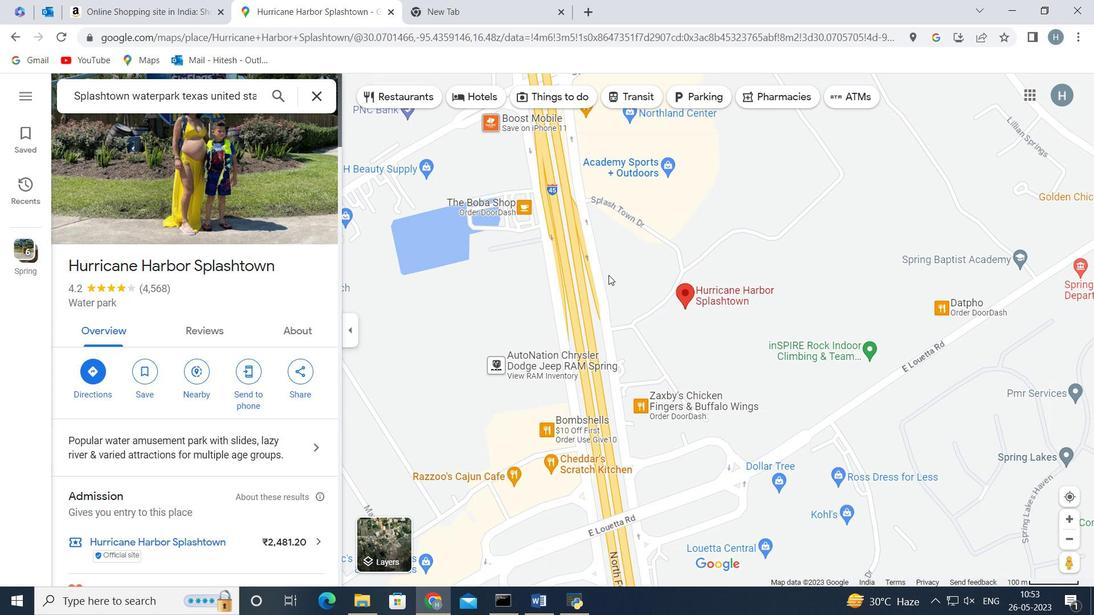 
Action: Mouse scrolled (609, 275) with delta (0, 0)
Screenshot: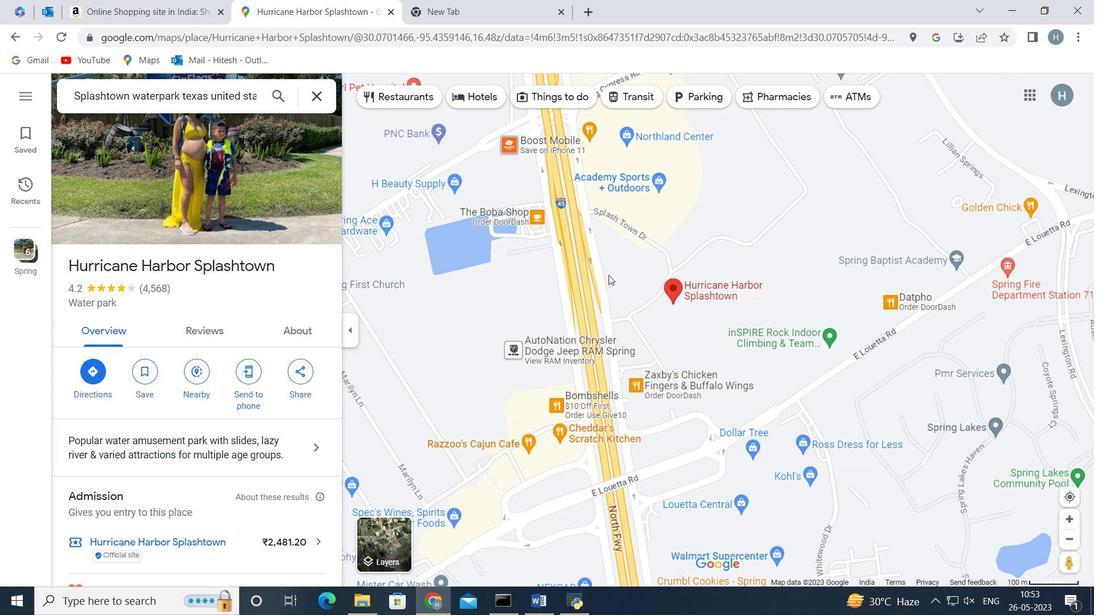 
Action: Mouse scrolled (609, 275) with delta (0, 0)
Screenshot: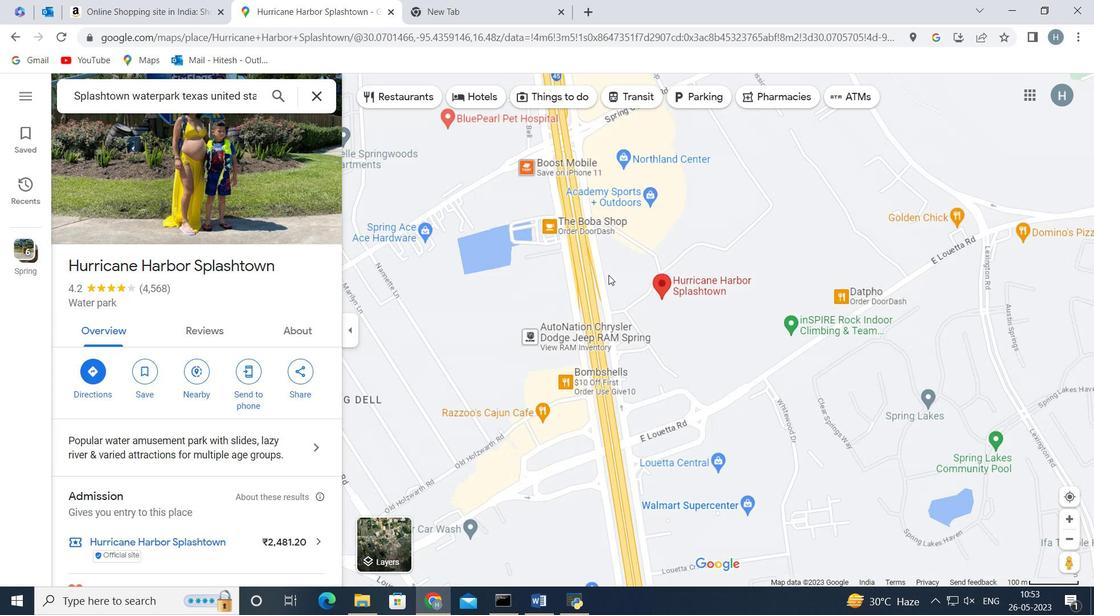 
Action: Mouse scrolled (609, 275) with delta (0, 0)
Screenshot: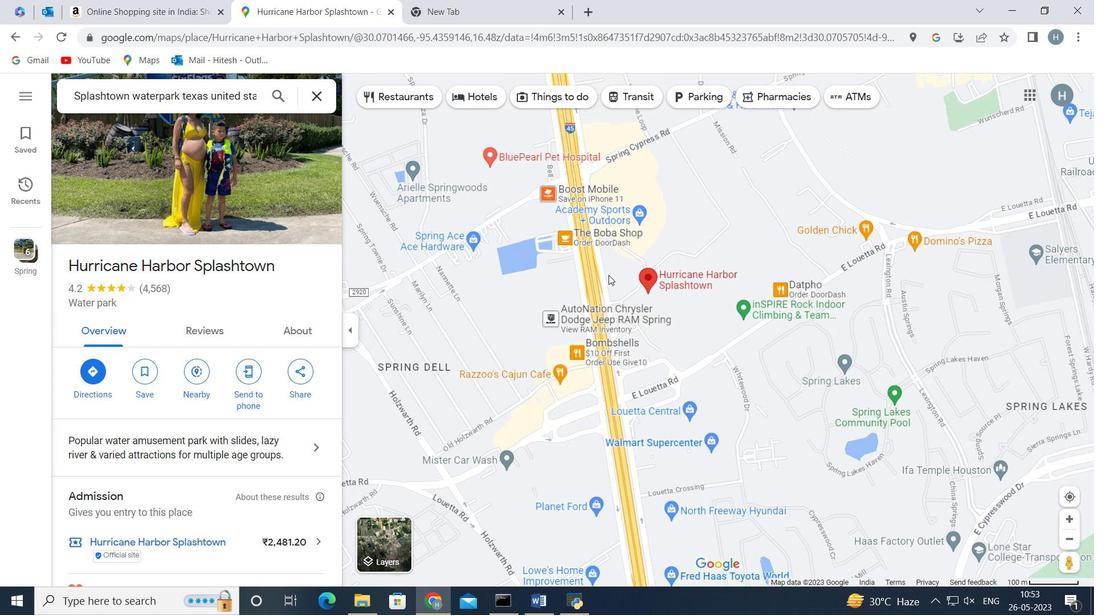 
Action: Mouse scrolled (609, 275) with delta (0, 0)
Screenshot: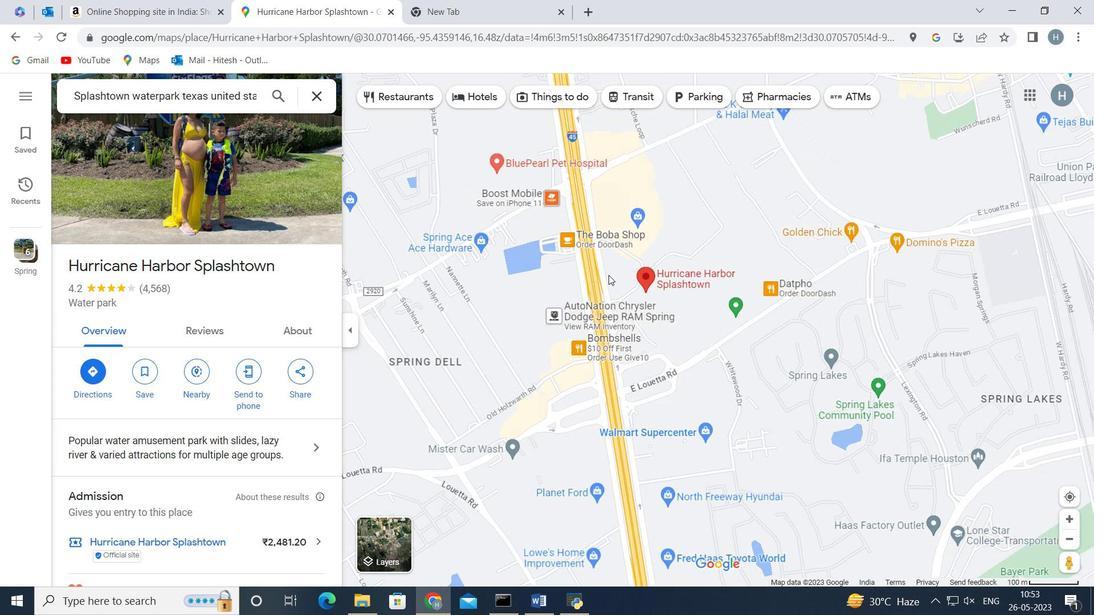 
Action: Mouse scrolled (609, 275) with delta (0, 0)
Screenshot: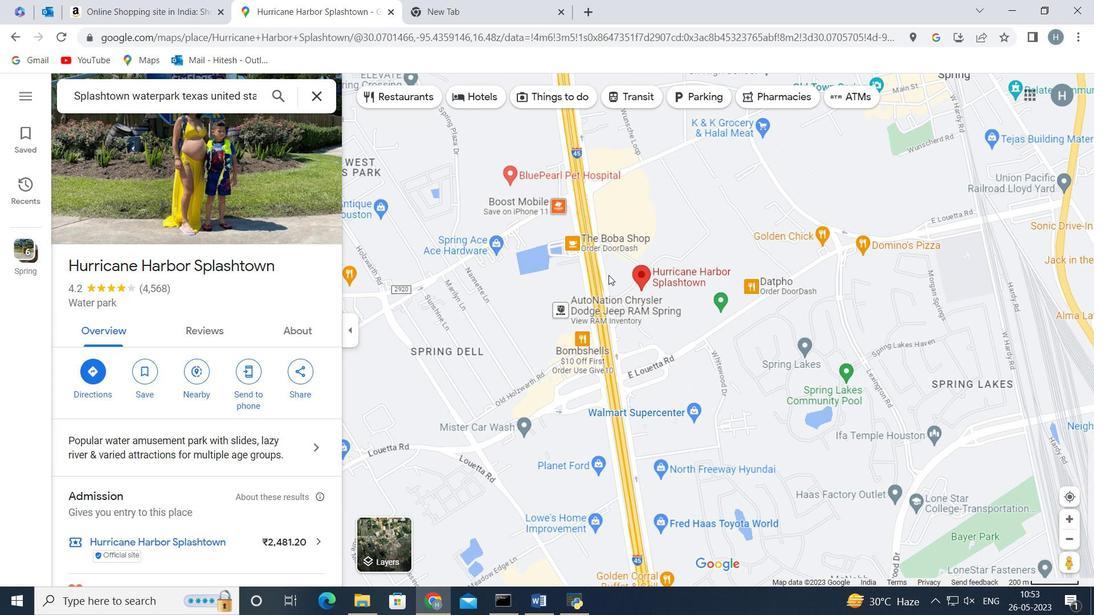 
Action: Mouse scrolled (609, 275) with delta (0, 0)
Screenshot: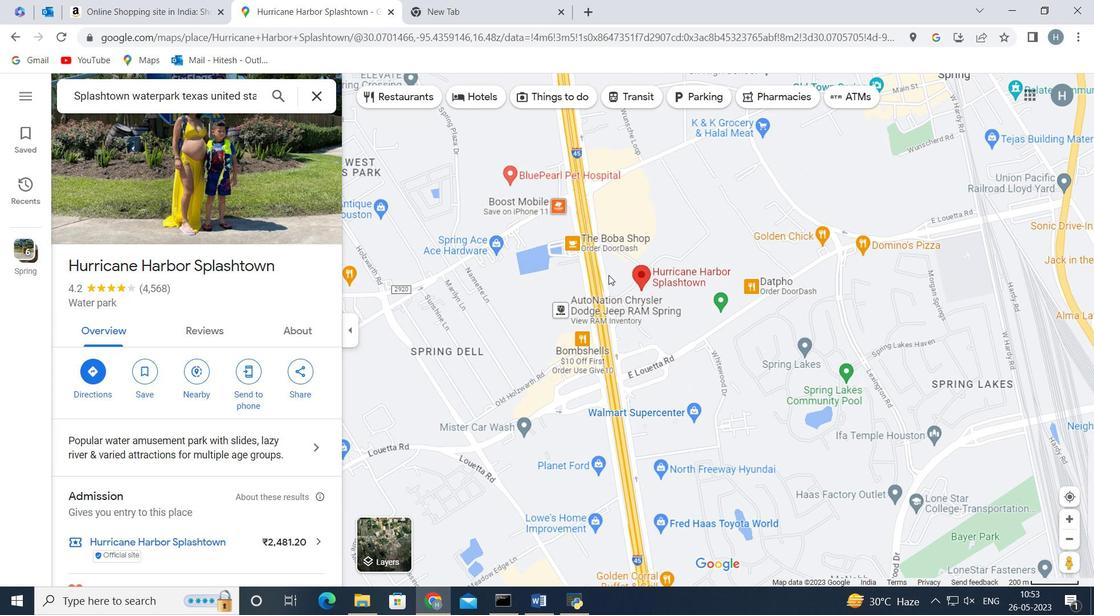 
Action: Mouse moved to (579, 439)
Screenshot: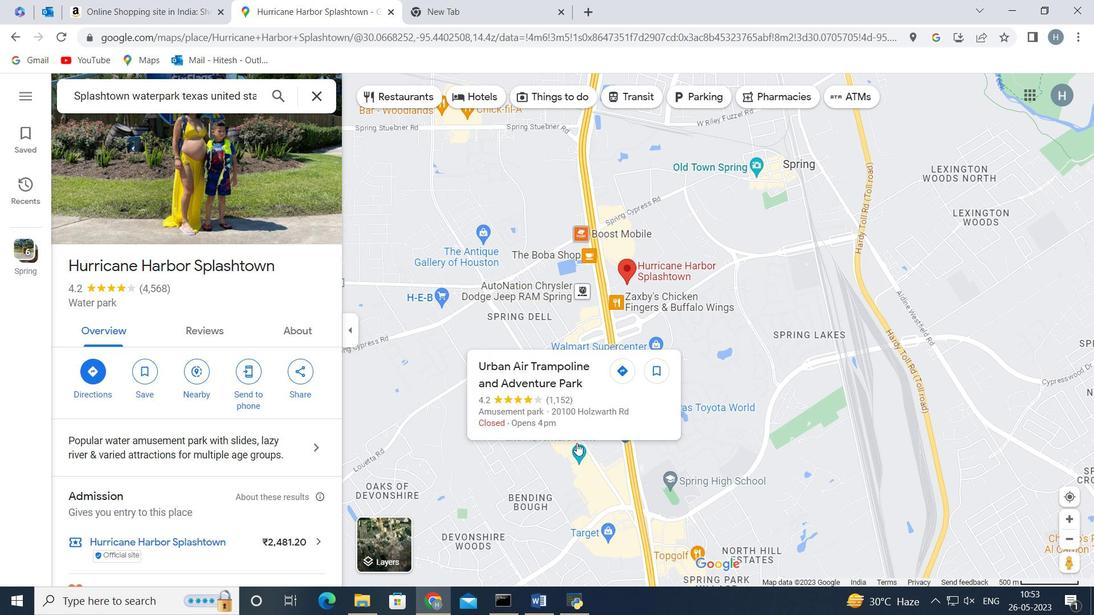
Action: Mouse scrolled (579, 439) with delta (0, 0)
Screenshot: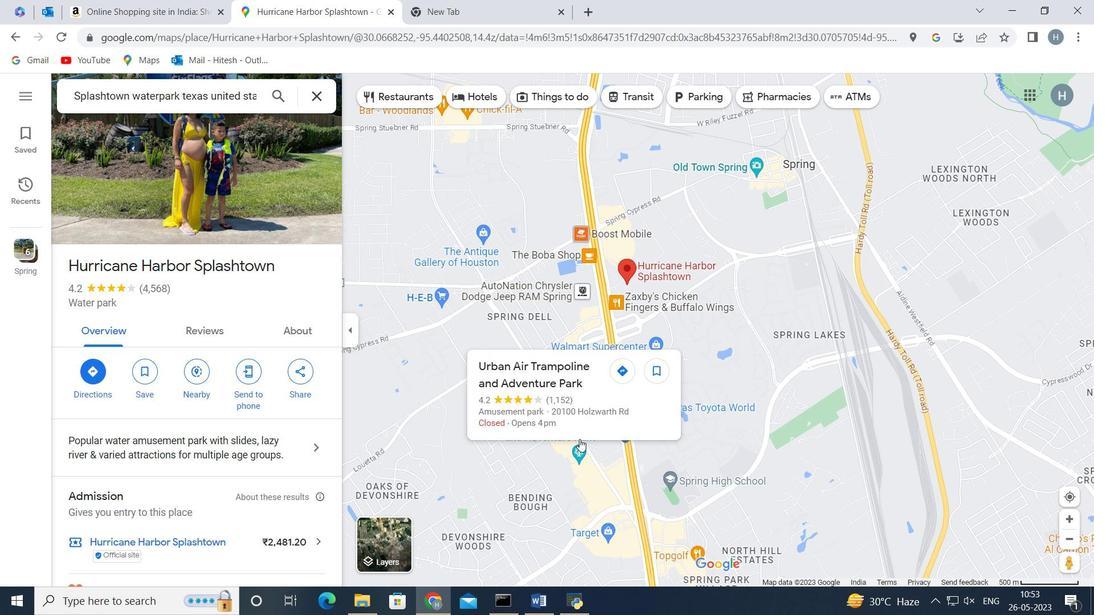 
Action: Mouse scrolled (579, 439) with delta (0, 0)
Screenshot: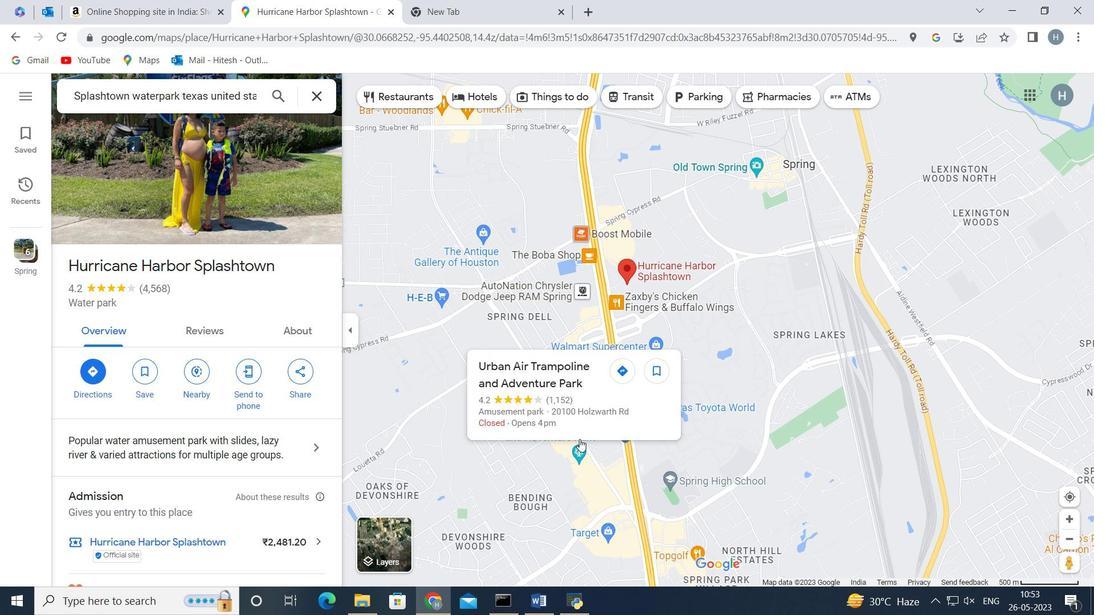 
Action: Mouse scrolled (579, 439) with delta (0, 0)
Screenshot: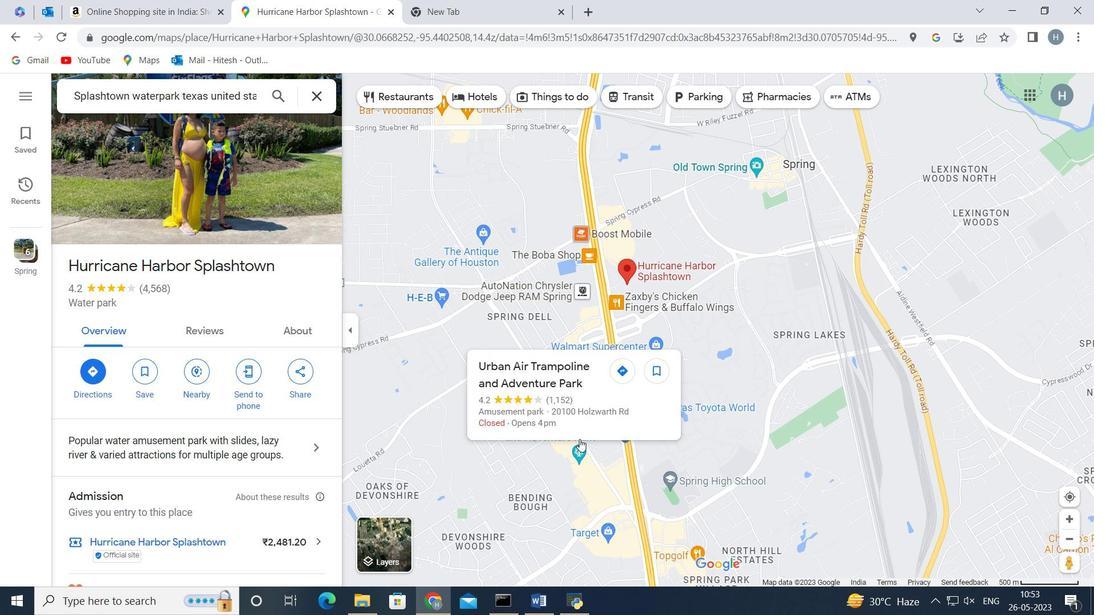 
Action: Mouse scrolled (579, 439) with delta (0, 0)
Screenshot: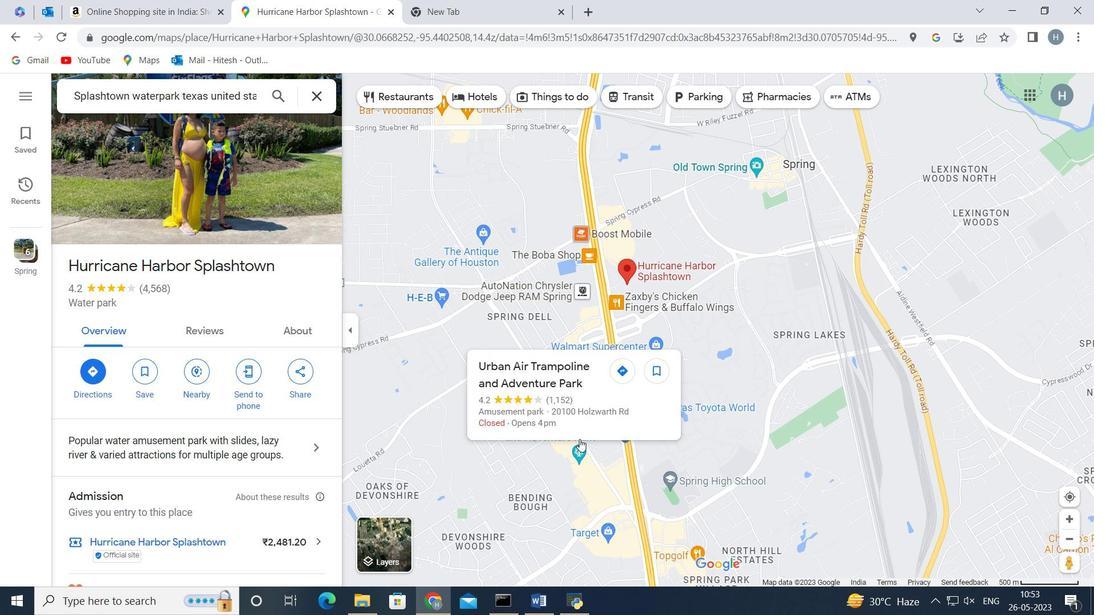 
Action: Mouse moved to (623, 457)
Screenshot: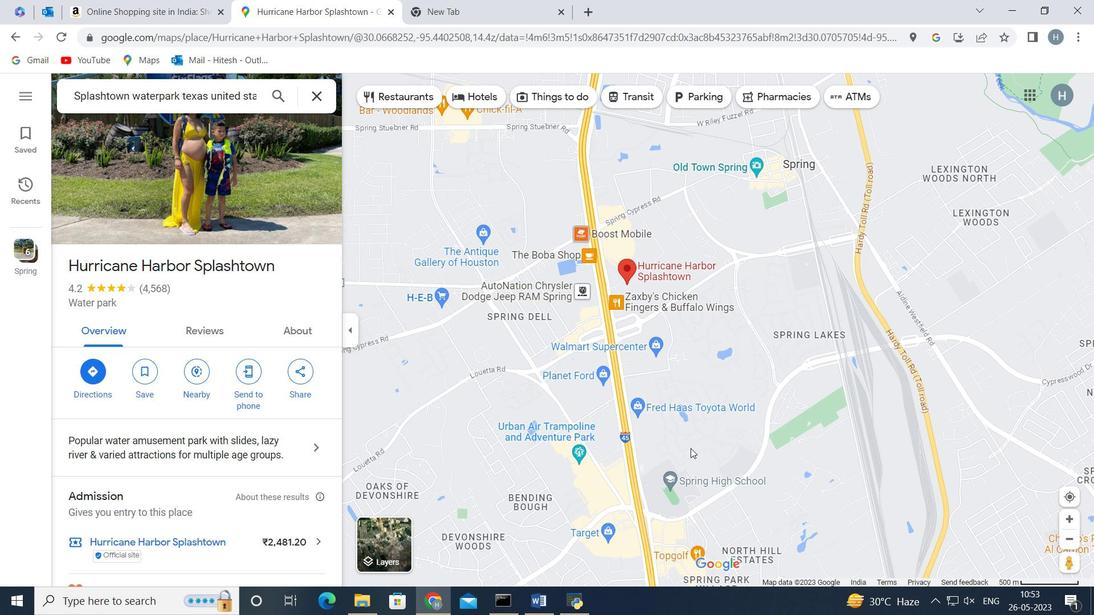 
Action: Mouse scrolled (623, 457) with delta (0, 0)
Screenshot: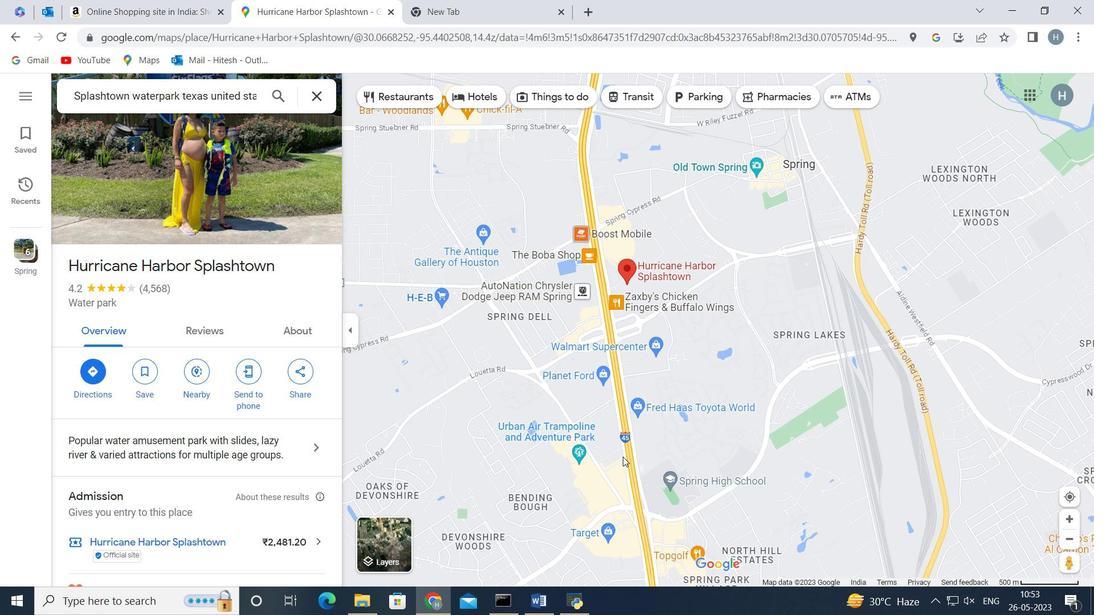 
Action: Mouse scrolled (623, 457) with delta (0, 0)
Screenshot: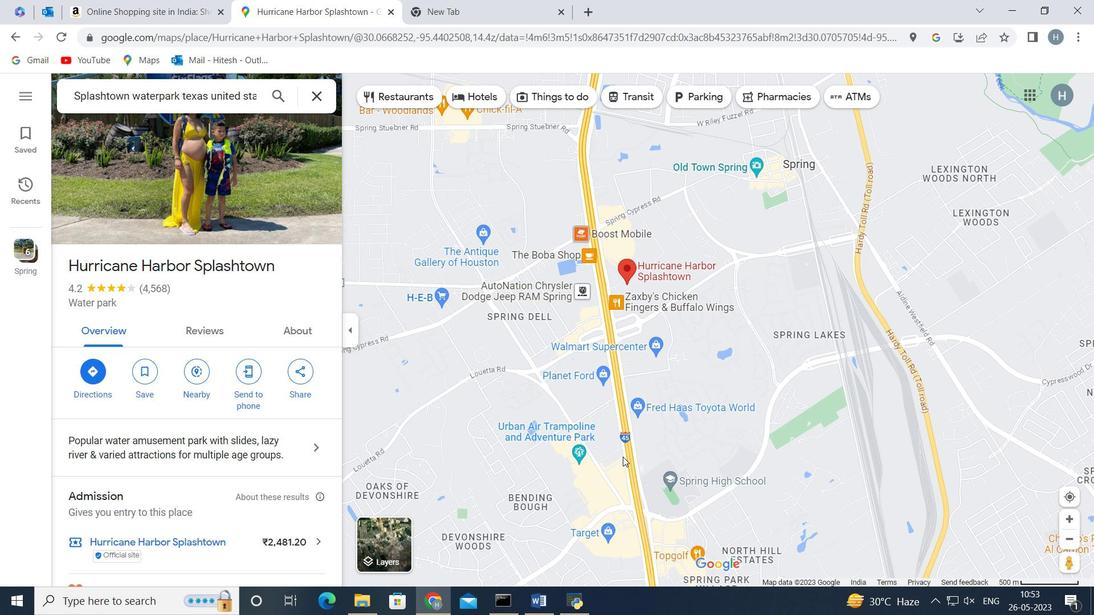 
Action: Mouse moved to (618, 442)
Screenshot: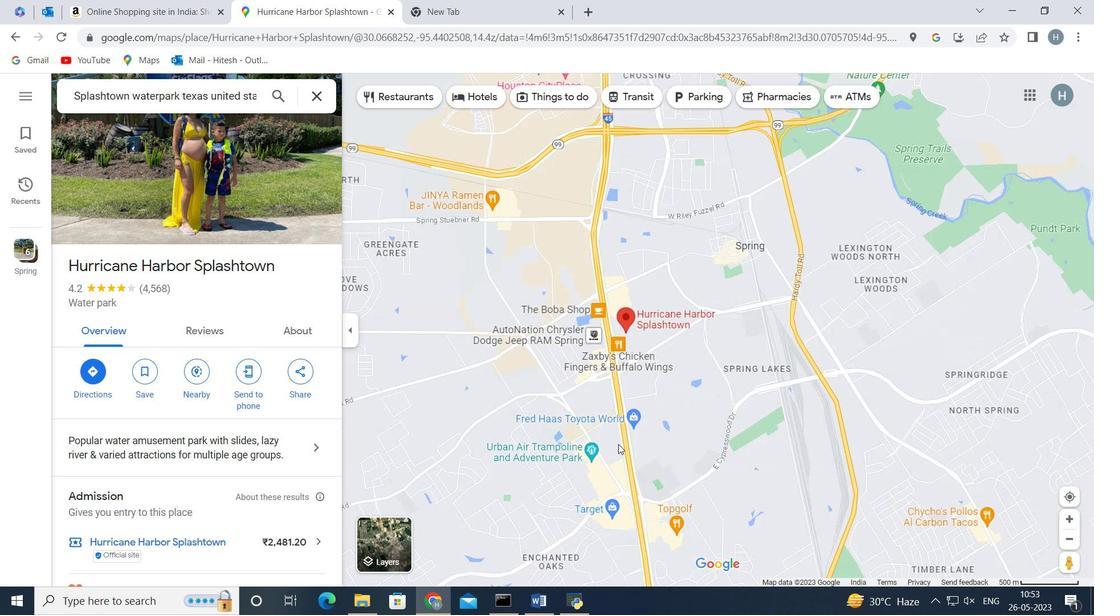 
Action: Mouse scrolled (618, 441) with delta (0, 0)
Screenshot: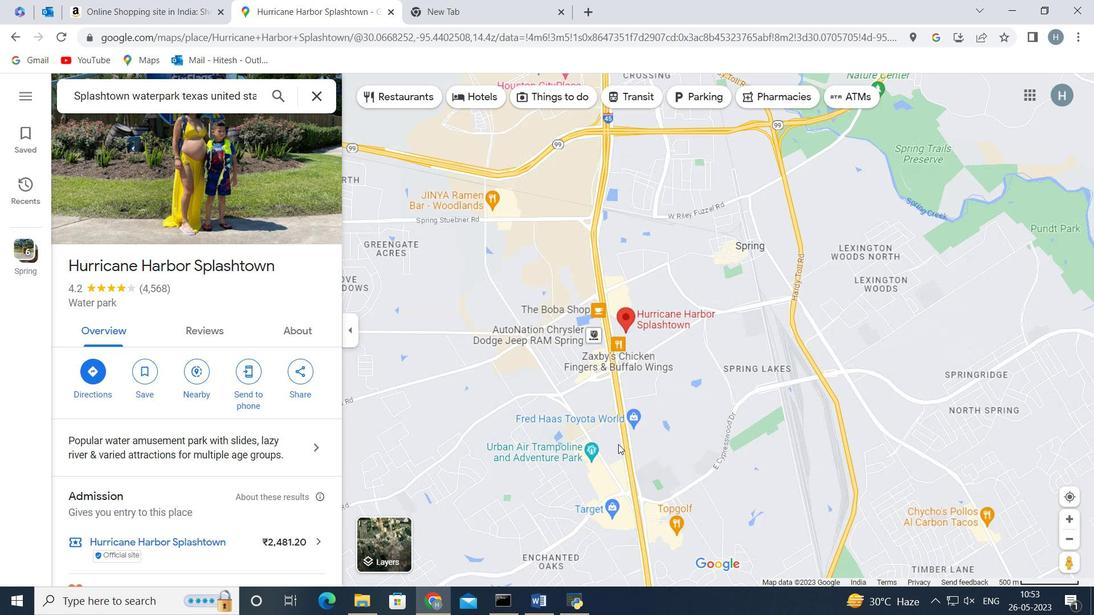 
Action: Mouse scrolled (618, 441) with delta (0, 0)
Screenshot: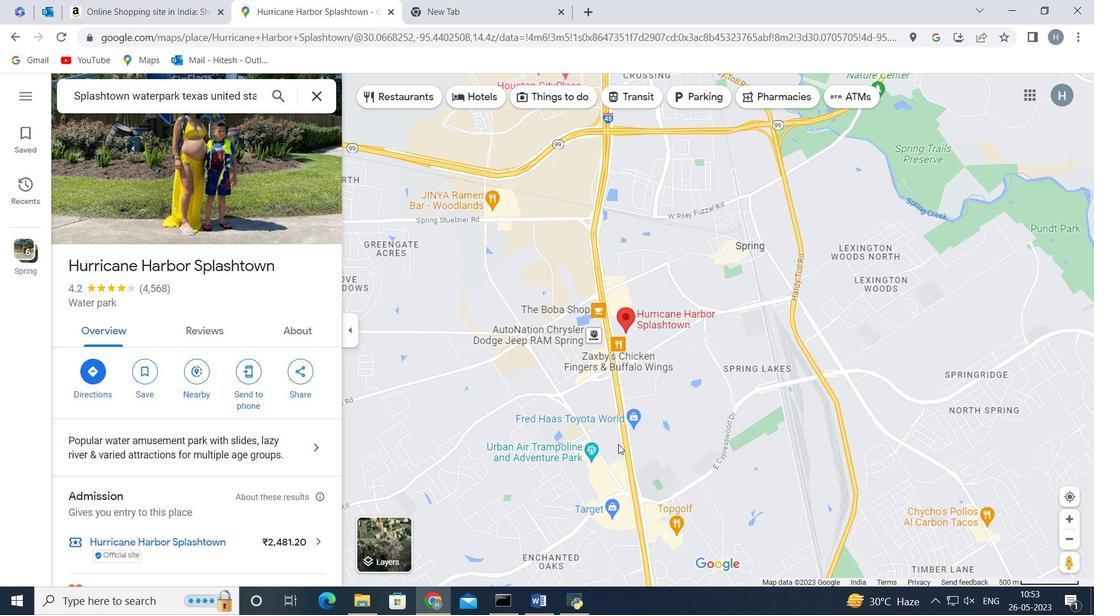 
Action: Mouse scrolled (618, 441) with delta (0, 0)
Screenshot: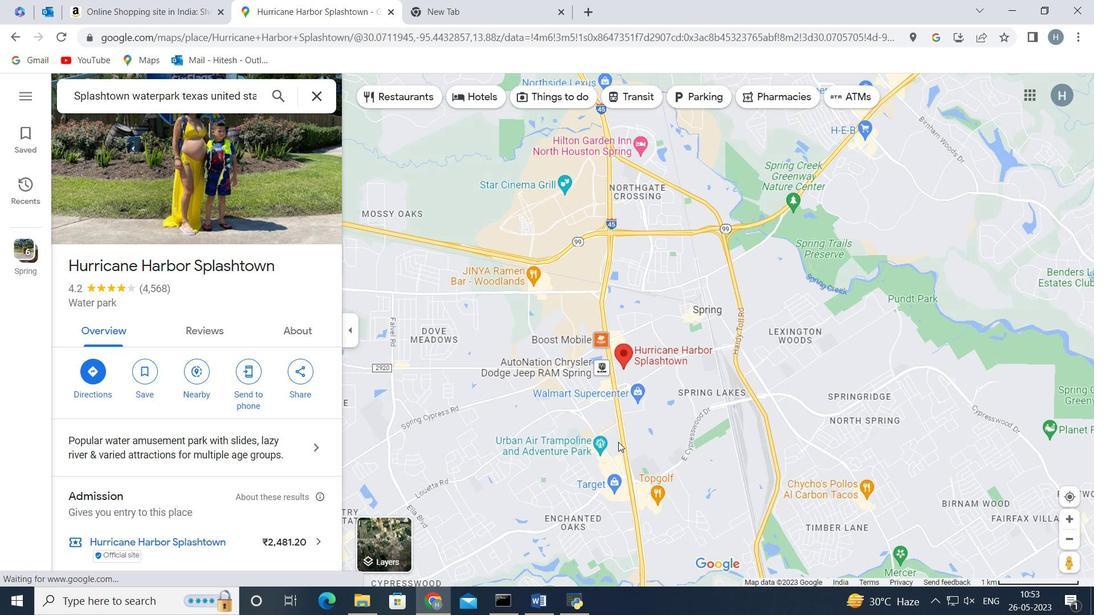 
Action: Mouse moved to (574, 221)
Screenshot: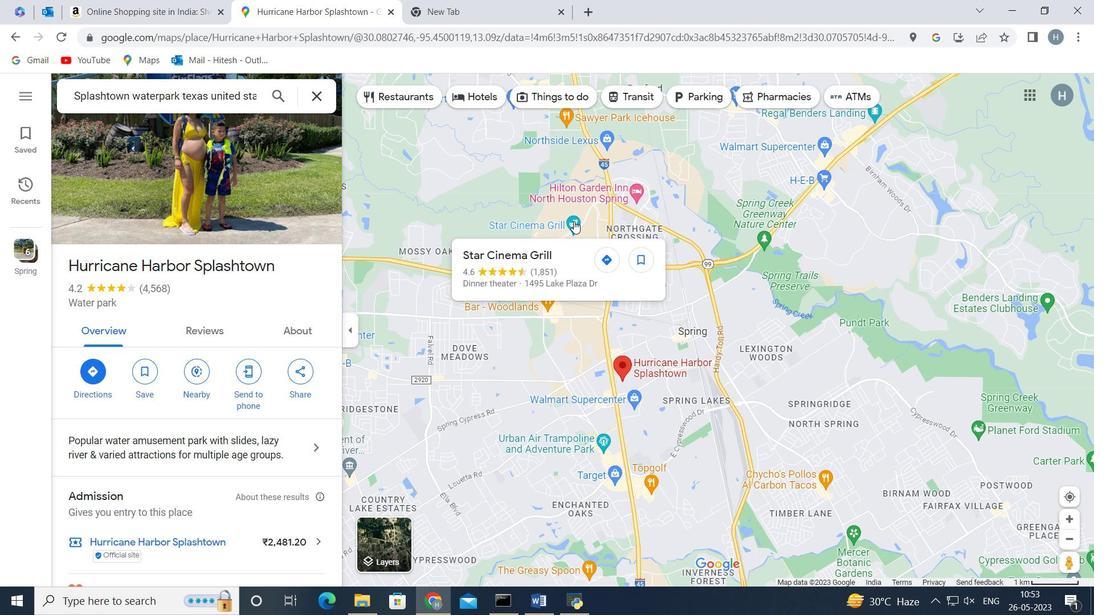 
Action: Mouse pressed left at (574, 221)
Screenshot: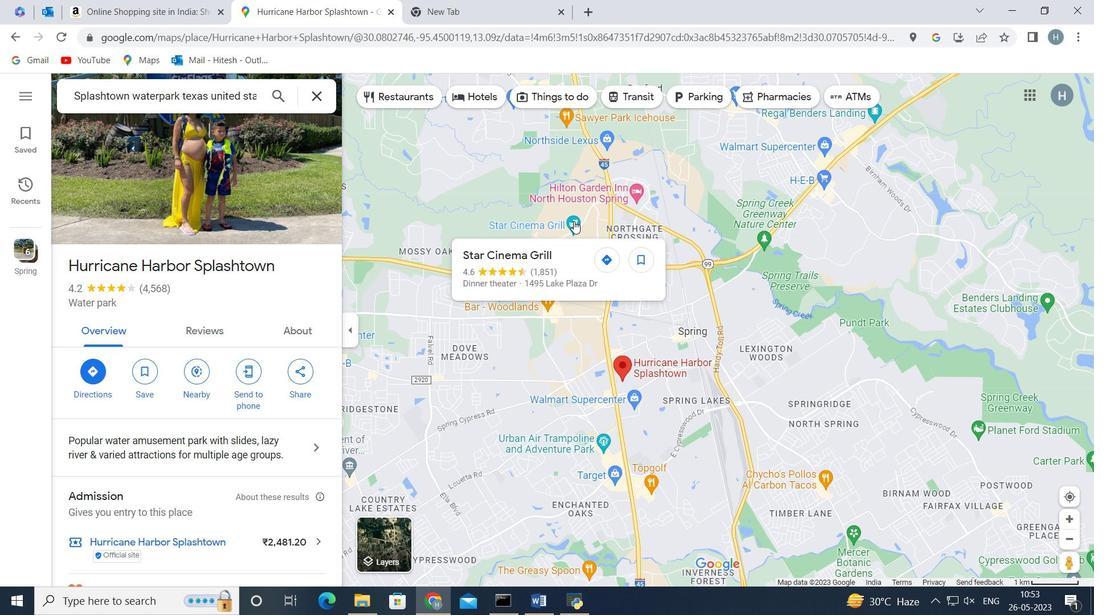
Action: Mouse moved to (253, 340)
Screenshot: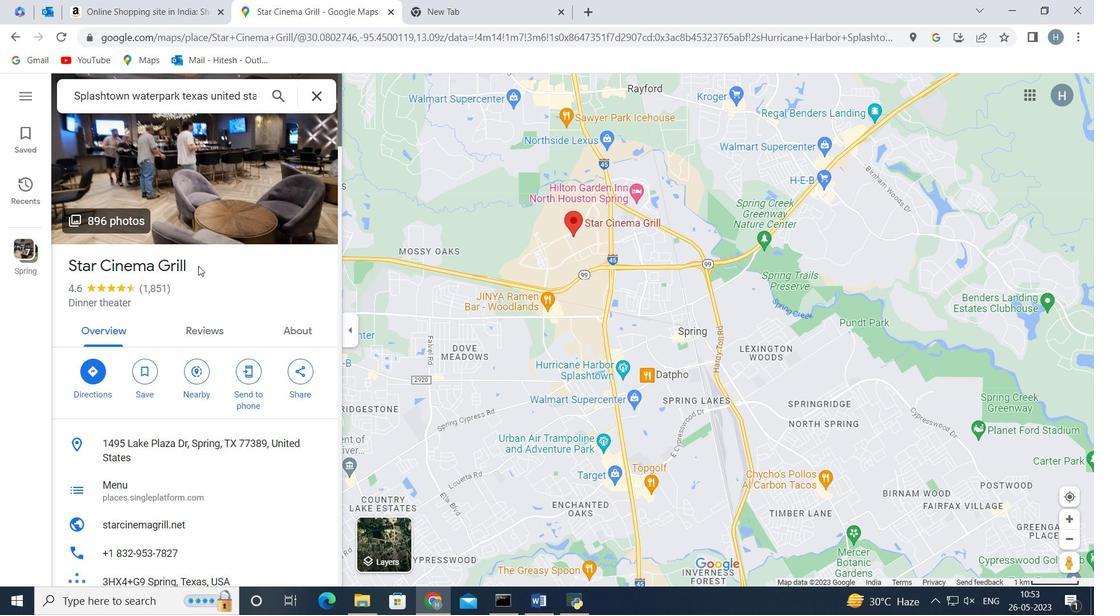 
Action: Mouse scrolled (253, 339) with delta (0, 0)
Screenshot: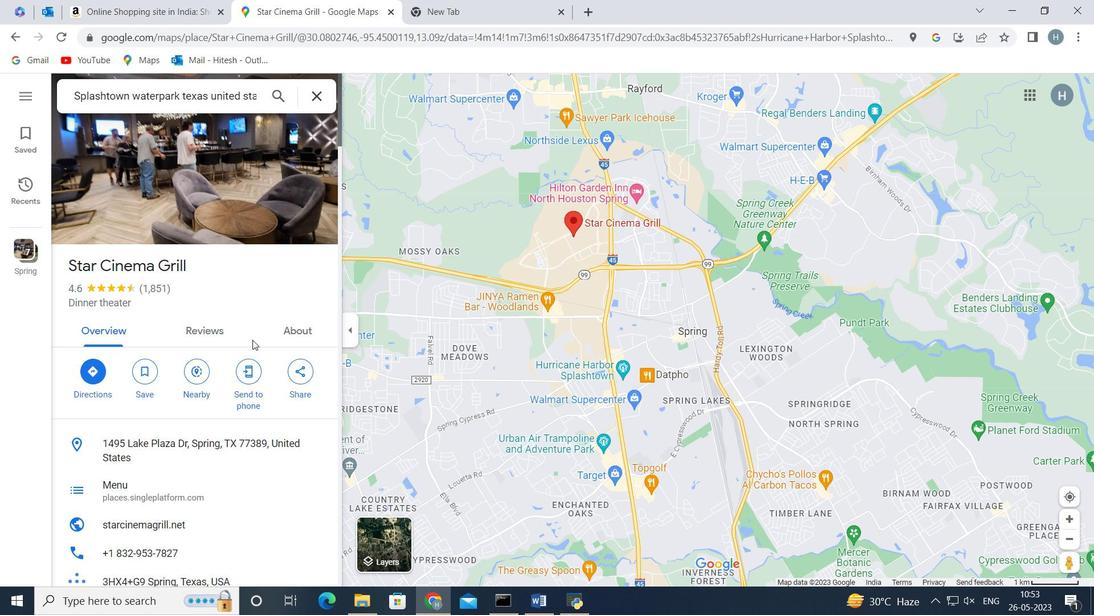 
Action: Mouse moved to (252, 339)
Screenshot: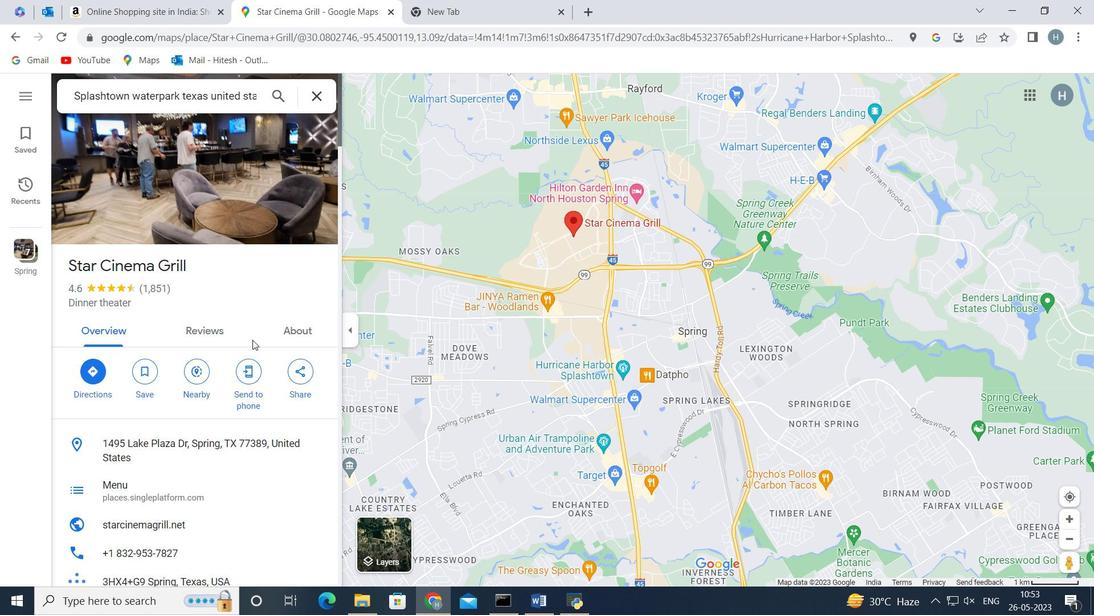 
Action: Mouse scrolled (252, 338) with delta (0, 0)
Screenshot: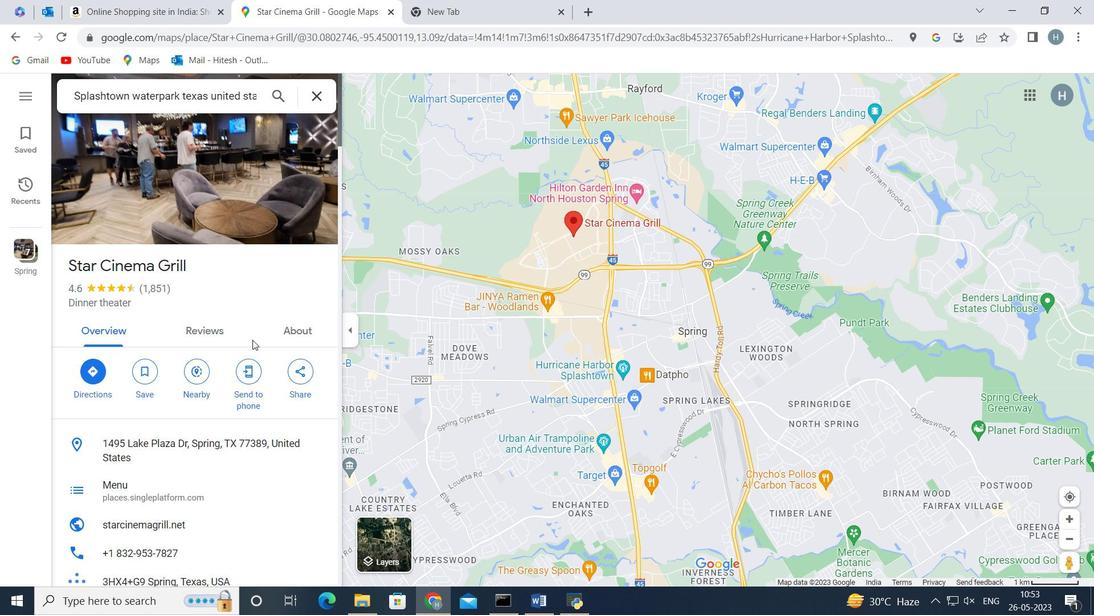 
Action: Mouse moved to (250, 318)
Screenshot: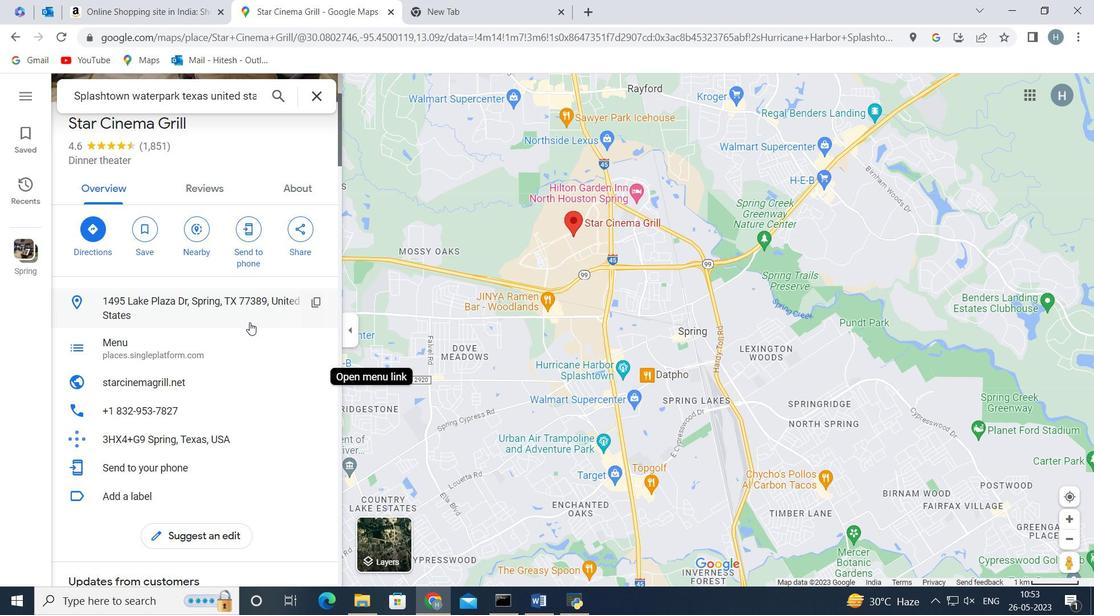 
Action: Mouse scrolled (250, 318) with delta (0, 0)
Screenshot: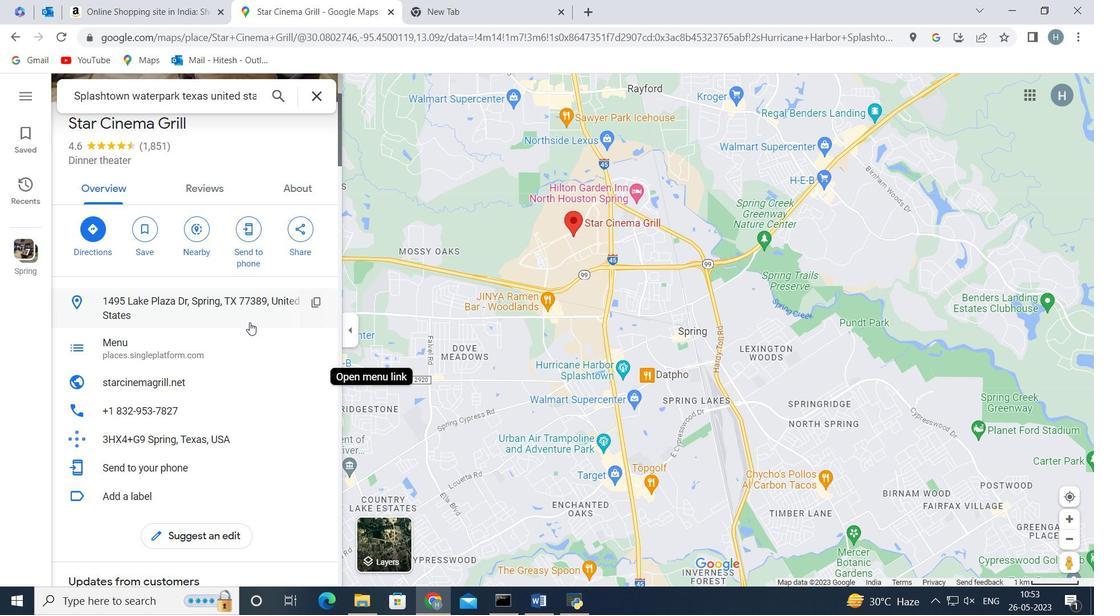 
Action: Mouse moved to (250, 314)
Screenshot: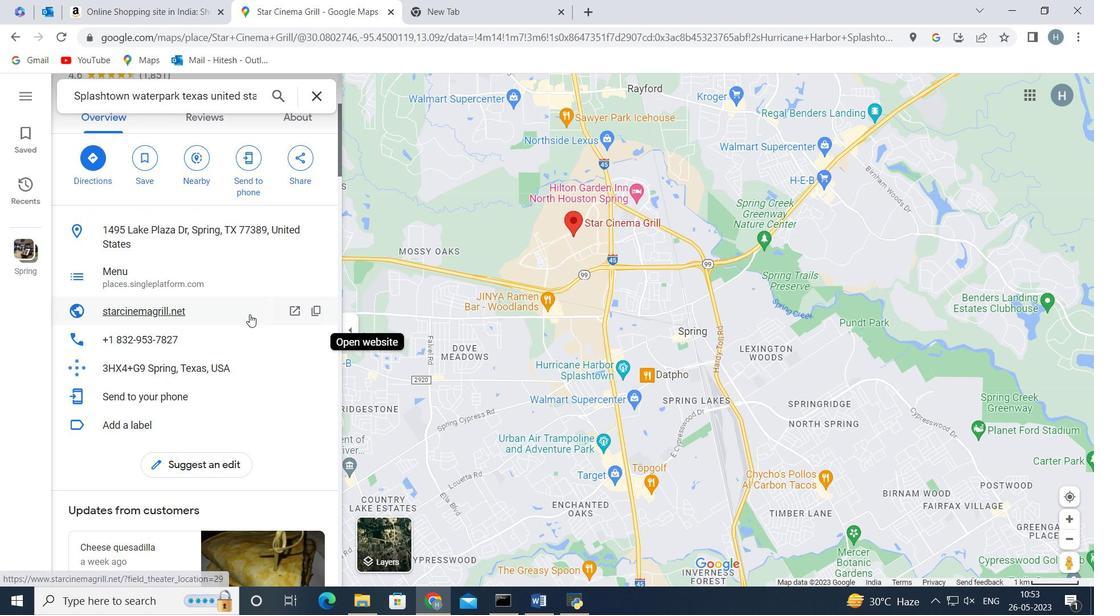 
Action: Mouse scrolled (250, 314) with delta (0, 0)
Screenshot: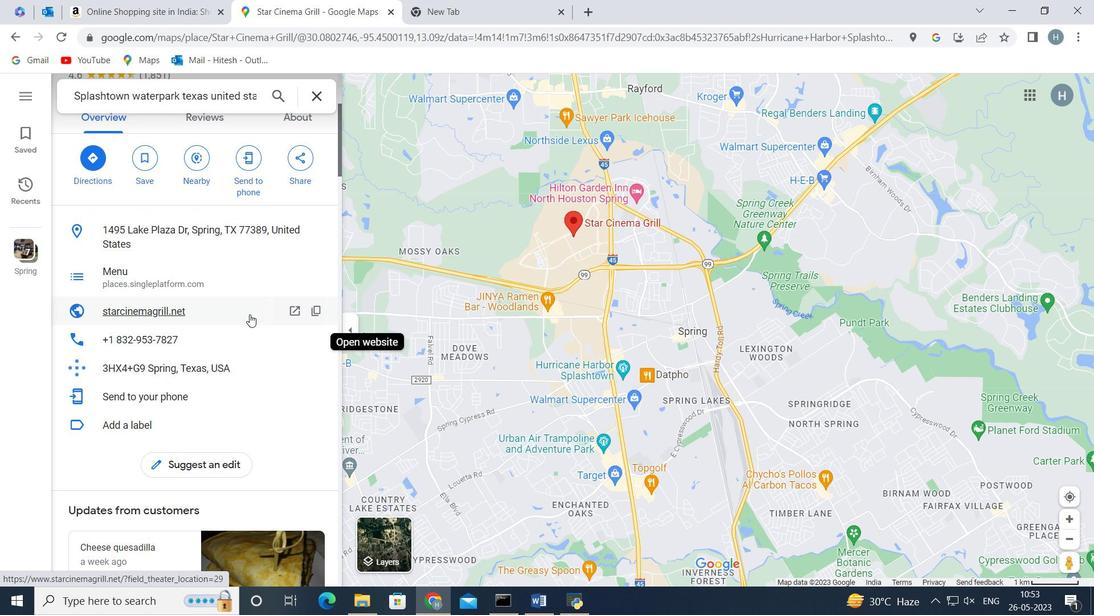 
Action: Mouse scrolled (250, 314) with delta (0, 0)
Screenshot: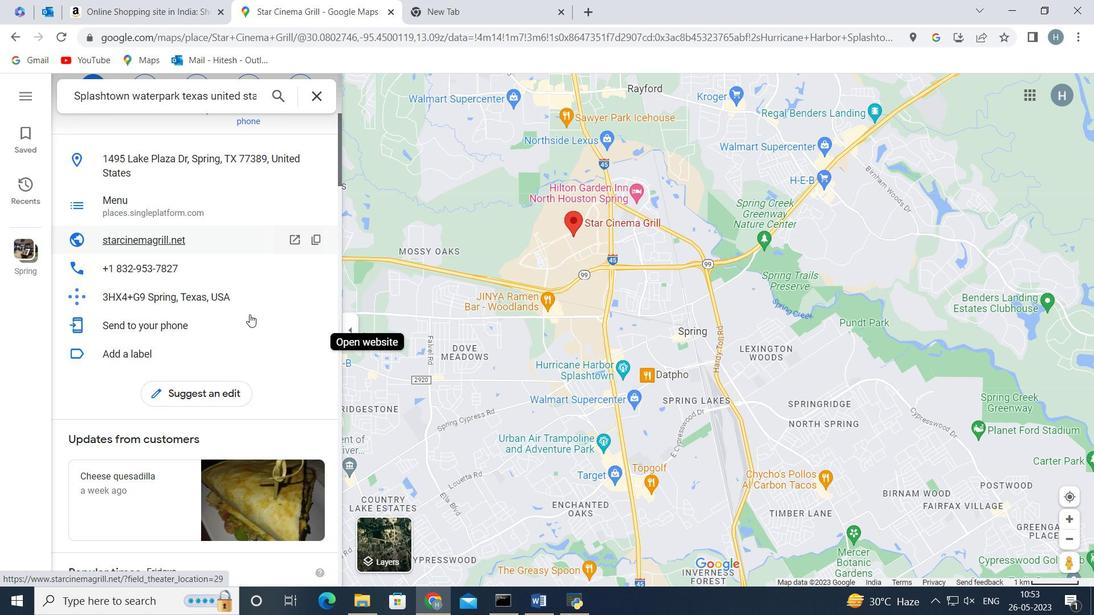 
Action: Mouse scrolled (250, 314) with delta (0, 0)
Screenshot: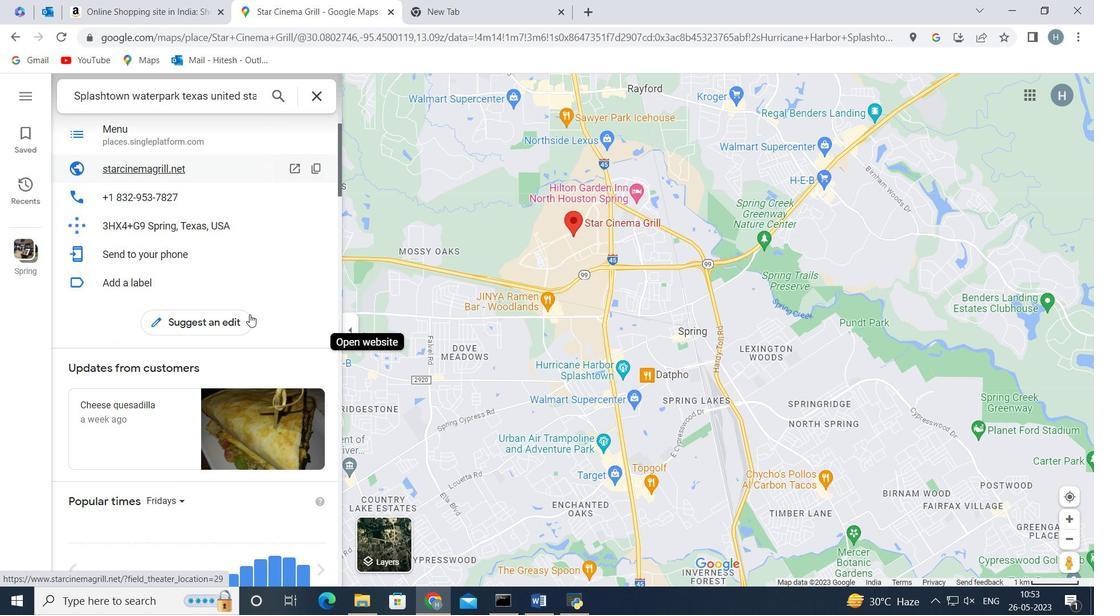 
Action: Mouse scrolled (250, 314) with delta (0, 0)
Screenshot: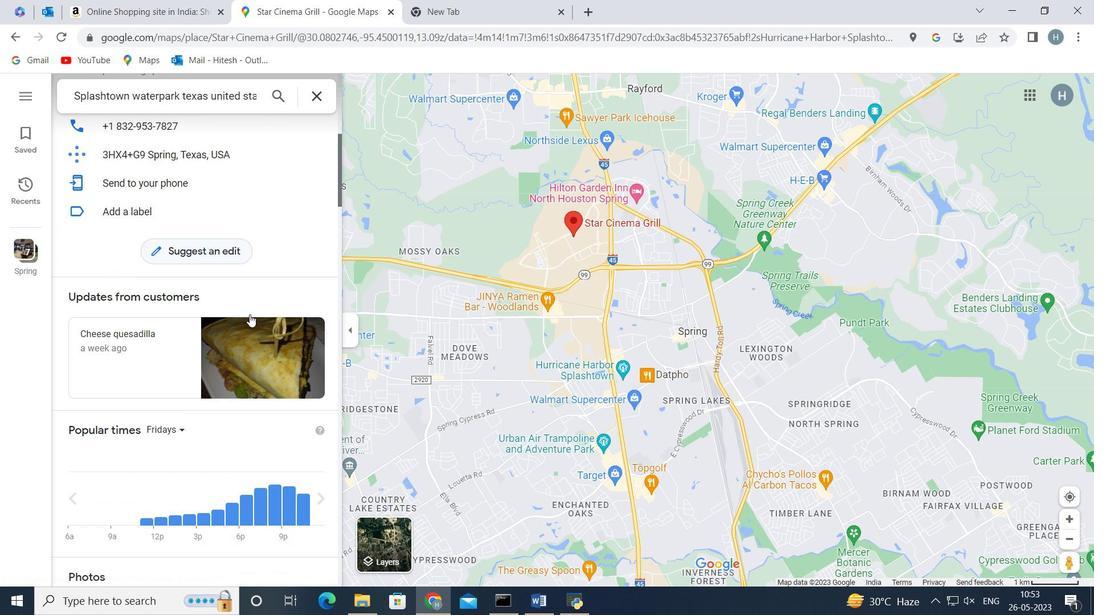 
Action: Mouse scrolled (250, 314) with delta (0, 0)
Screenshot: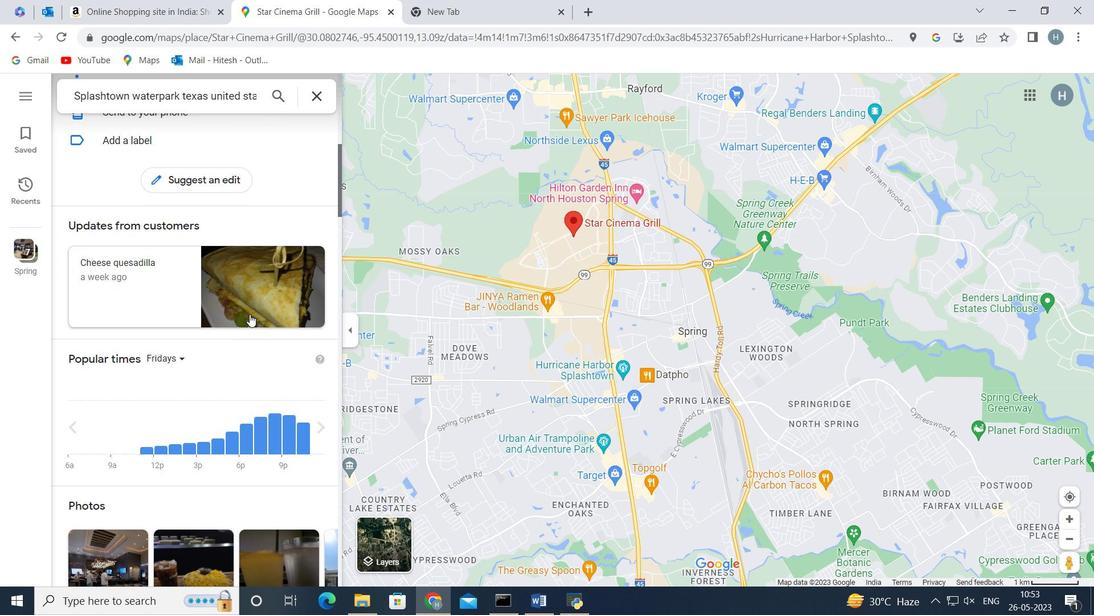 
Action: Mouse scrolled (250, 314) with delta (0, 0)
Screenshot: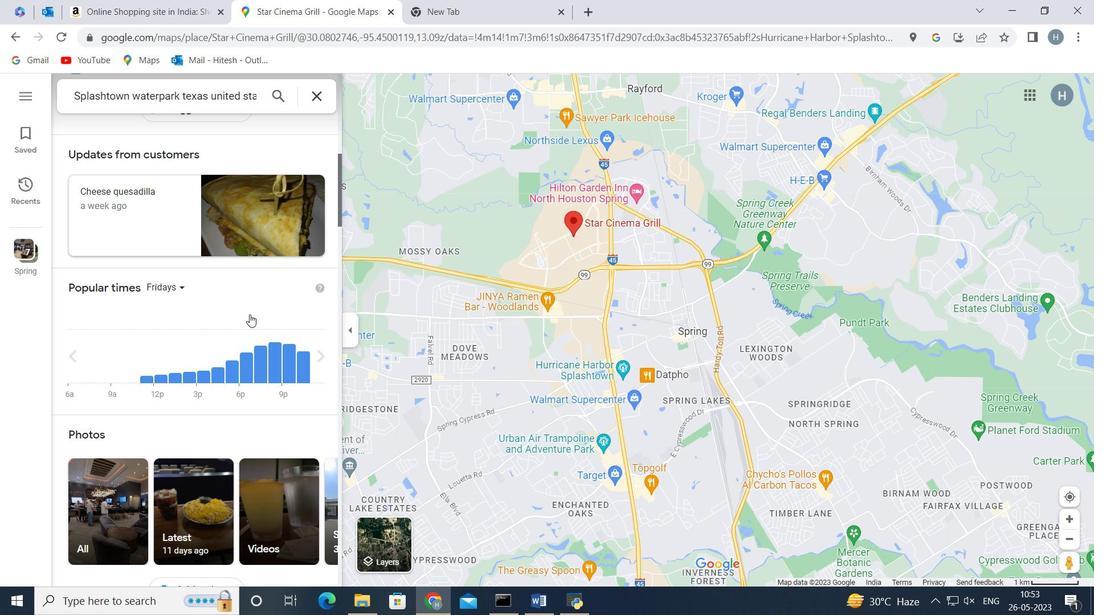 
Action: Mouse scrolled (250, 314) with delta (0, 0)
Screenshot: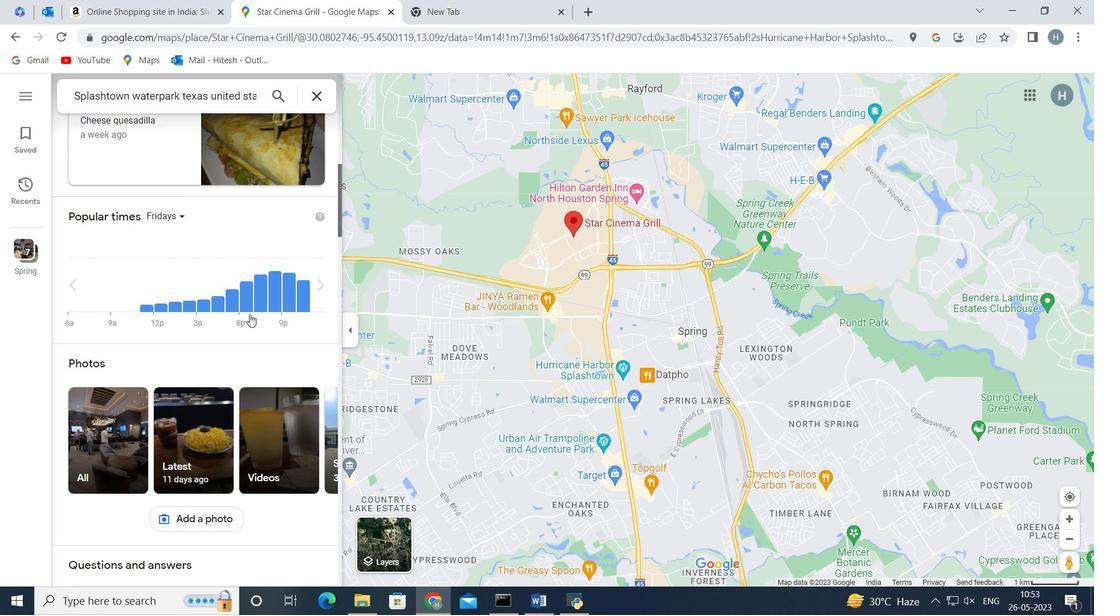 
Action: Mouse scrolled (250, 314) with delta (0, 0)
Screenshot: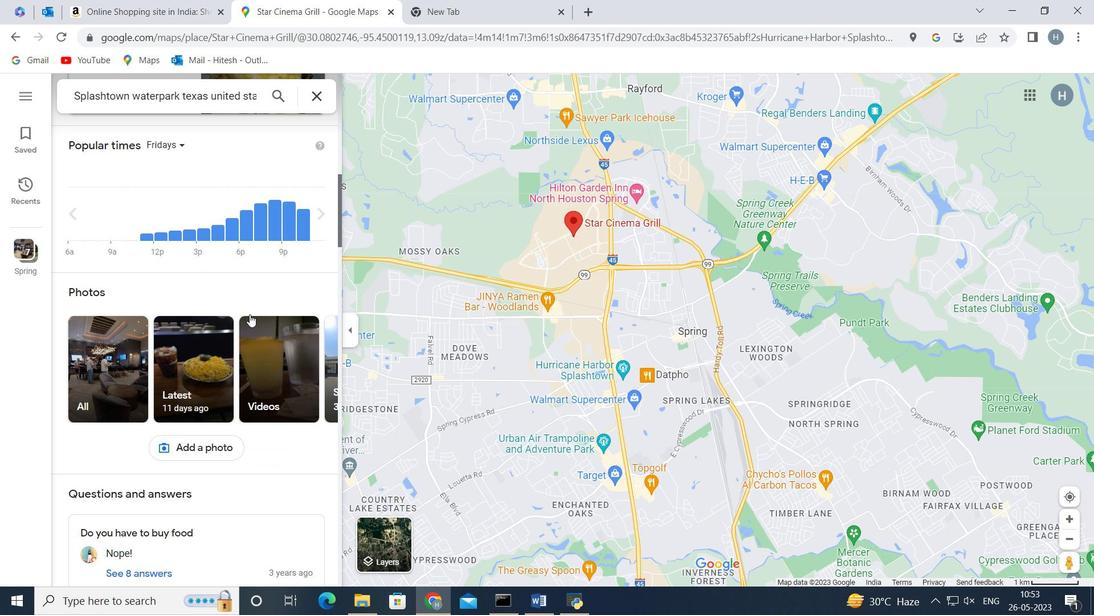 
Action: Mouse scrolled (250, 314) with delta (0, 0)
Screenshot: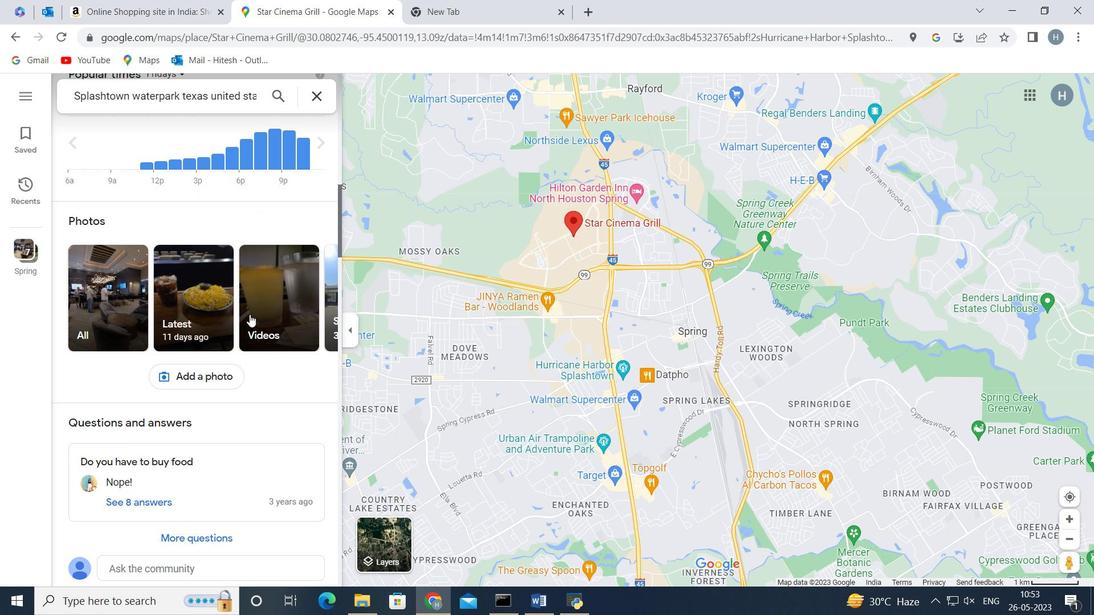 
Action: Mouse scrolled (250, 315) with delta (0, 0)
Screenshot: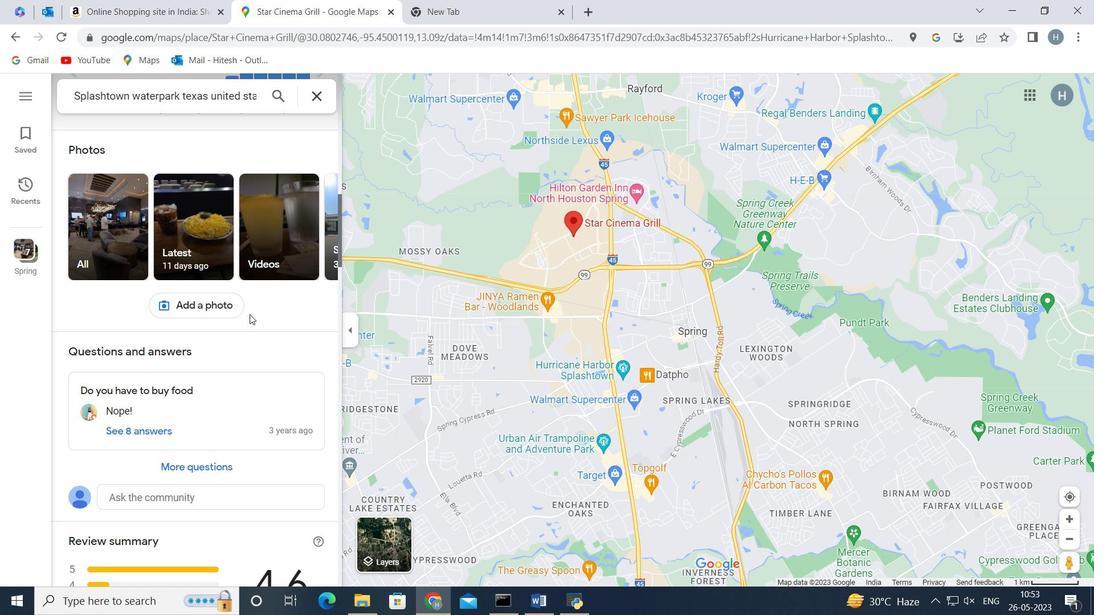 
Action: Mouse scrolled (250, 315) with delta (0, 0)
Screenshot: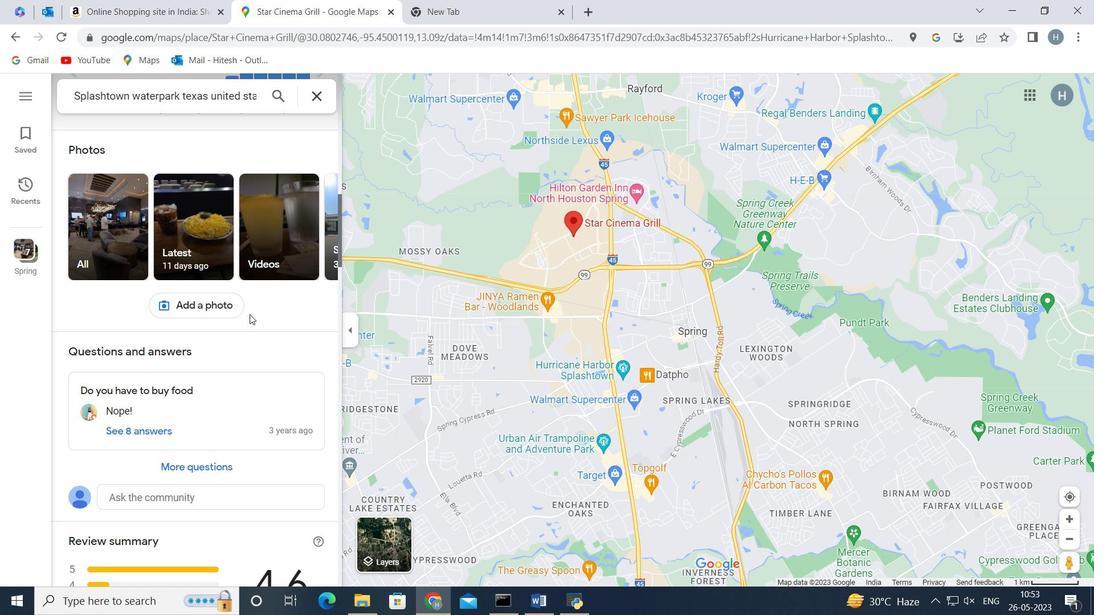 
Action: Mouse scrolled (250, 315) with delta (0, 0)
Screenshot: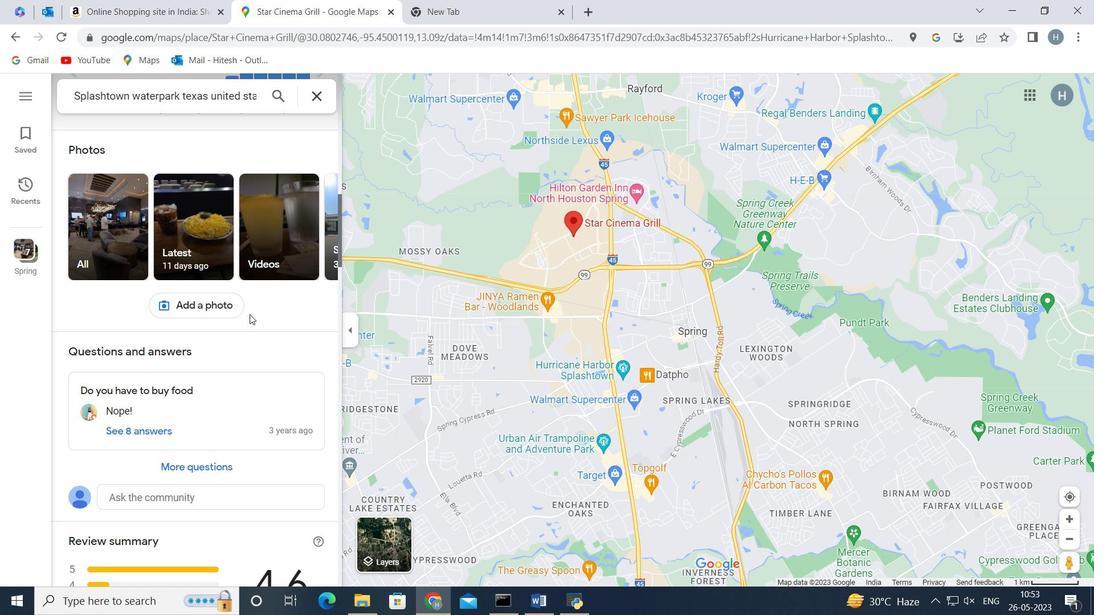 
Action: Mouse scrolled (250, 315) with delta (0, 0)
Screenshot: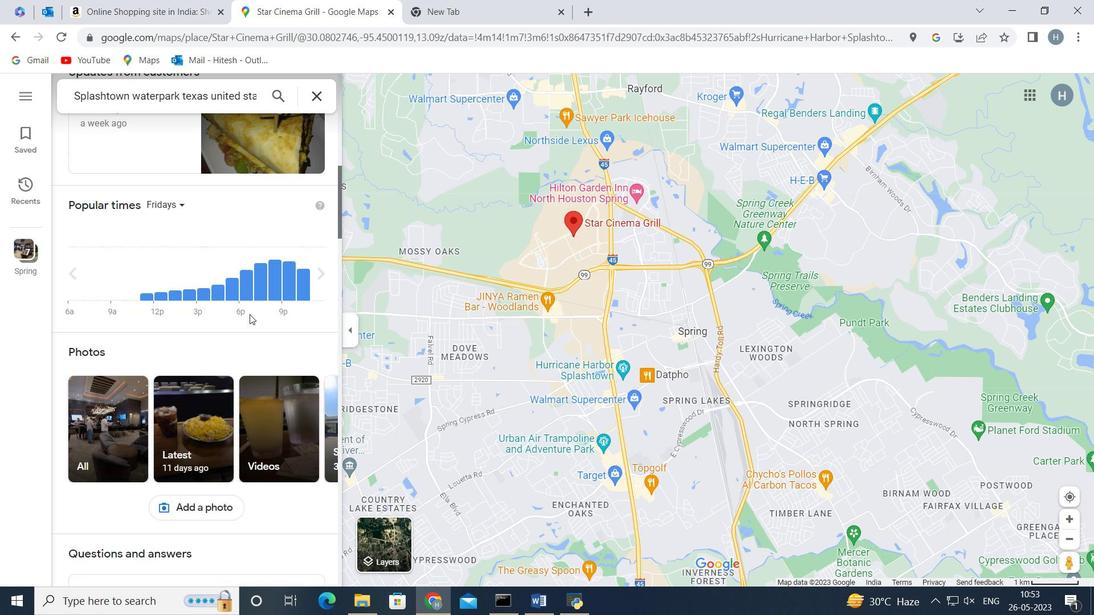 
Action: Mouse scrolled (250, 315) with delta (0, 0)
Screenshot: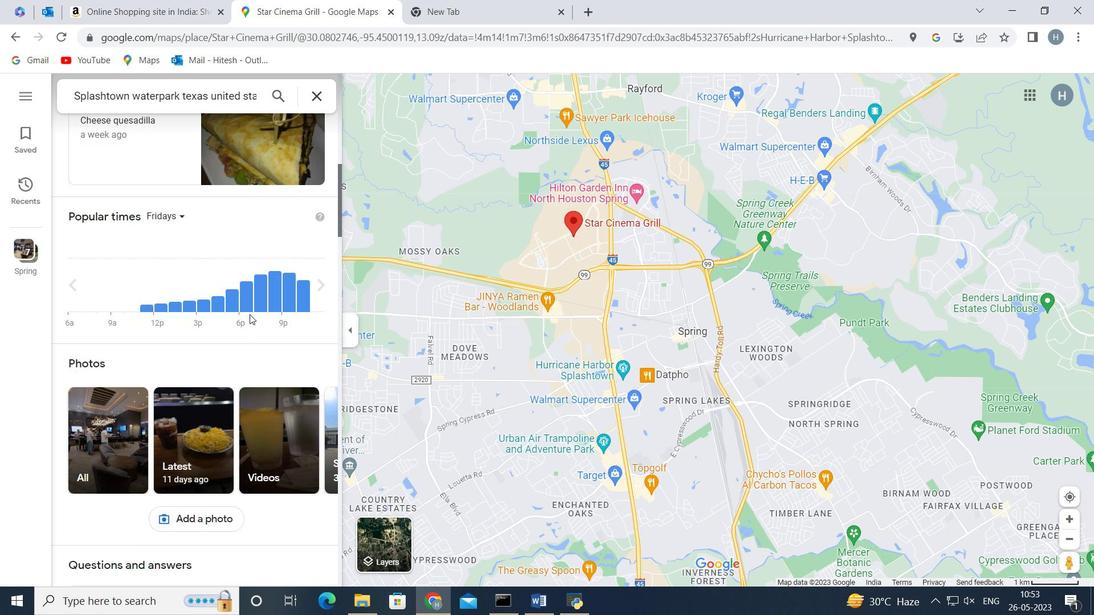 
Action: Mouse scrolled (250, 315) with delta (0, 0)
Screenshot: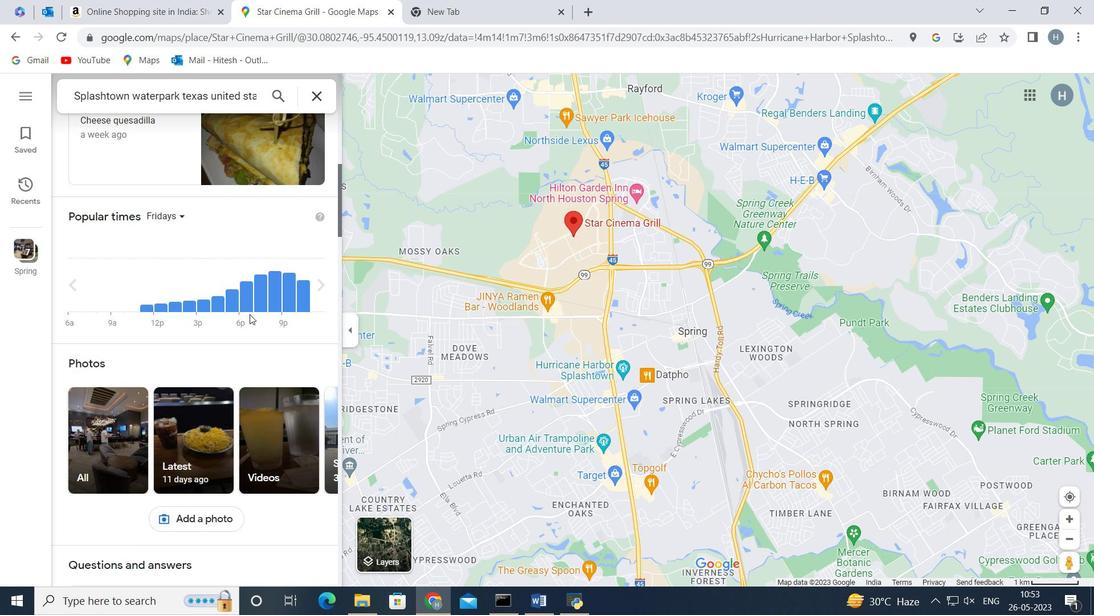 
Action: Mouse scrolled (250, 315) with delta (0, 0)
Screenshot: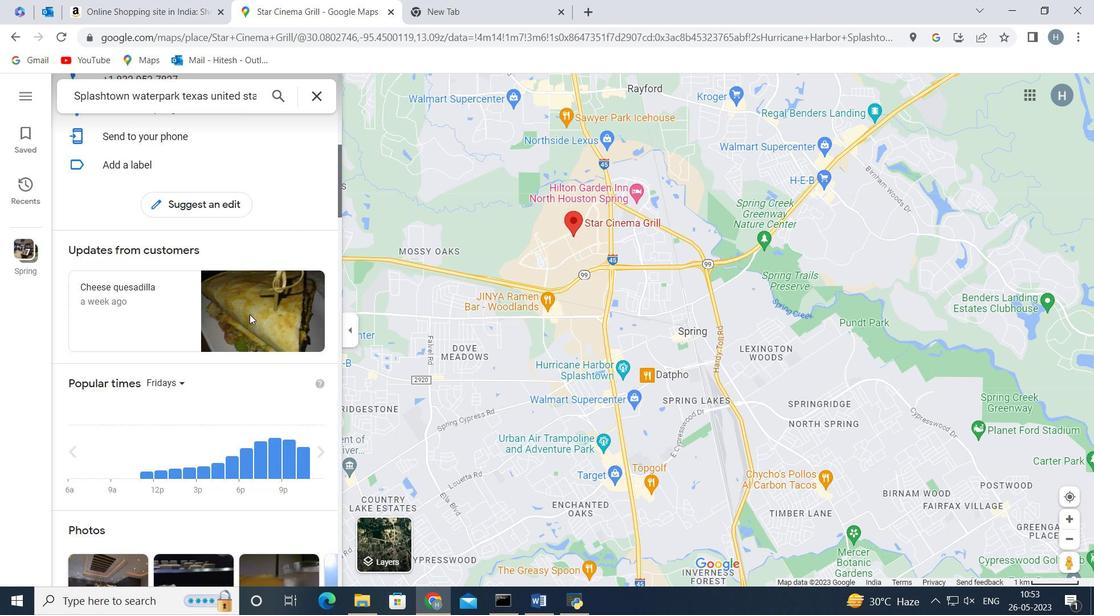 
Action: Mouse scrolled (250, 315) with delta (0, 0)
Screenshot: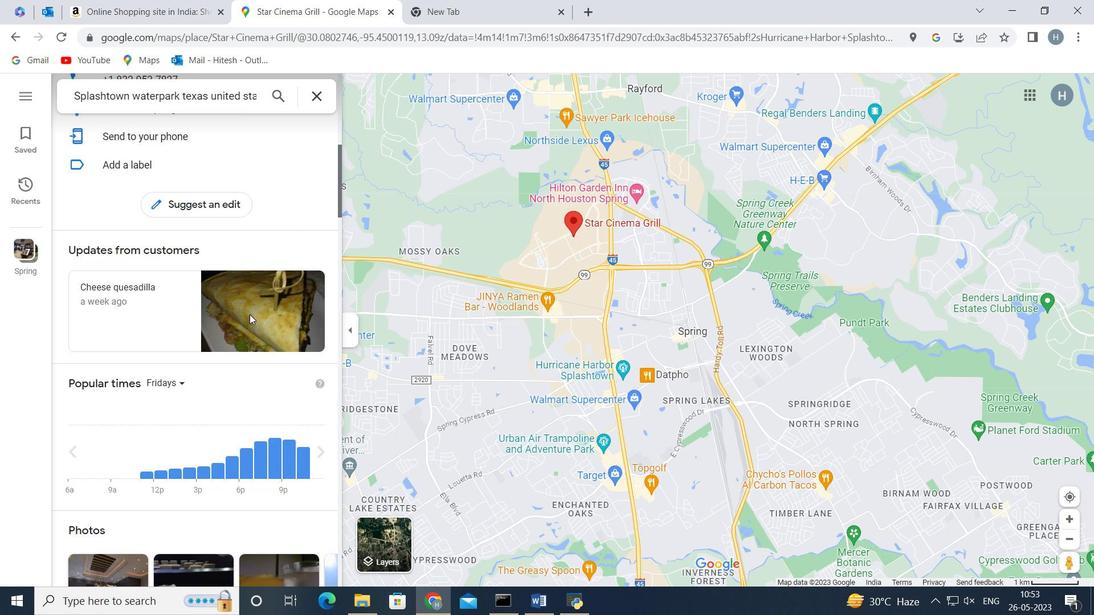 
Action: Mouse scrolled (250, 315) with delta (0, 0)
Screenshot: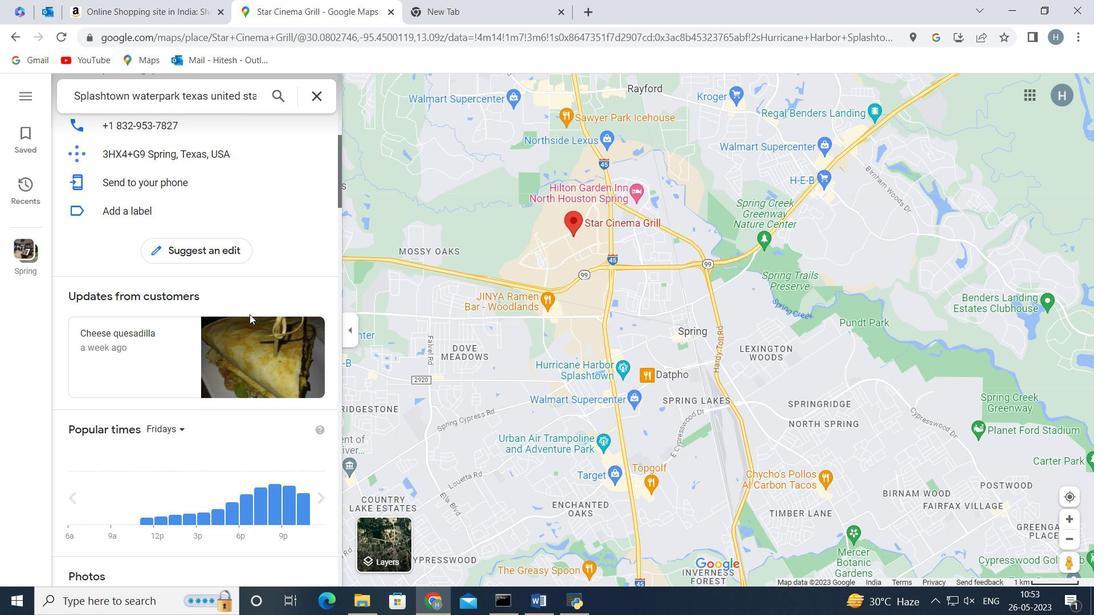 
Action: Mouse scrolled (250, 315) with delta (0, 0)
Screenshot: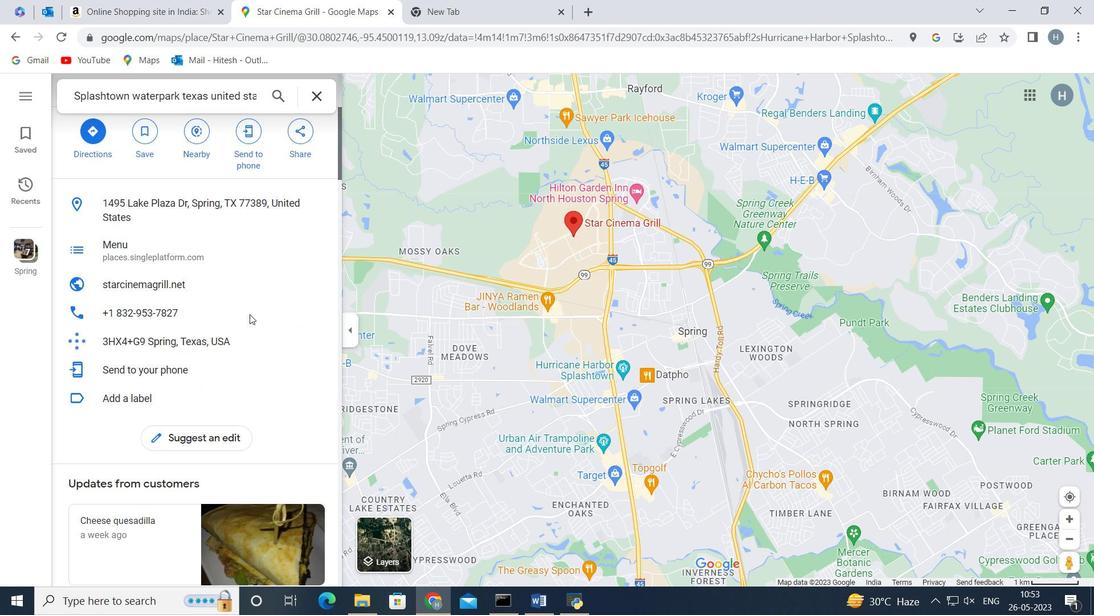 
Action: Mouse scrolled (250, 315) with delta (0, 0)
Screenshot: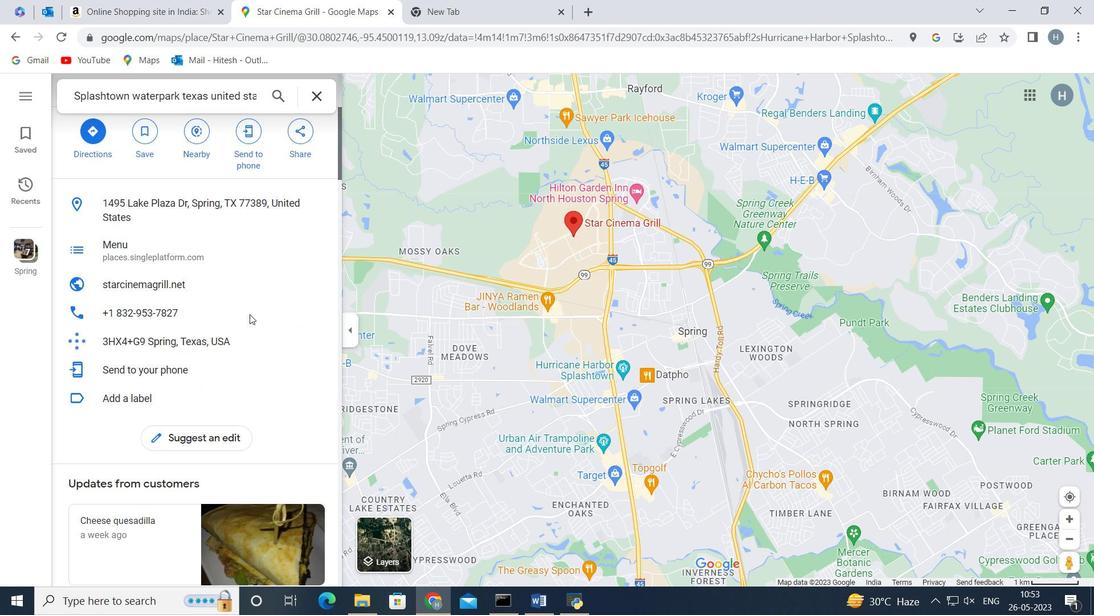 
Action: Mouse scrolled (250, 315) with delta (0, 0)
Screenshot: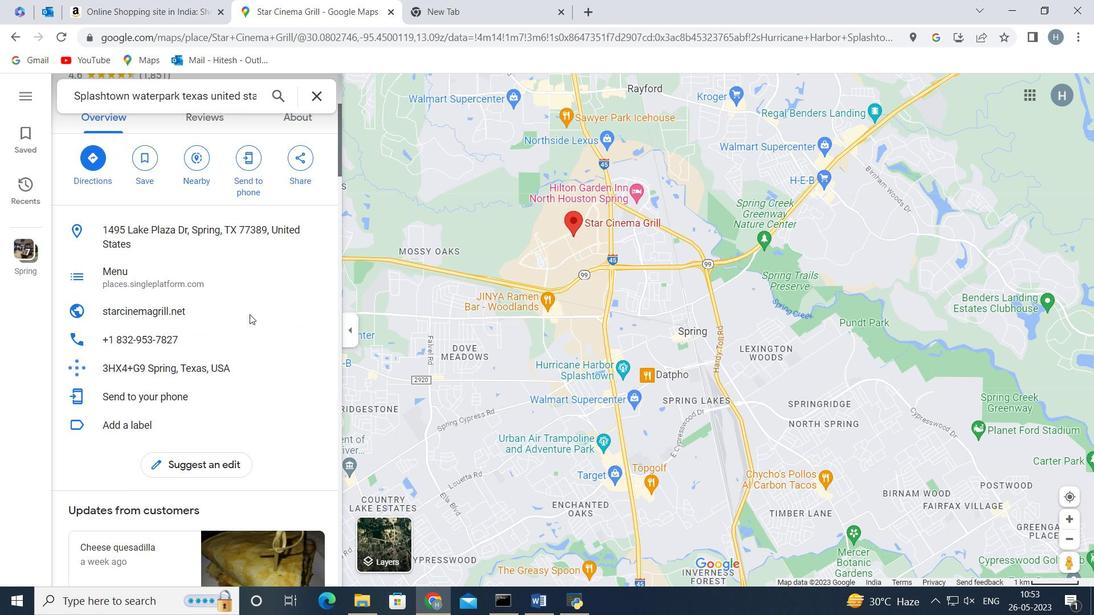
Action: Mouse scrolled (250, 315) with delta (0, 0)
Screenshot: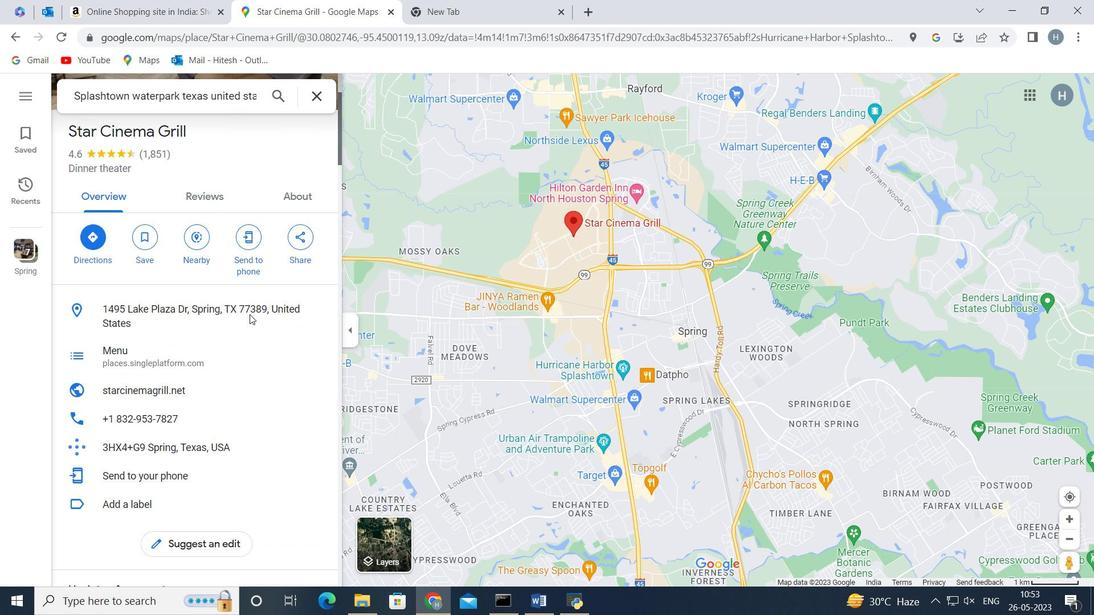 
Action: Mouse scrolled (250, 315) with delta (0, 0)
Screenshot: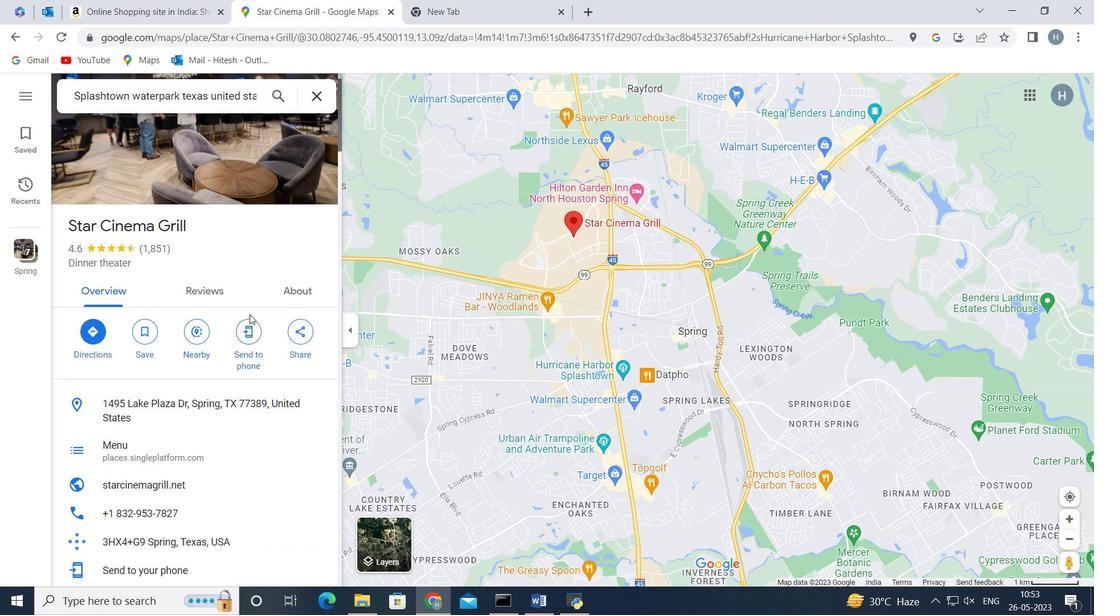 
Action: Mouse scrolled (250, 315) with delta (0, 0)
Screenshot: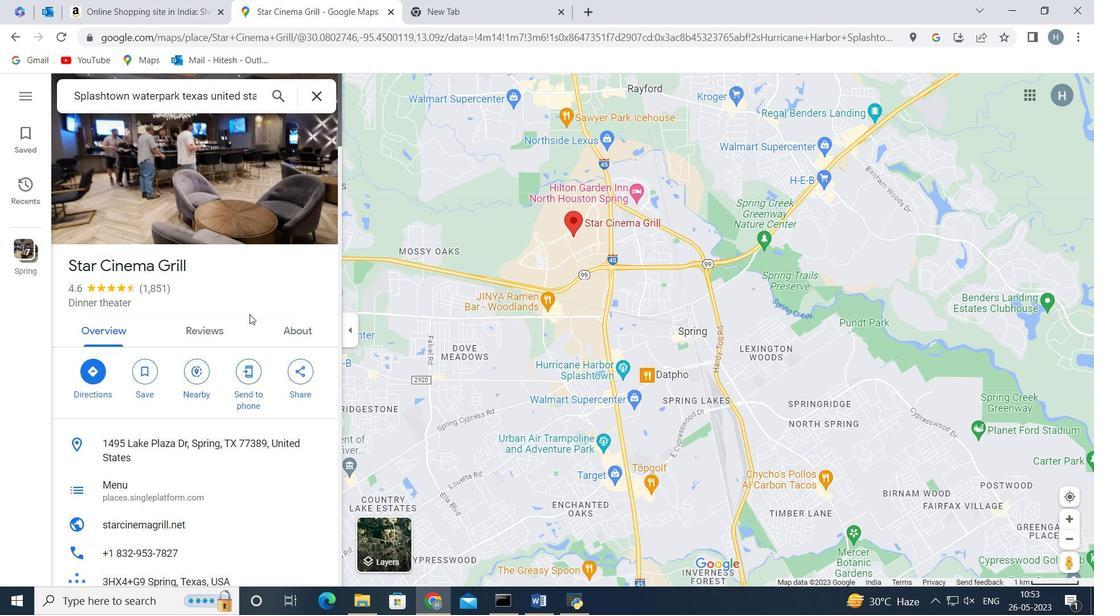 
Action: Mouse moved to (116, 218)
Screenshot: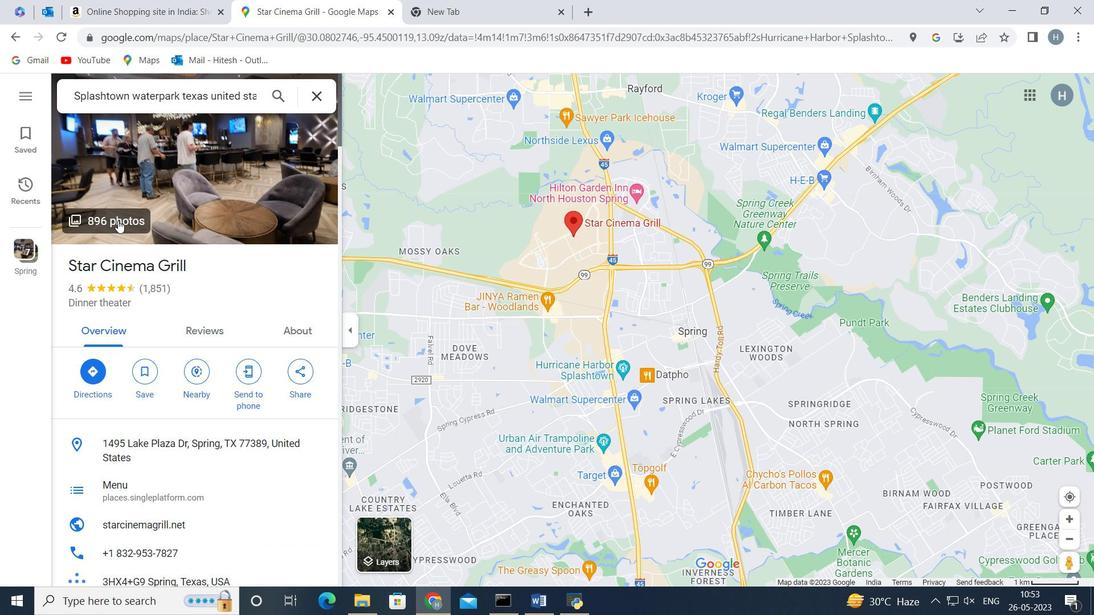 
Action: Mouse pressed left at (116, 218)
Screenshot: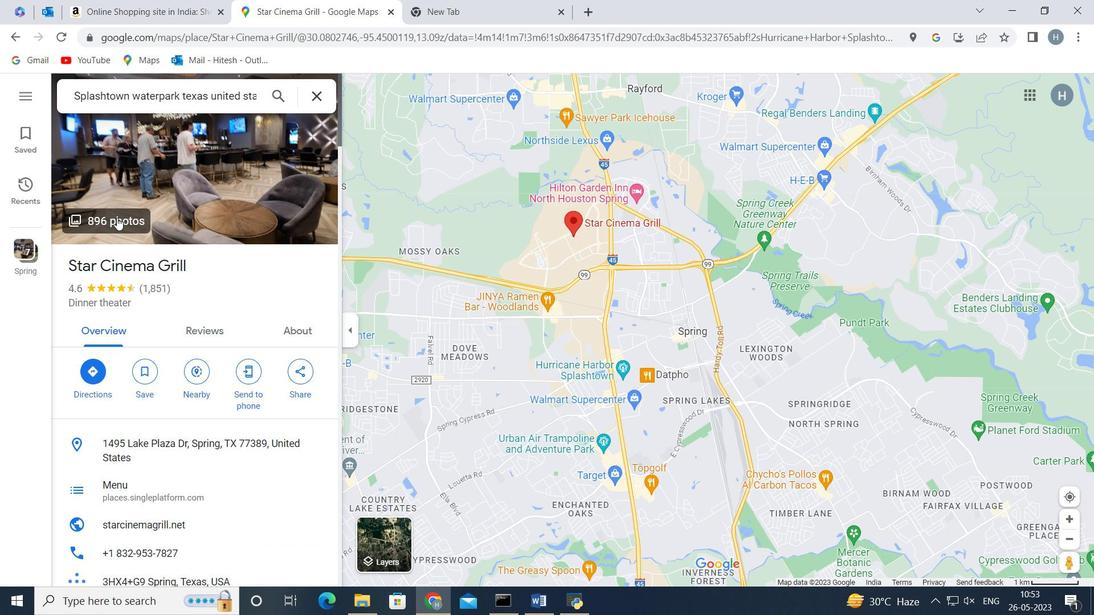 
Action: Mouse moved to (694, 259)
Screenshot: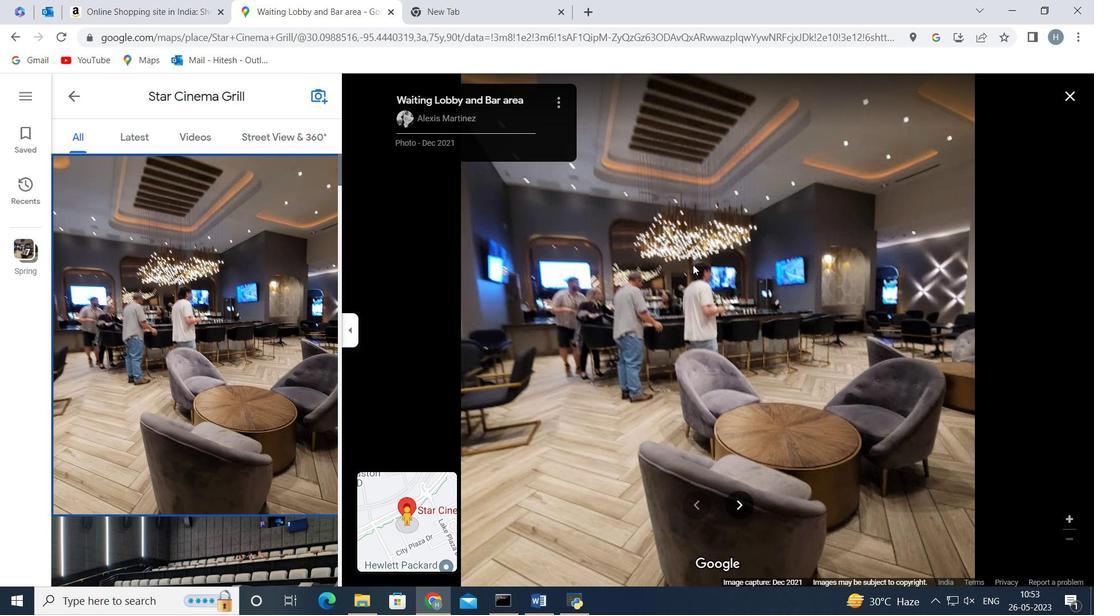 
Action: Key pressed <Key.right><Key.right><Key.right><Key.right><Key.right><Key.right><Key.right><Key.right><Key.right><Key.right><Key.right><Key.right><Key.right><Key.right><Key.right><Key.right><Key.right><Key.right><Key.right><Key.right><Key.right><Key.right><Key.right><Key.right><Key.right><Key.right><Key.right><Key.right><Key.right><Key.right>
Screenshot: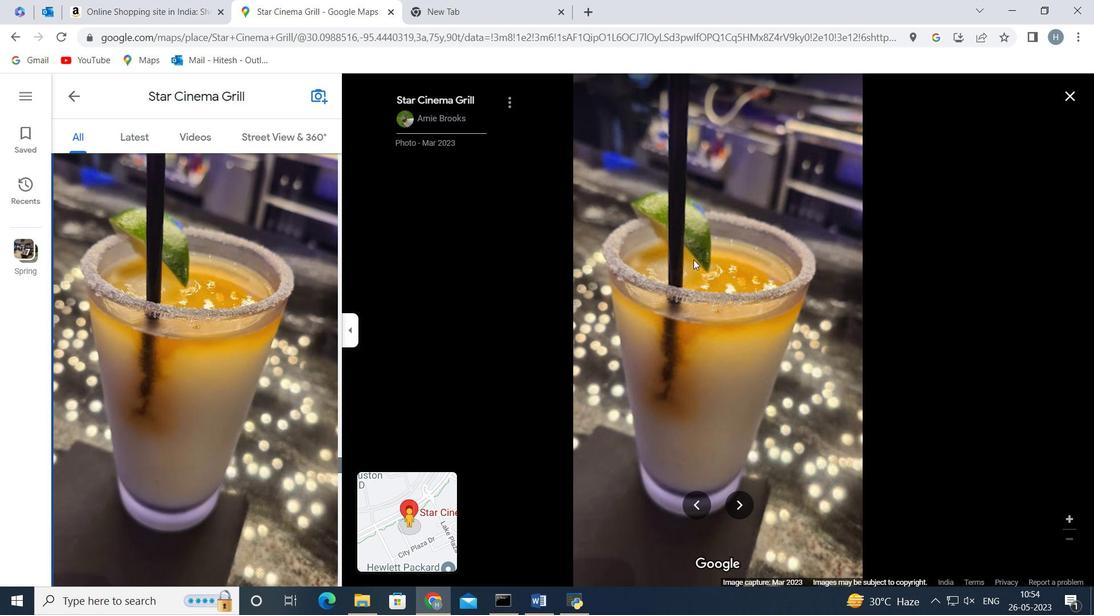 
Action: Mouse moved to (70, 95)
Screenshot: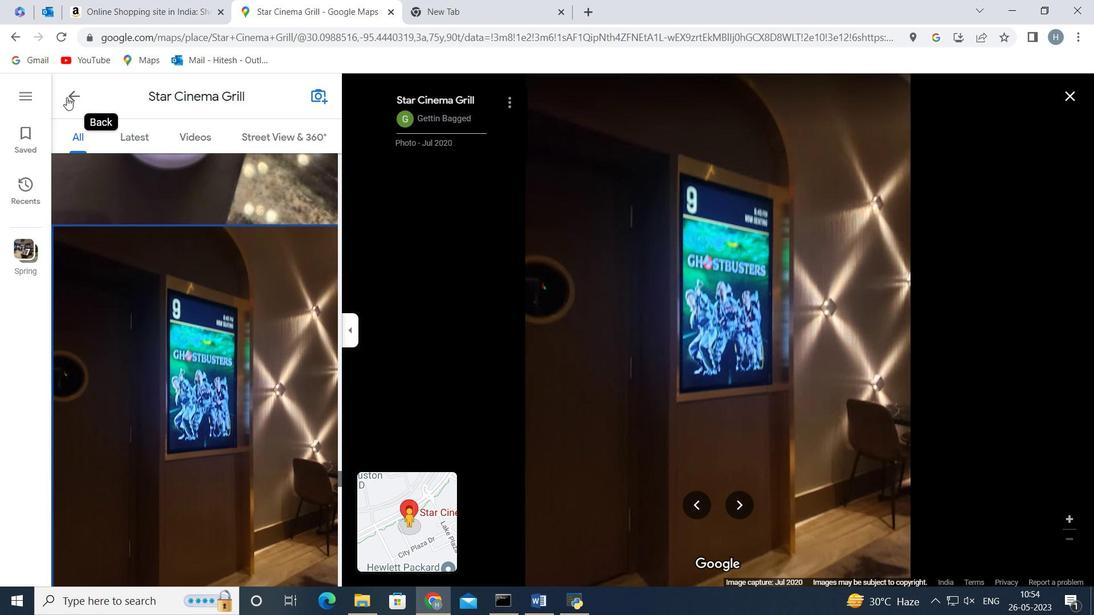 
Action: Mouse pressed left at (70, 95)
Screenshot: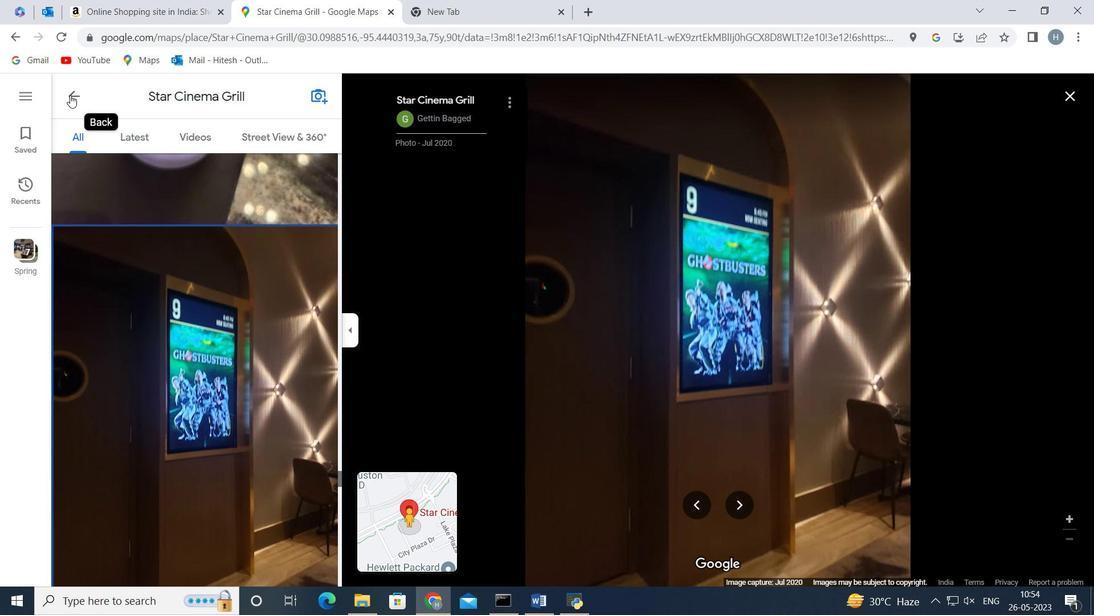 
Action: Mouse moved to (419, 319)
Screenshot: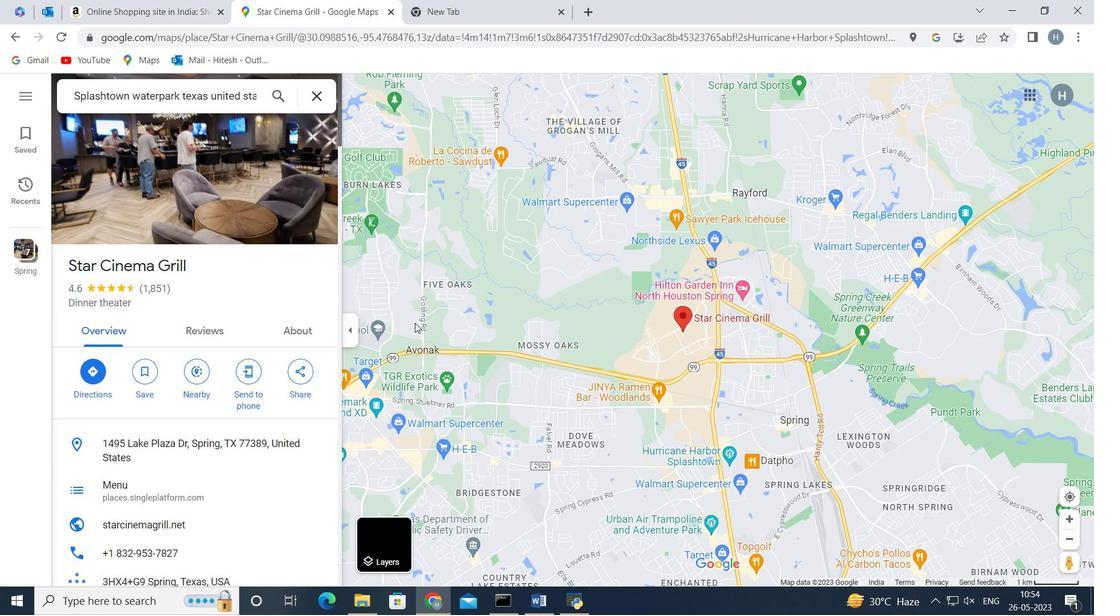 
